 Task: Select Give A Gift Card from Gift Cards. Add to cart AmazonBasics Home Security Gift Card-1. Place order for Brooke Phillips, _x000D_
463 S Clinton St_x000D_
East Orange, New Jersey(NJ), 07018, Cell Number (973) 672-1023
Action: Mouse moved to (9, 77)
Screenshot: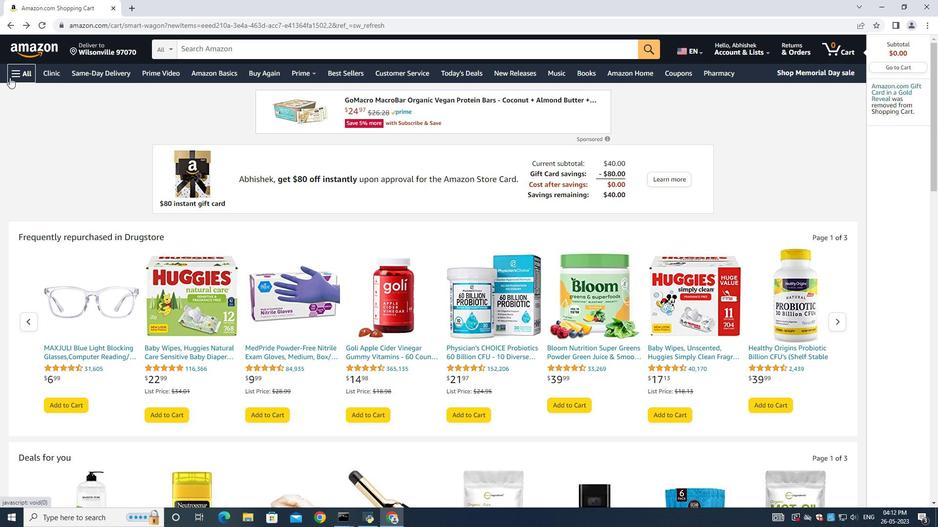 
Action: Mouse pressed left at (9, 77)
Screenshot: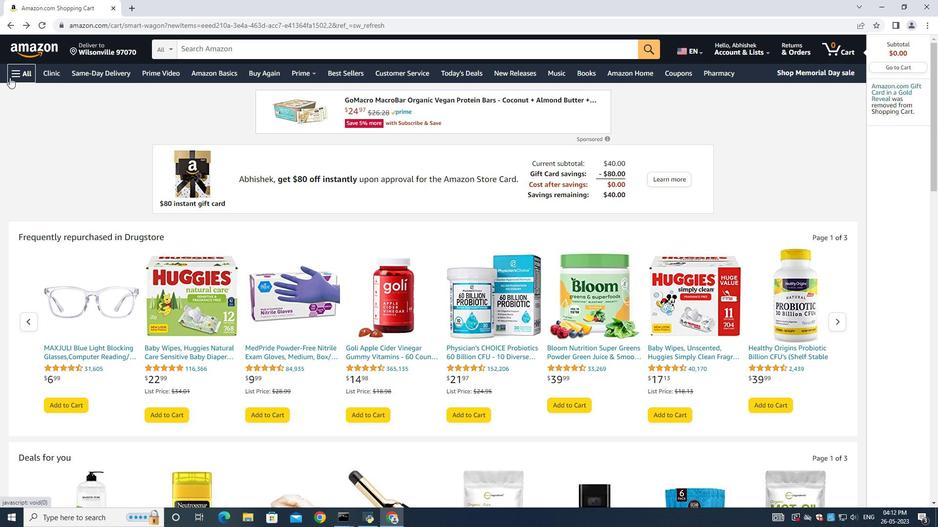 
Action: Mouse moved to (33, 177)
Screenshot: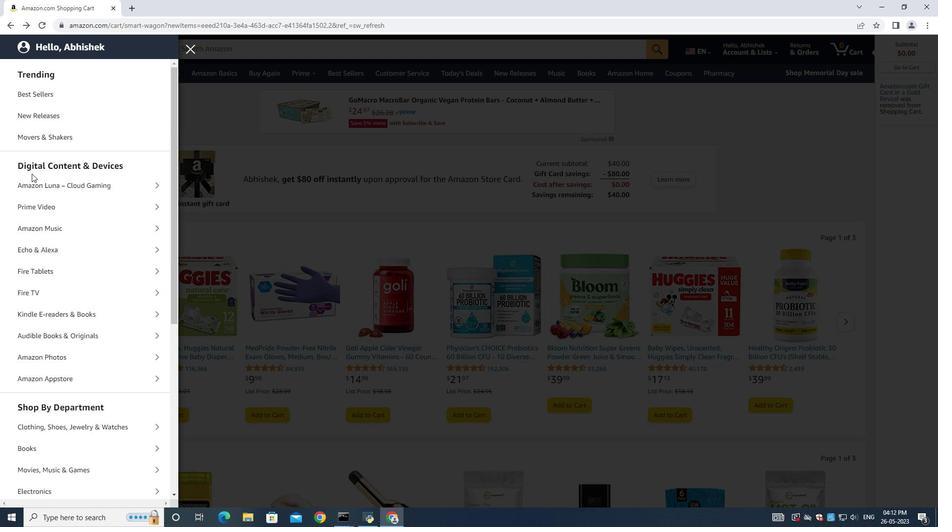 
Action: Mouse scrolled (33, 177) with delta (0, 0)
Screenshot: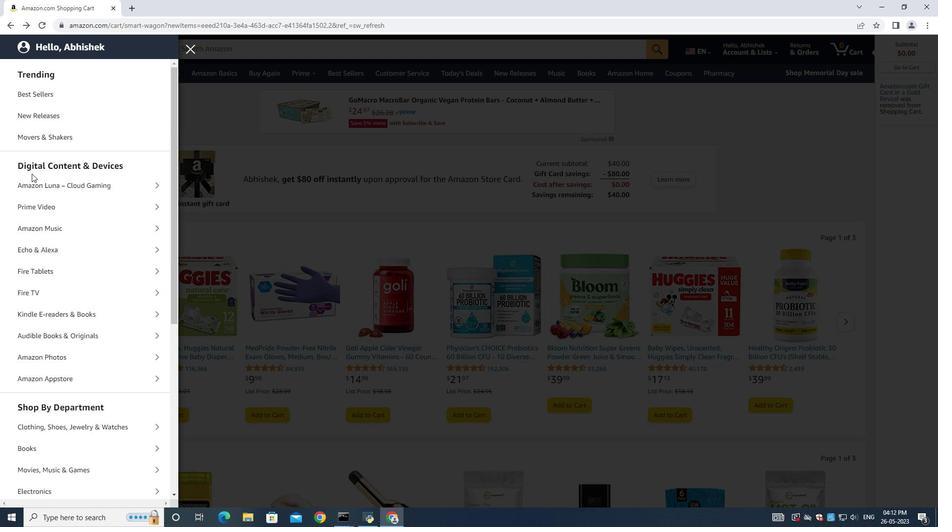 
Action: Mouse moved to (33, 181)
Screenshot: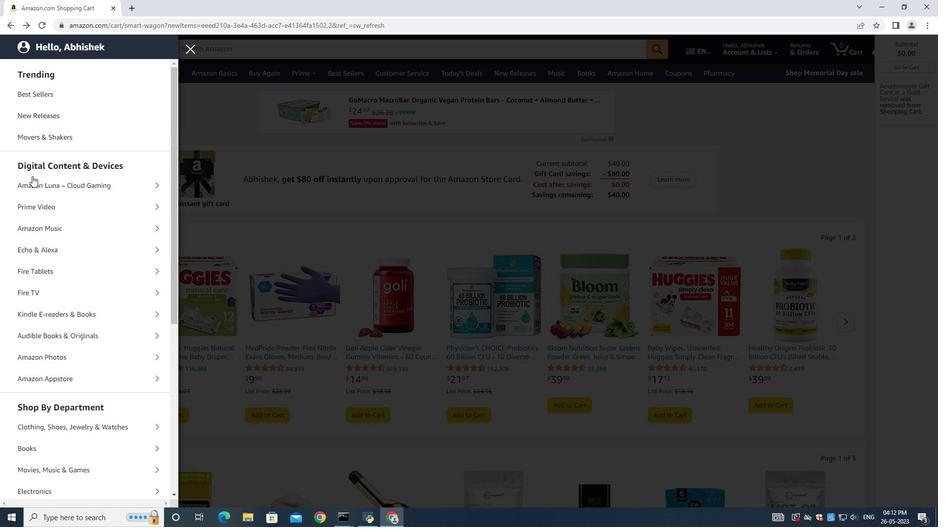 
Action: Mouse scrolled (33, 181) with delta (0, 0)
Screenshot: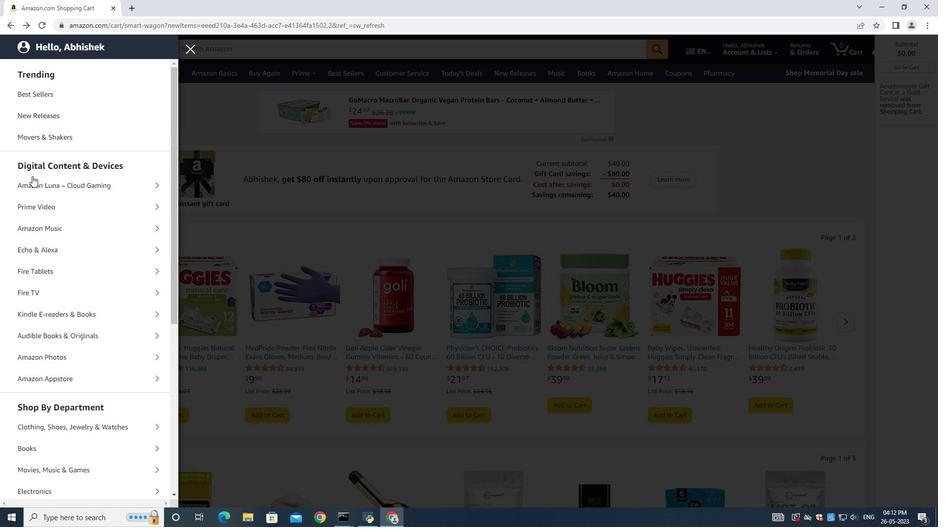 
Action: Mouse moved to (33, 182)
Screenshot: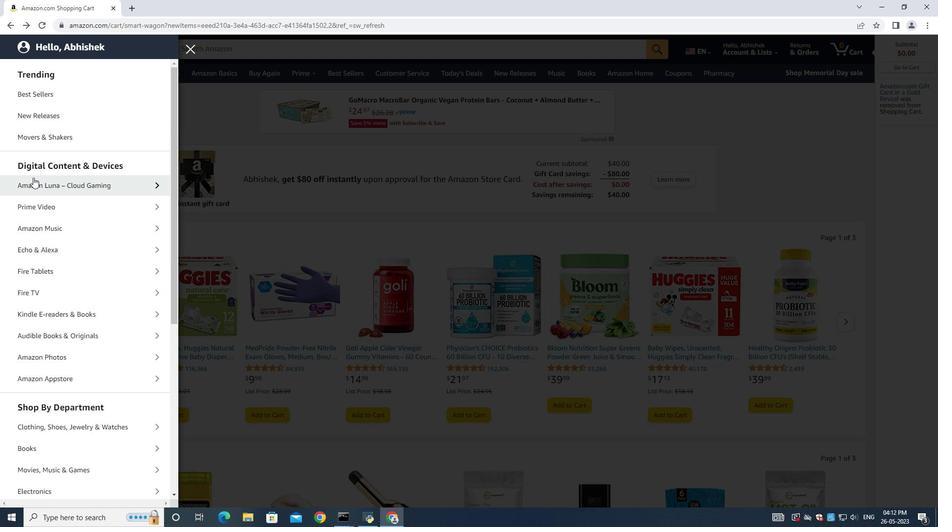 
Action: Mouse scrolled (33, 182) with delta (0, 0)
Screenshot: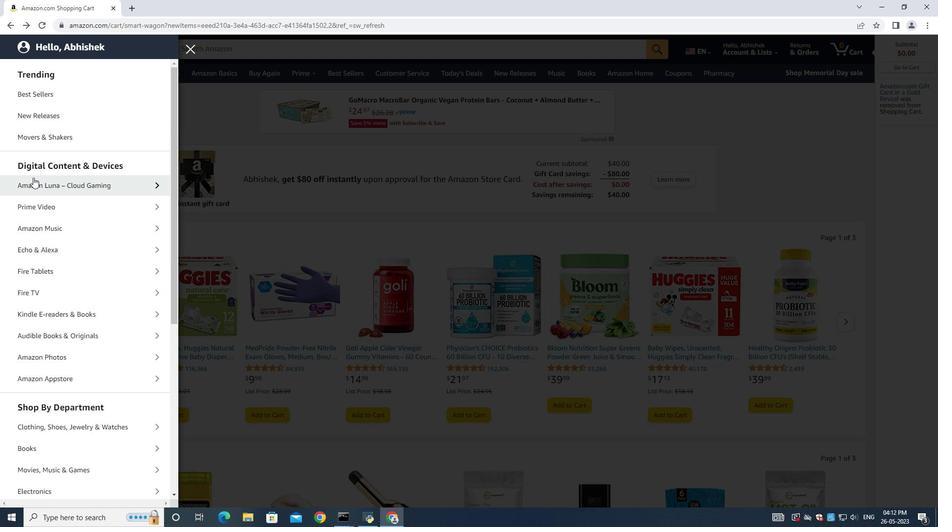 
Action: Mouse moved to (60, 262)
Screenshot: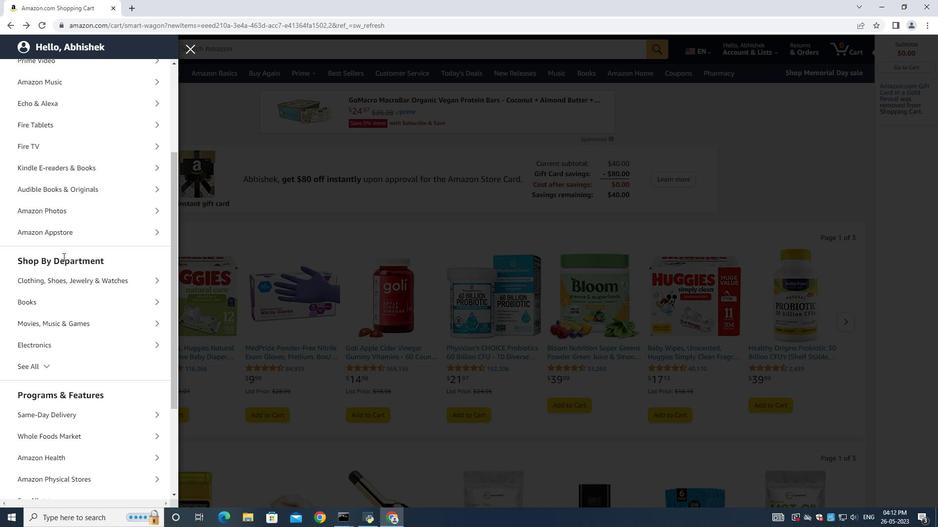 
Action: Mouse scrolled (60, 262) with delta (0, 0)
Screenshot: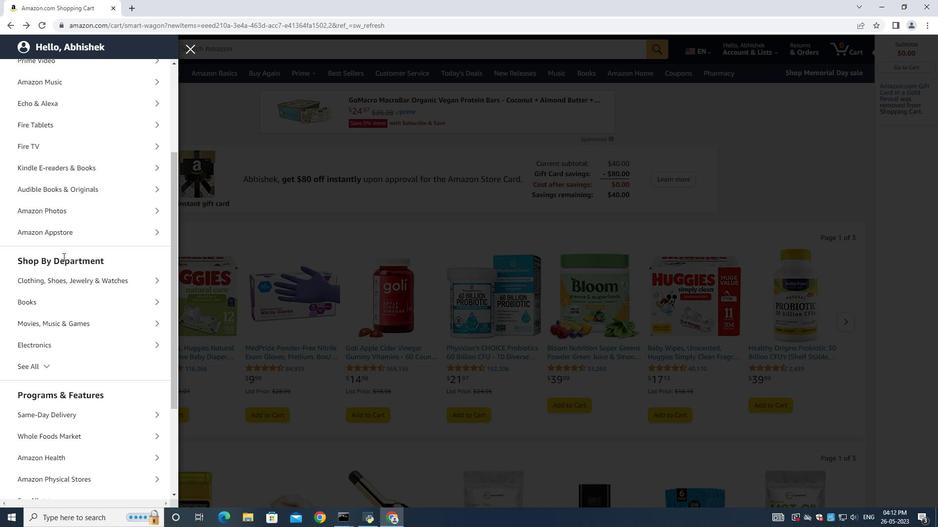 
Action: Mouse moved to (60, 264)
Screenshot: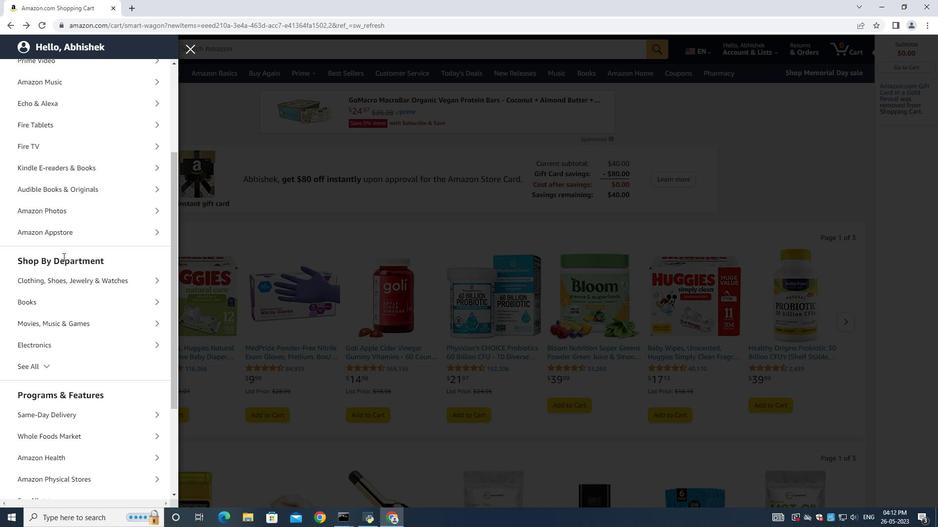 
Action: Mouse scrolled (60, 263) with delta (0, 0)
Screenshot: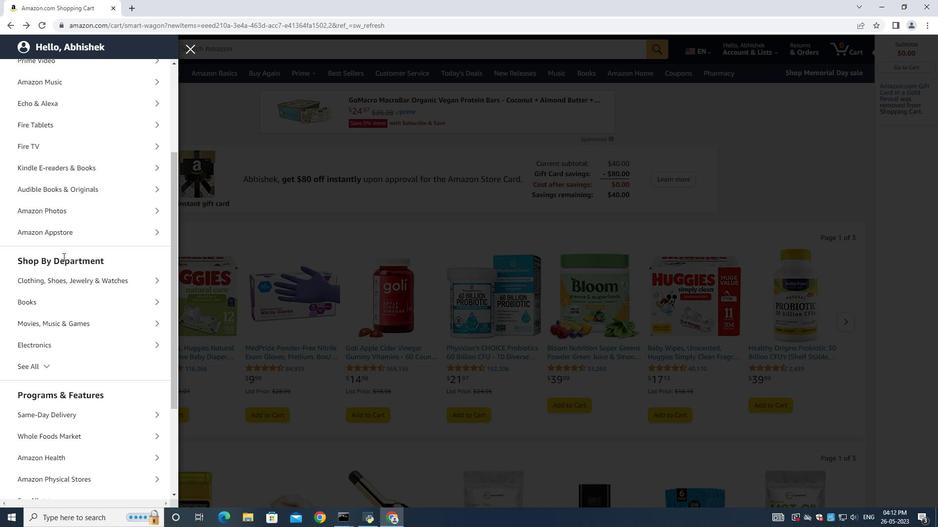 
Action: Mouse moved to (52, 411)
Screenshot: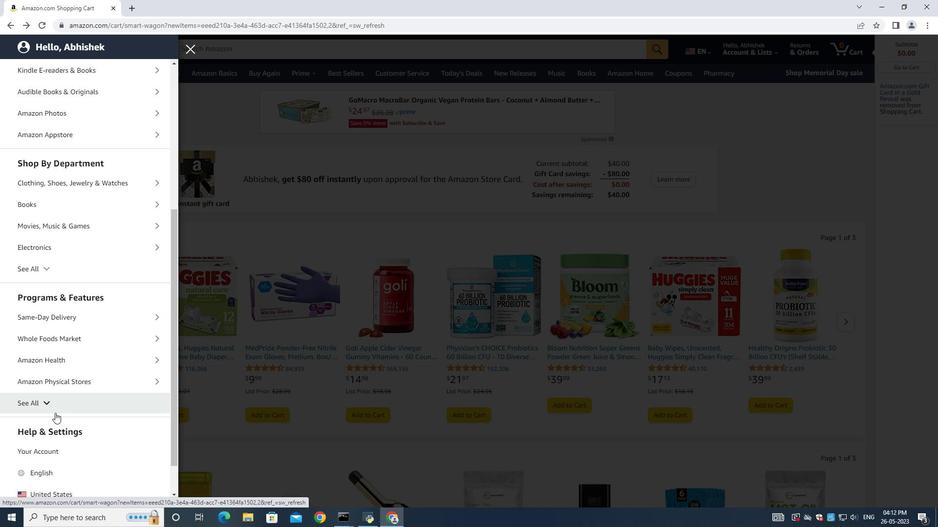 
Action: Mouse pressed left at (52, 411)
Screenshot: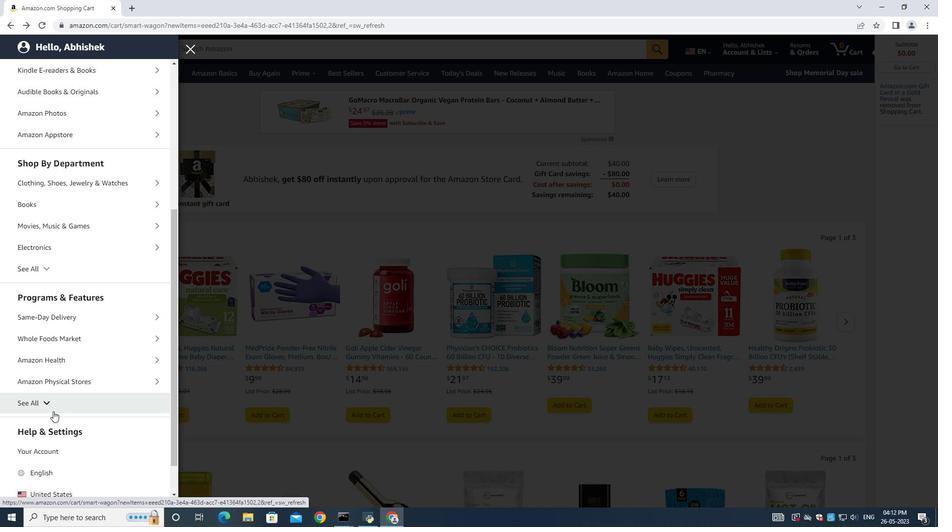 
Action: Mouse moved to (65, 422)
Screenshot: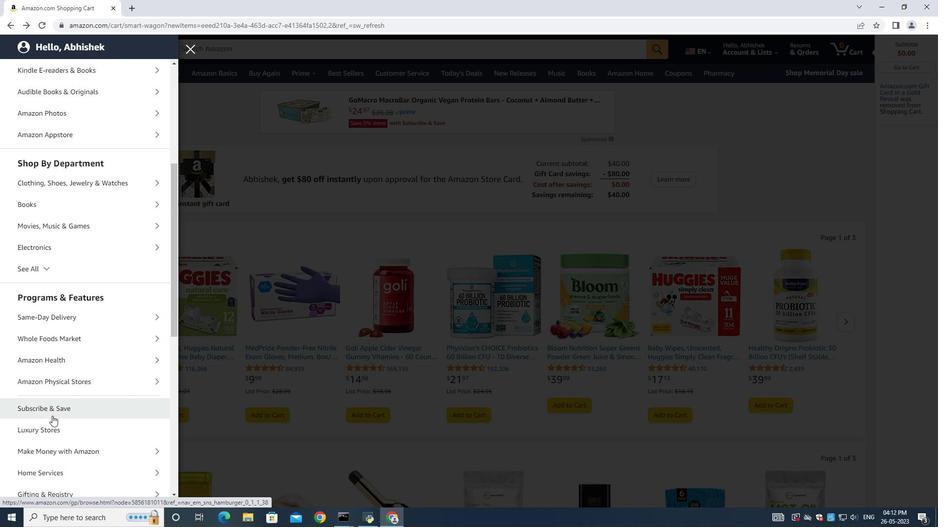 
Action: Mouse scrolled (65, 422) with delta (0, 0)
Screenshot: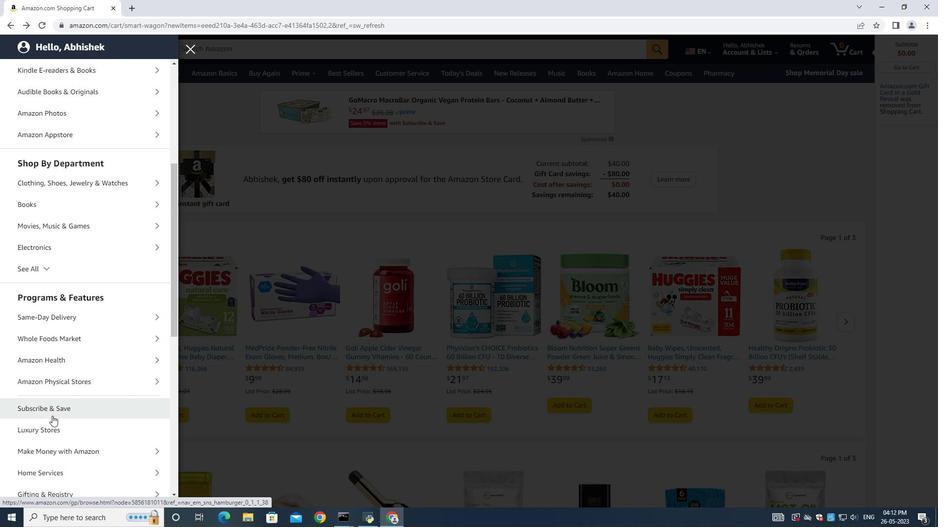 
Action: Mouse moved to (66, 423)
Screenshot: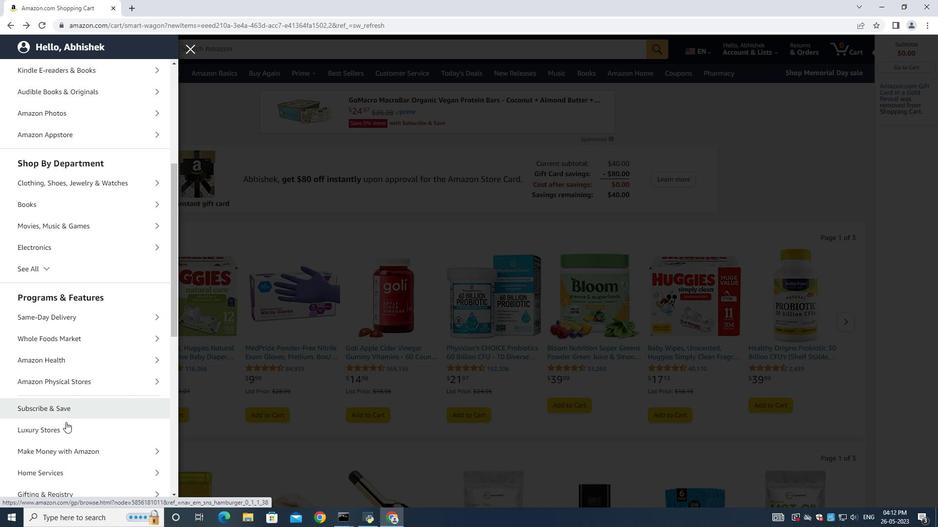 
Action: Mouse scrolled (66, 422) with delta (0, 0)
Screenshot: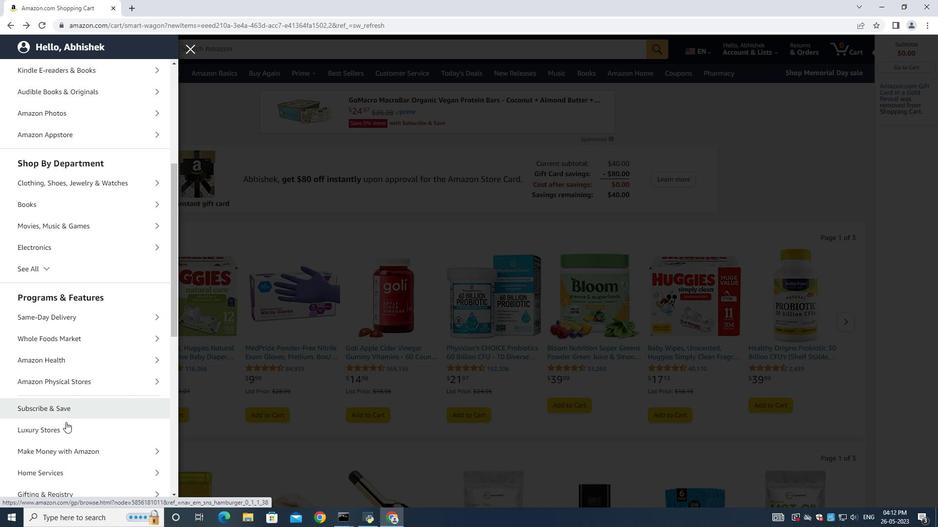 
Action: Mouse moved to (44, 422)
Screenshot: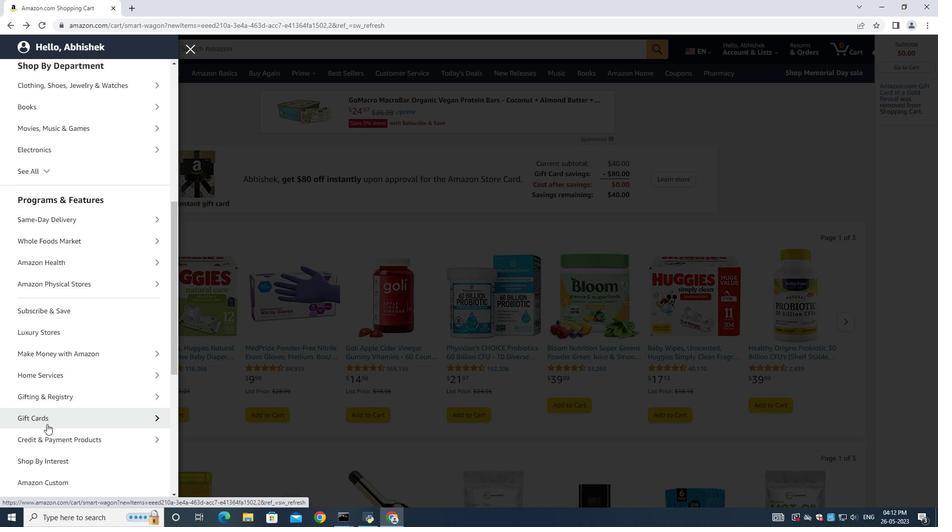 
Action: Mouse pressed left at (44, 422)
Screenshot: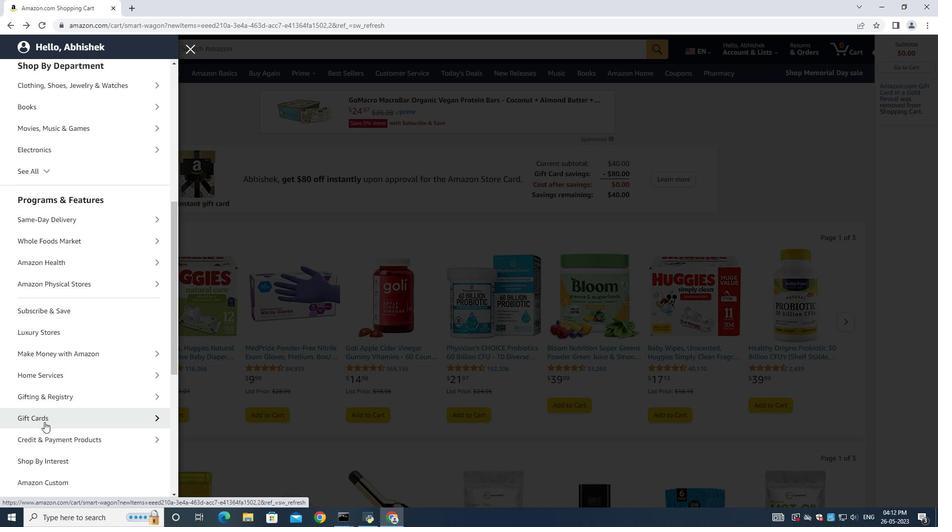 
Action: Mouse moved to (51, 124)
Screenshot: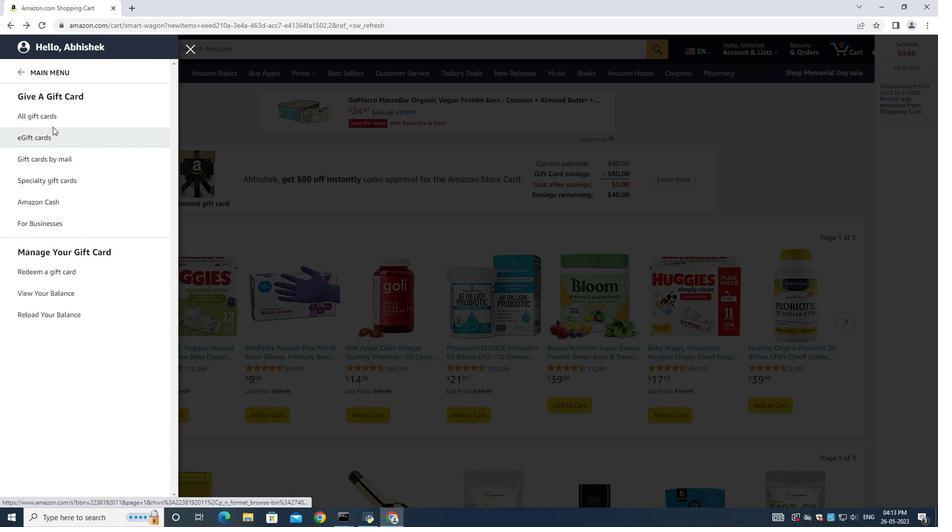 
Action: Mouse pressed left at (51, 124)
Screenshot: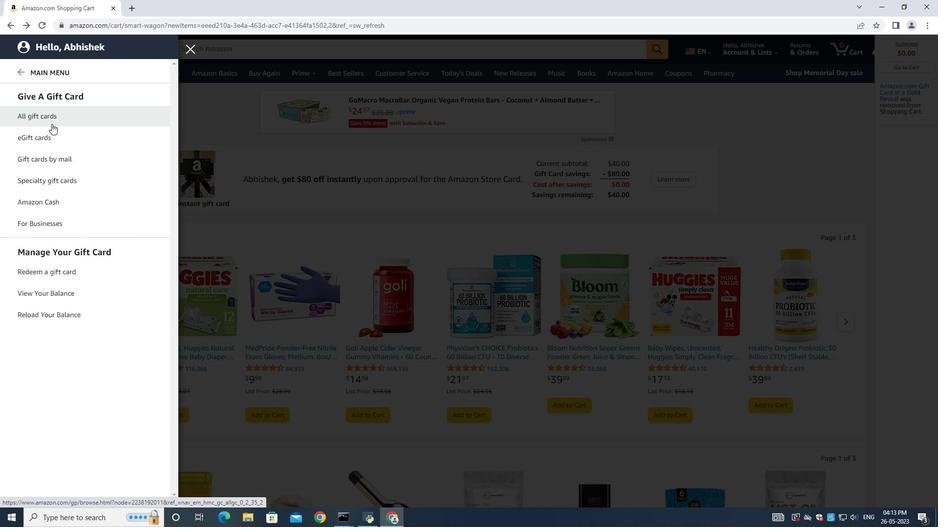 
Action: Mouse moved to (362, 56)
Screenshot: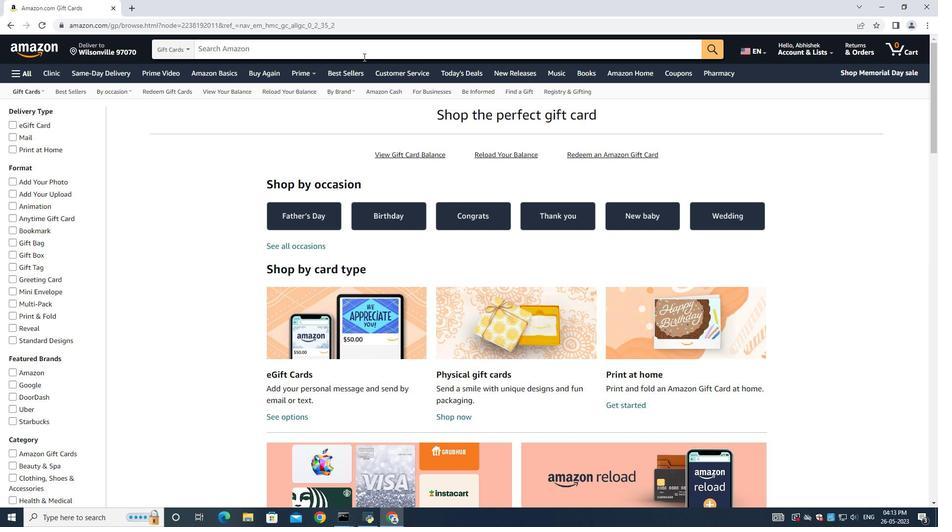 
Action: Mouse pressed left at (362, 56)
Screenshot: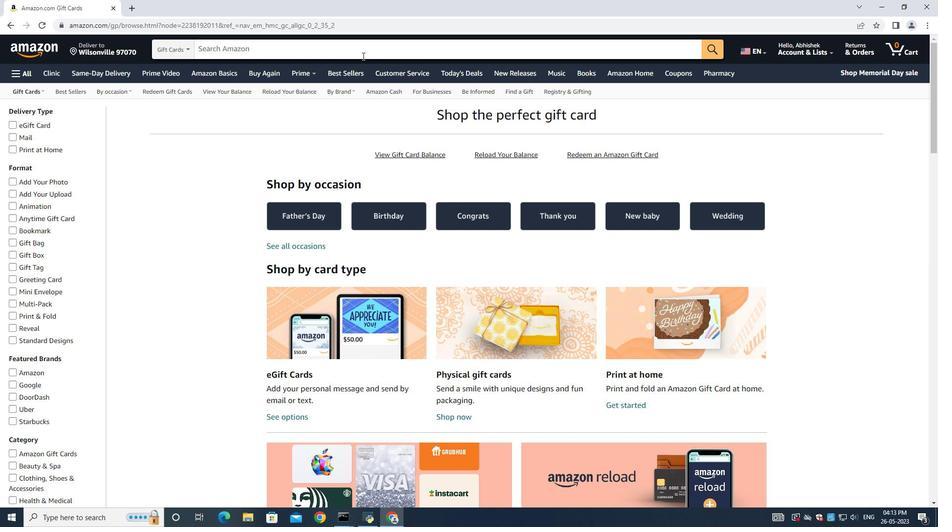 
Action: Mouse moved to (761, 139)
Screenshot: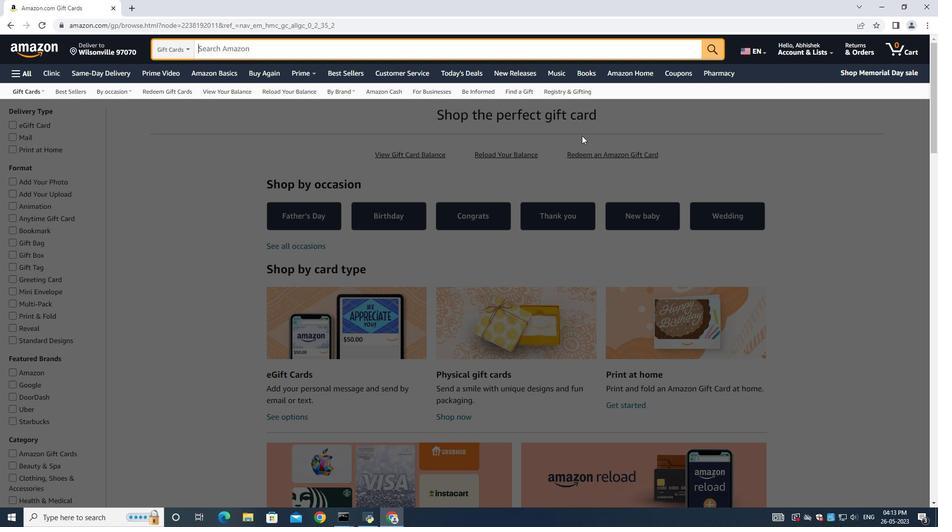 
Action: Mouse scrolled (761, 139) with delta (0, 0)
Screenshot: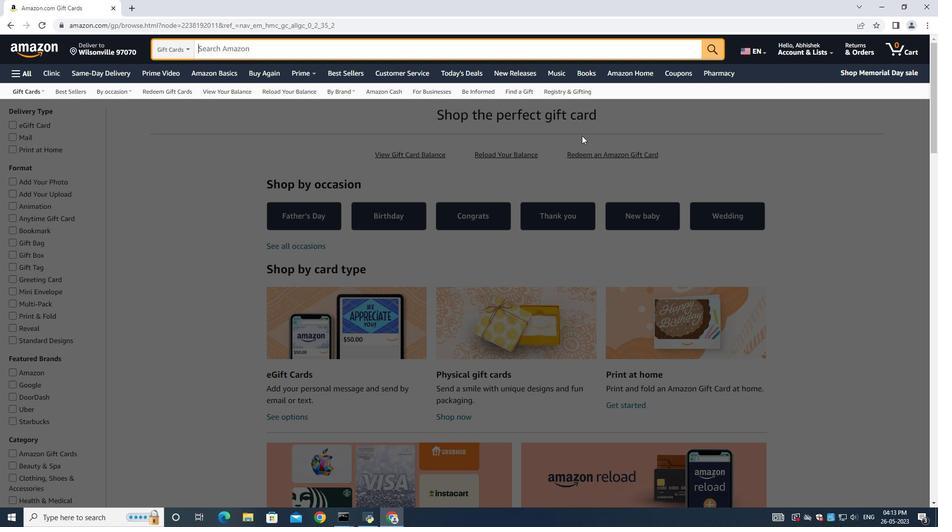 
Action: Mouse moved to (761, 141)
Screenshot: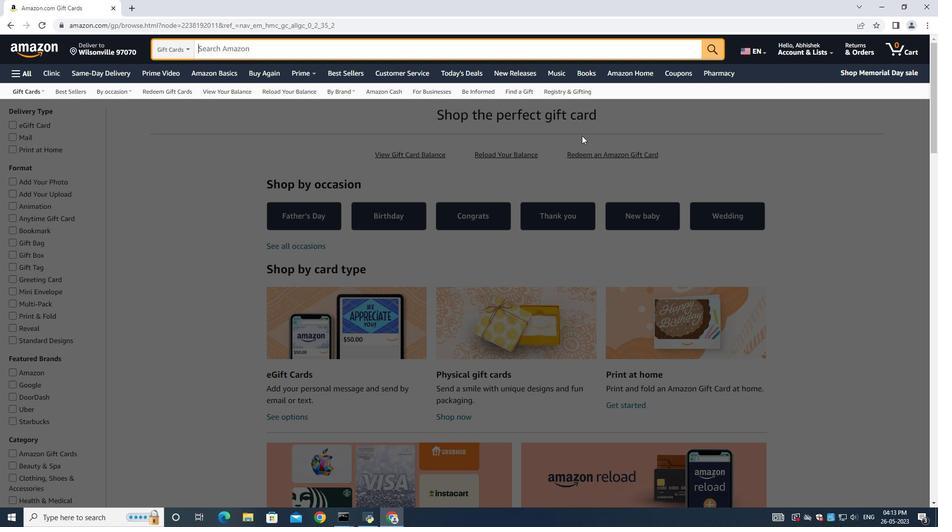
Action: Mouse scrolled (761, 140) with delta (0, 0)
Screenshot: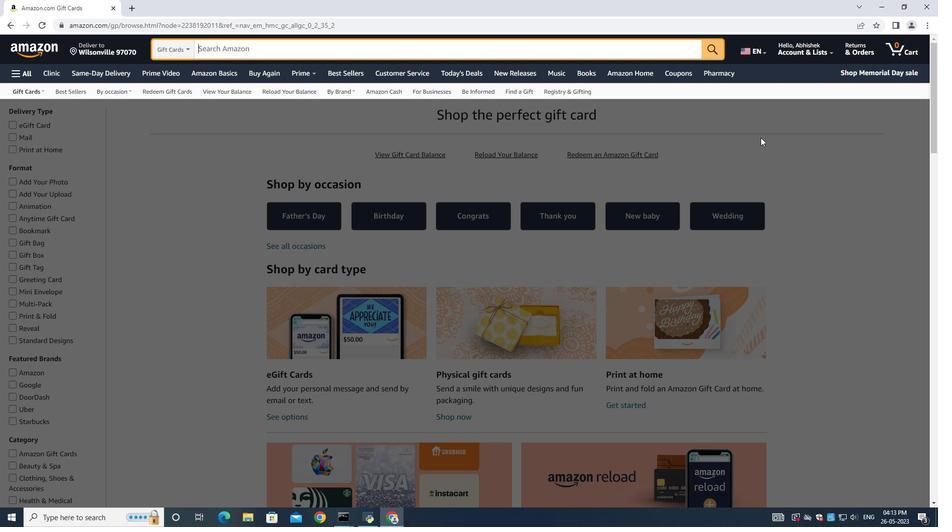 
Action: Mouse moved to (761, 141)
Screenshot: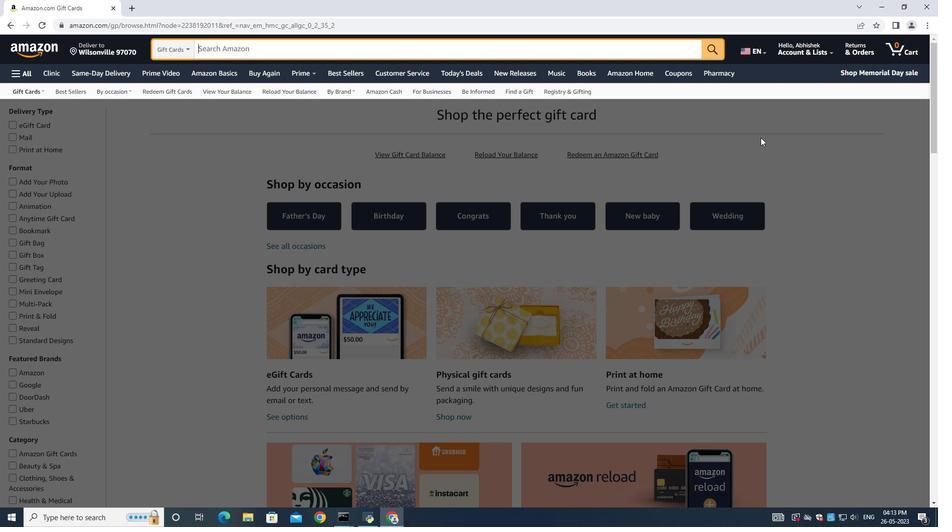 
Action: Mouse scrolled (761, 141) with delta (0, 0)
Screenshot: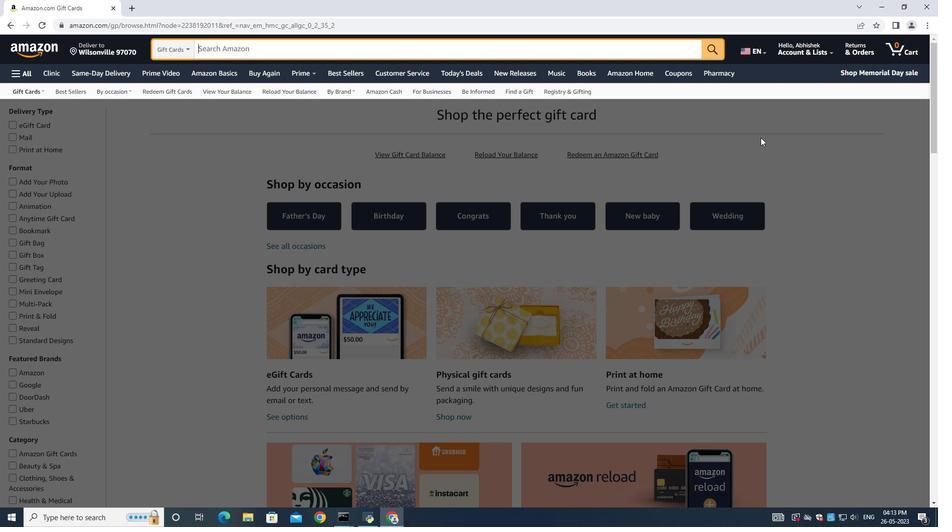 
Action: Mouse scrolled (761, 141) with delta (0, 0)
Screenshot: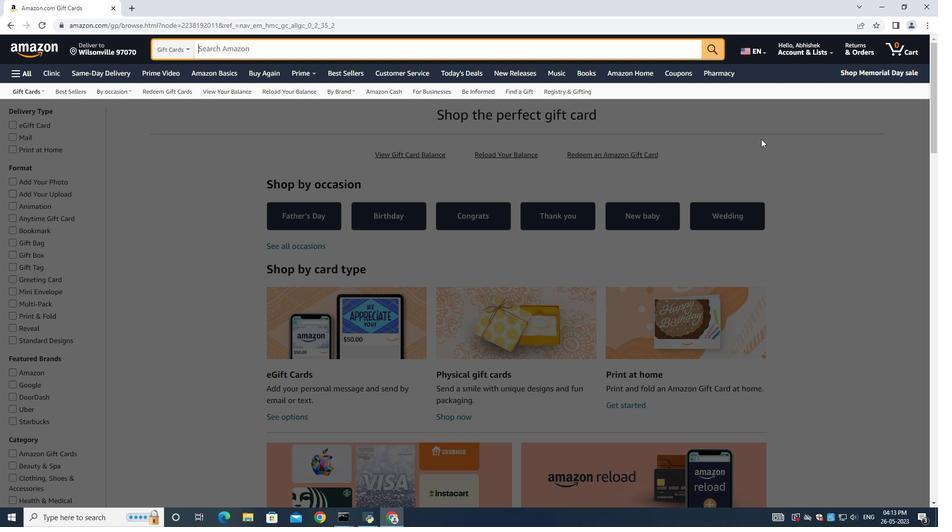 
Action: Mouse moved to (761, 142)
Screenshot: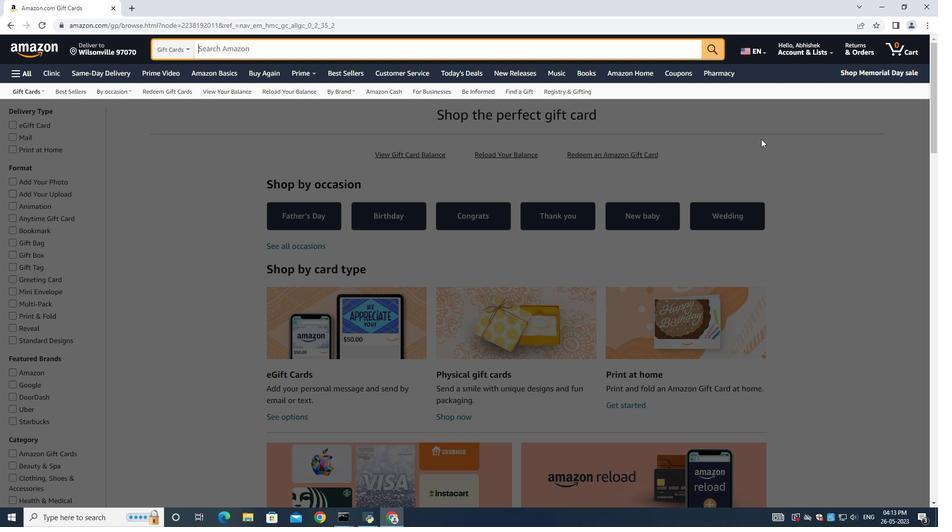 
Action: Mouse scrolled (761, 141) with delta (0, 0)
Screenshot: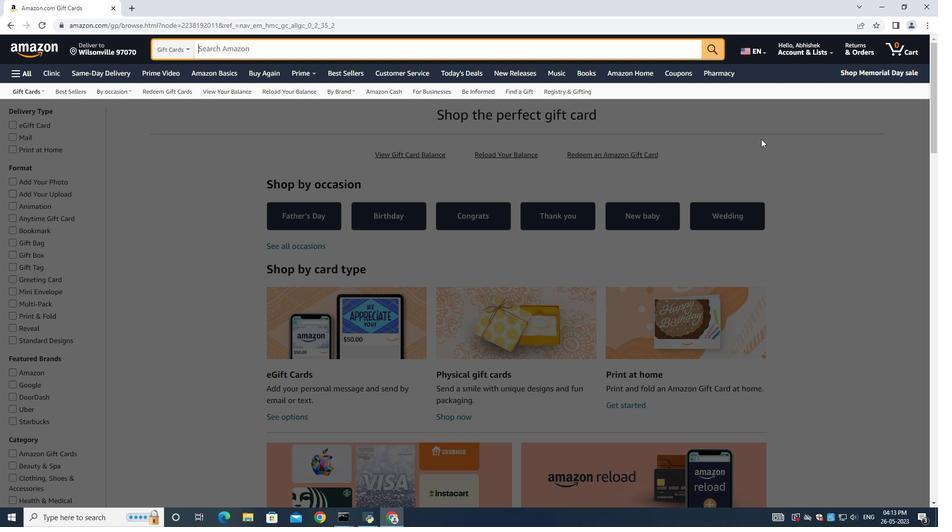 
Action: Mouse moved to (824, 210)
Screenshot: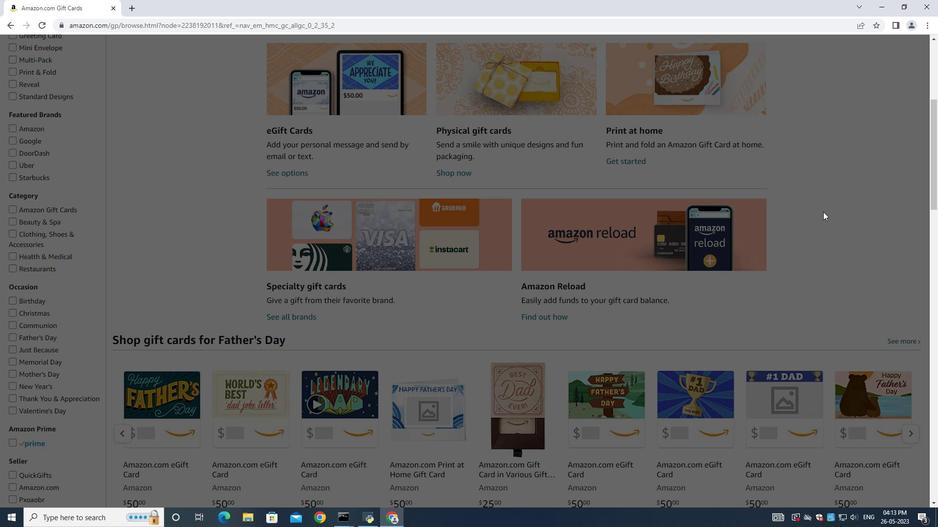 
Action: Mouse pressed left at (824, 210)
Screenshot: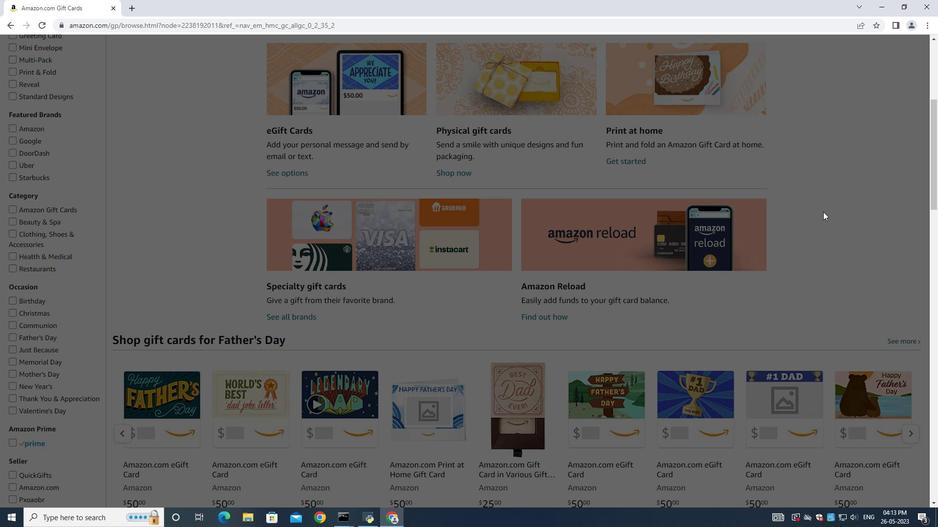 
Action: Mouse moved to (816, 221)
Screenshot: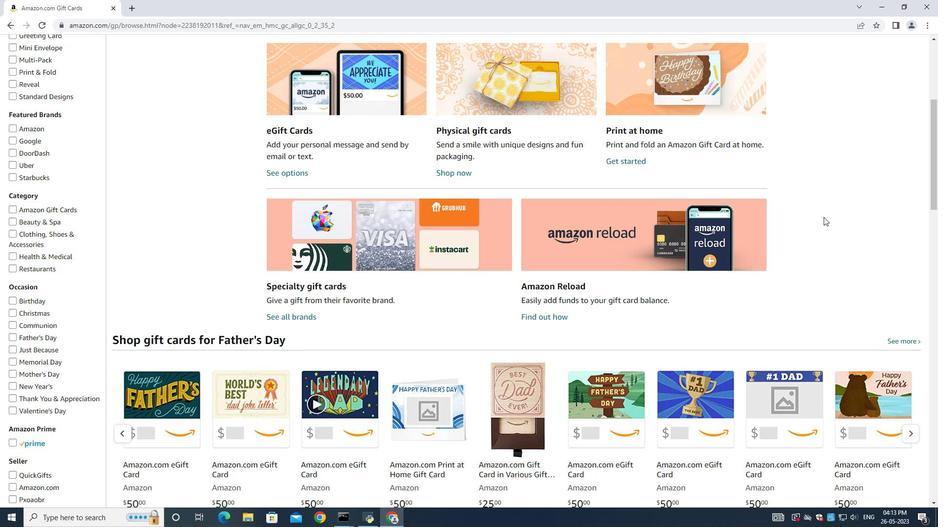 
Action: Mouse scrolled (818, 220) with delta (0, 0)
Screenshot: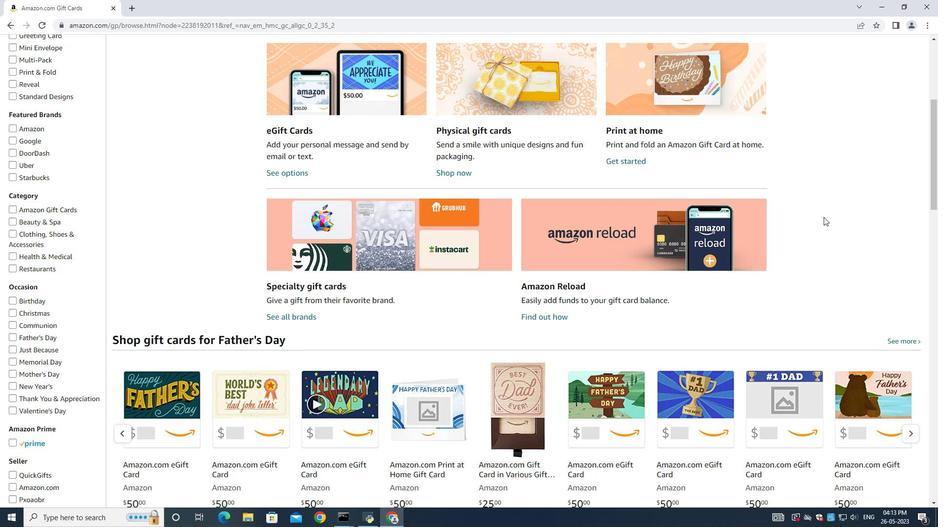 
Action: Mouse moved to (816, 221)
Screenshot: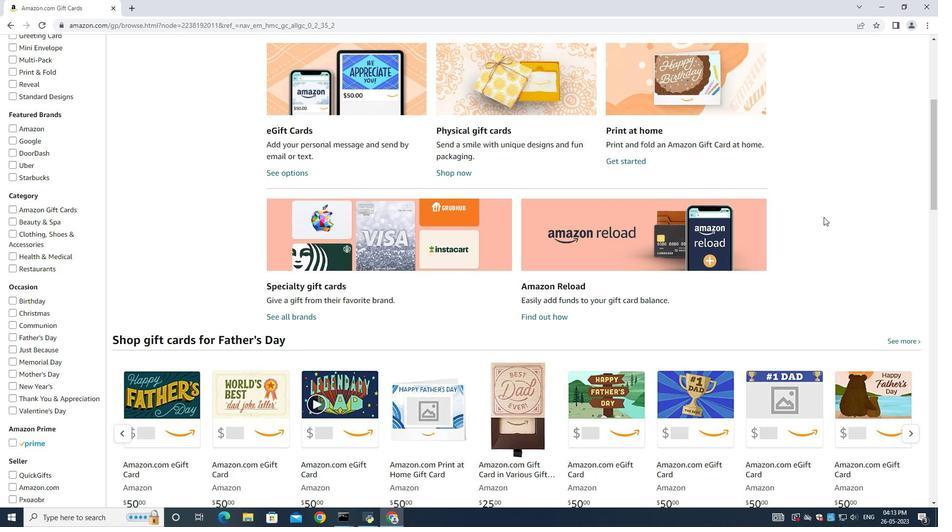 
Action: Mouse scrolled (816, 221) with delta (0, 0)
Screenshot: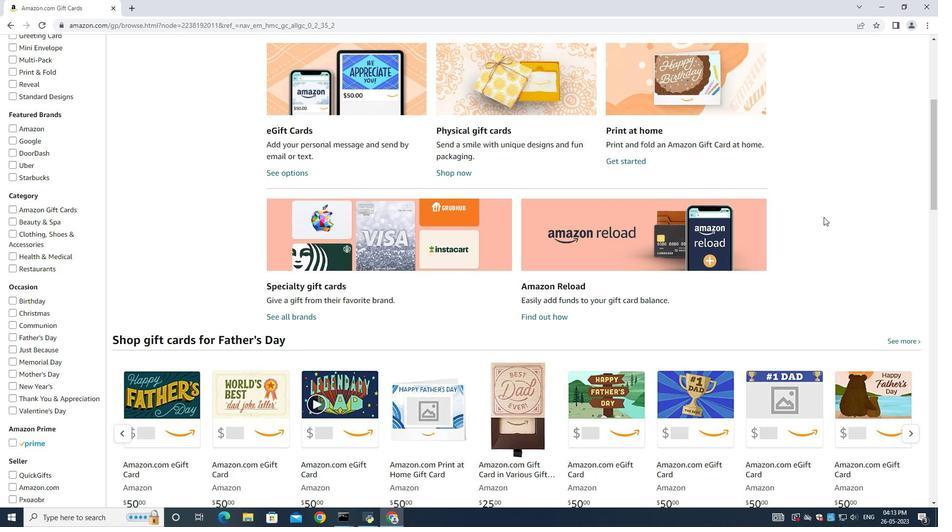 
Action: Mouse moved to (805, 218)
Screenshot: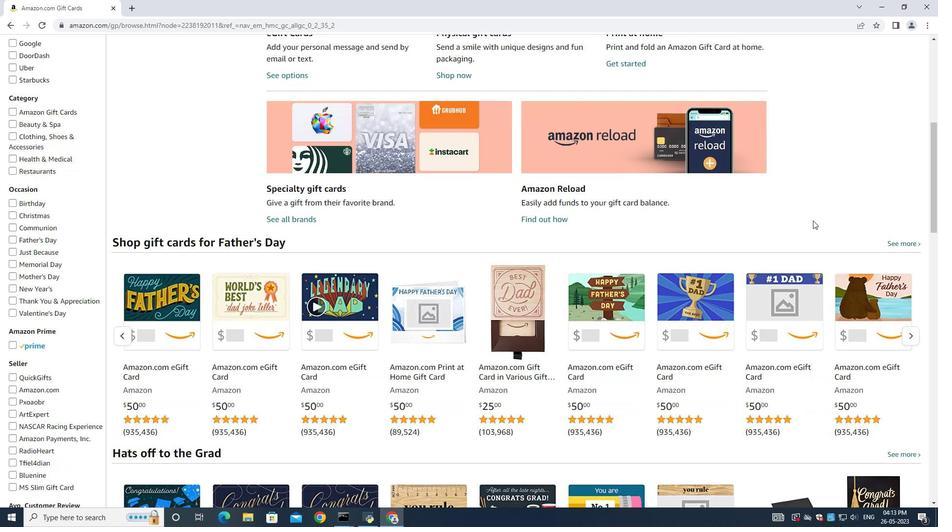 
Action: Mouse scrolled (805, 219) with delta (0, 0)
Screenshot: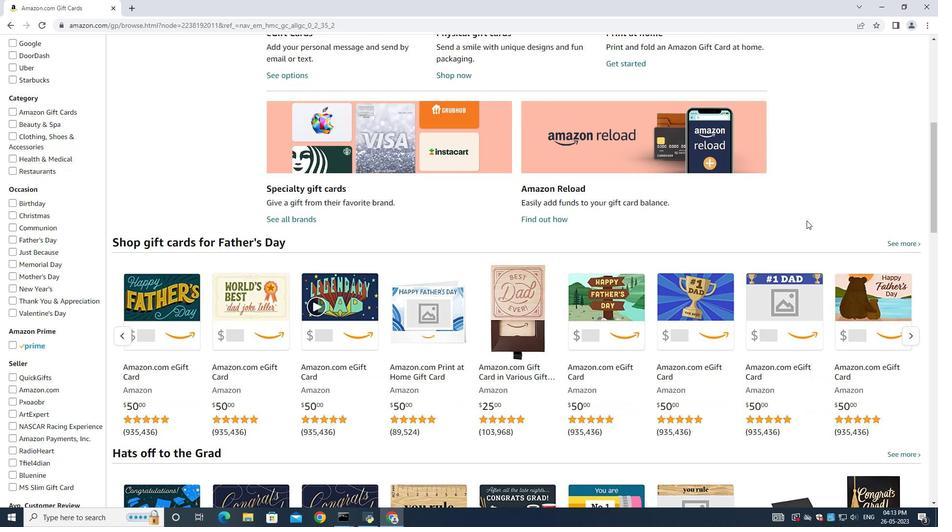 
Action: Mouse scrolled (805, 219) with delta (0, 0)
Screenshot: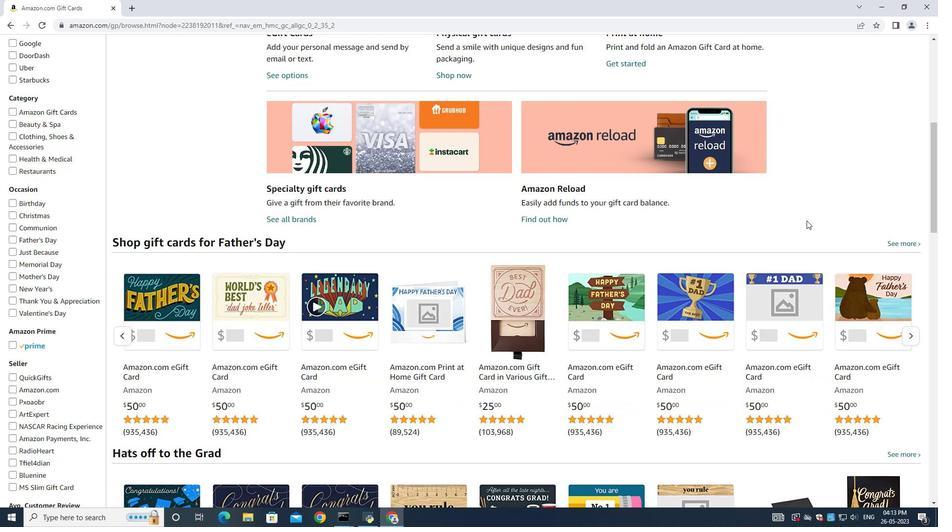 
Action: Mouse scrolled (805, 219) with delta (0, 0)
Screenshot: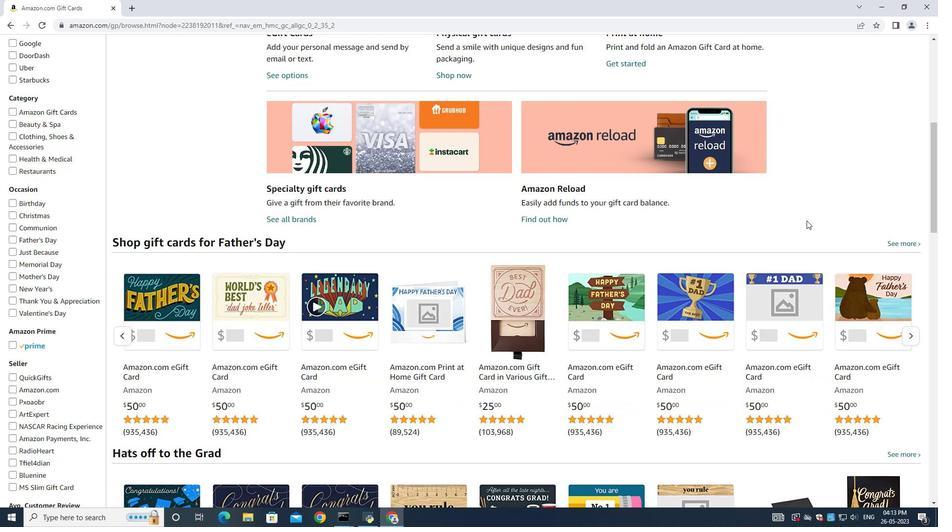 
Action: Mouse scrolled (805, 219) with delta (0, 0)
Screenshot: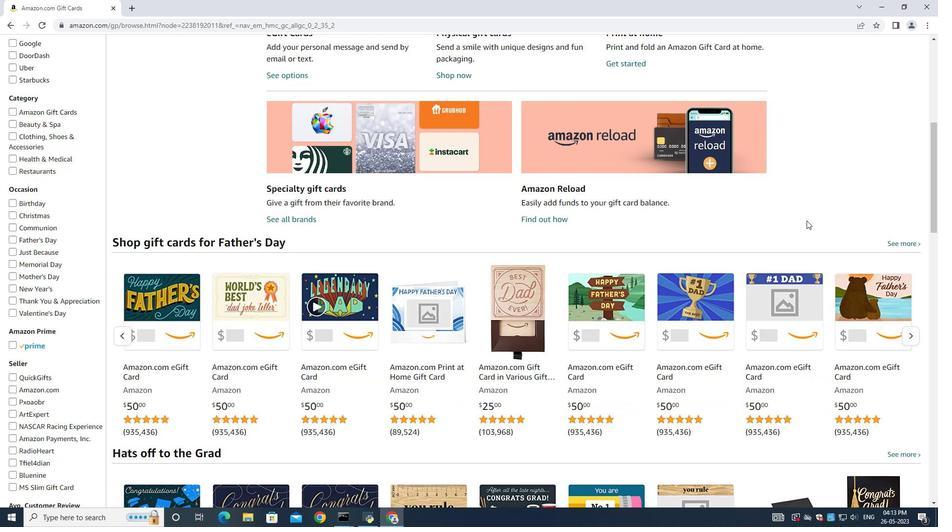 
Action: Mouse scrolled (805, 219) with delta (0, 0)
Screenshot: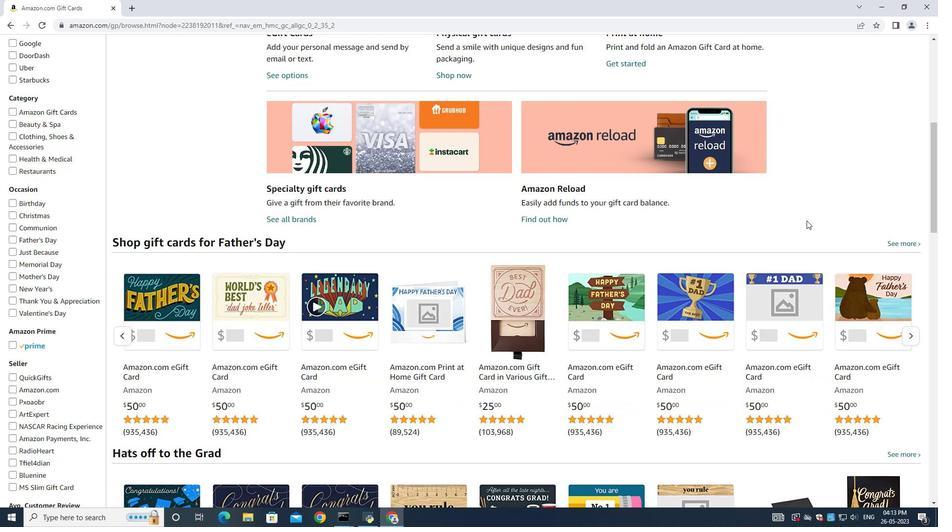 
Action: Mouse scrolled (805, 219) with delta (0, 0)
Screenshot: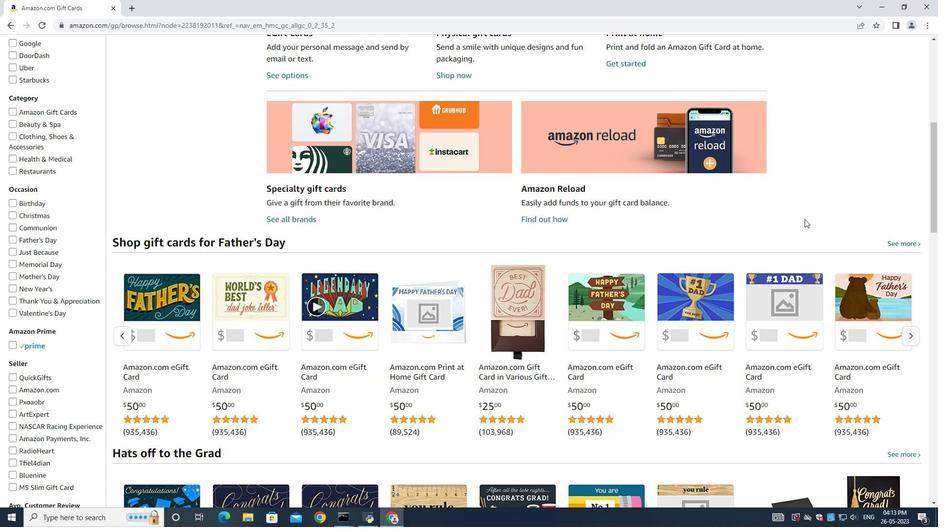 
Action: Mouse moved to (228, 49)
Screenshot: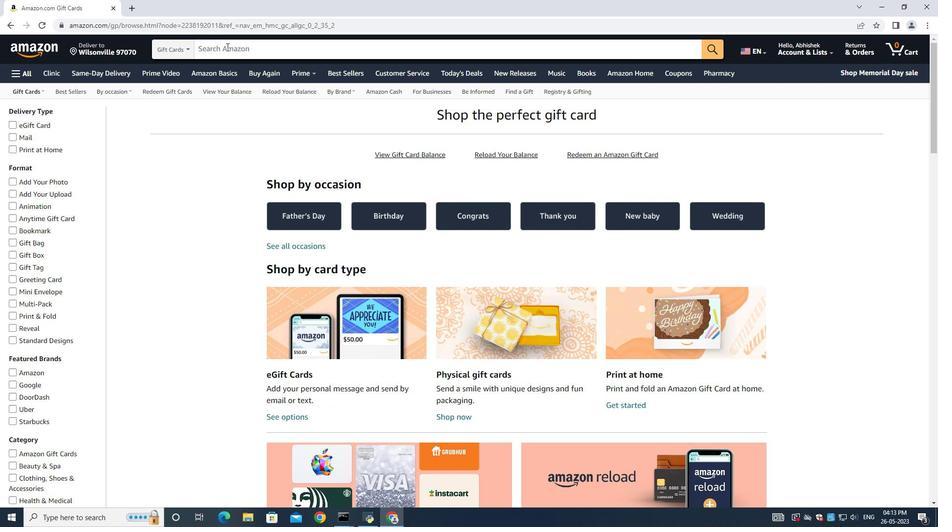 
Action: Mouse pressed left at (228, 49)
Screenshot: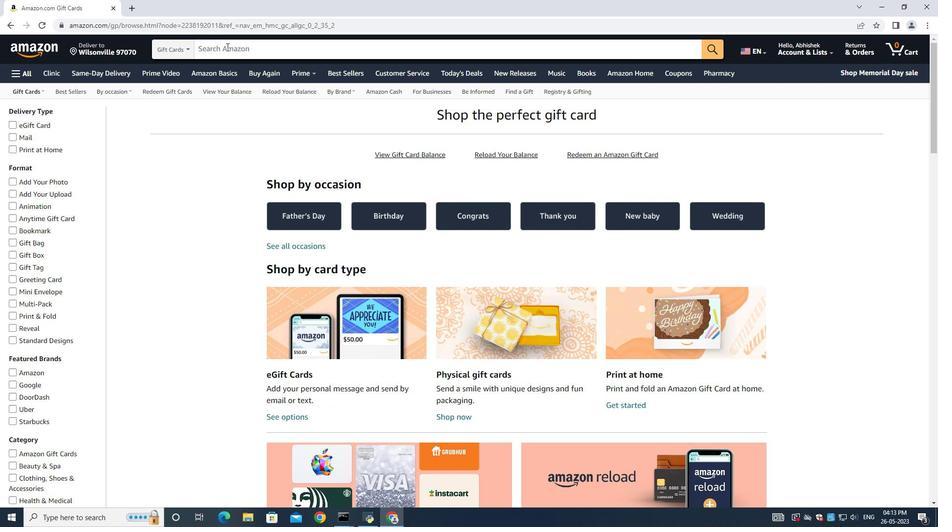 
Action: Mouse moved to (229, 50)
Screenshot: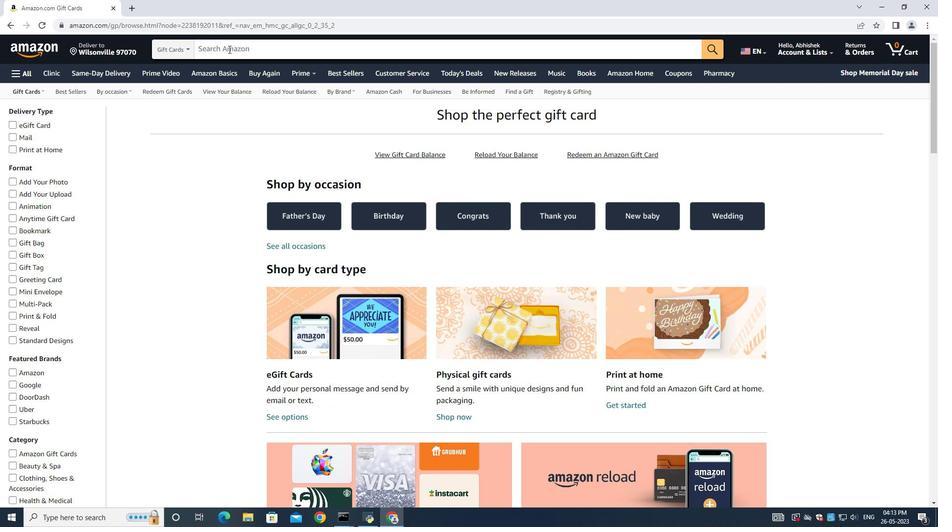 
Action: Key pressed <Key.shift><Key.shift><Key.shift><Key.shift><Key.shift><Key.shift><Key.shift><Key.shift>Basics<Key.space>home<Key.space><Key.shift>Security<Key.space><Key.shift>Gift<Key.enter>
Screenshot: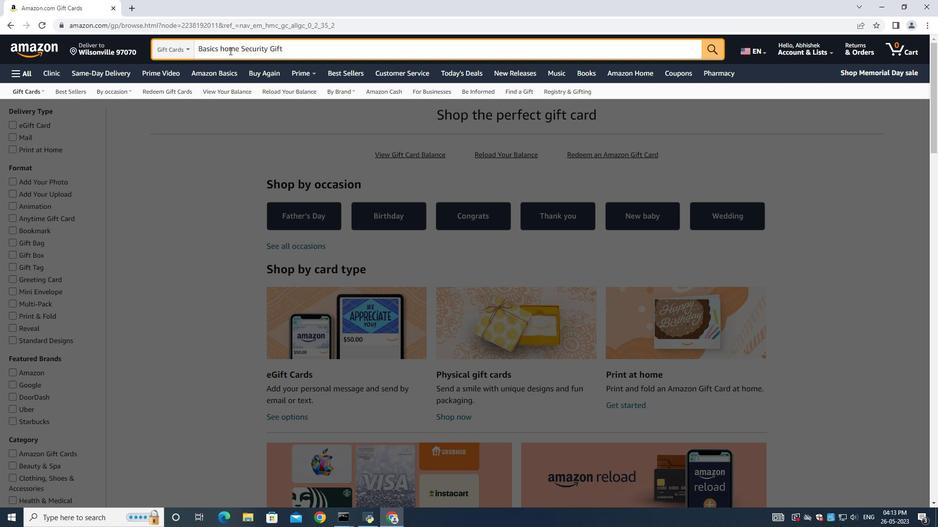 
Action: Mouse moved to (308, 48)
Screenshot: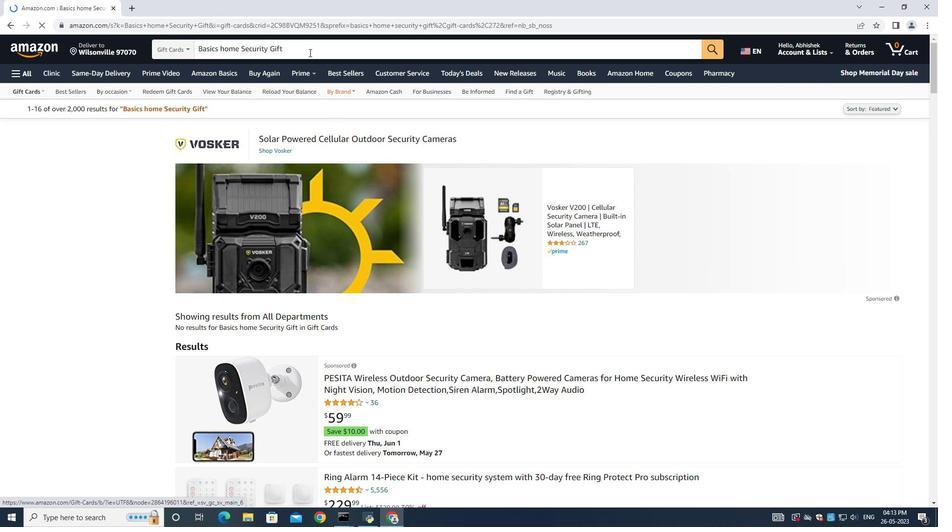 
Action: Mouse pressed left at (308, 48)
Screenshot: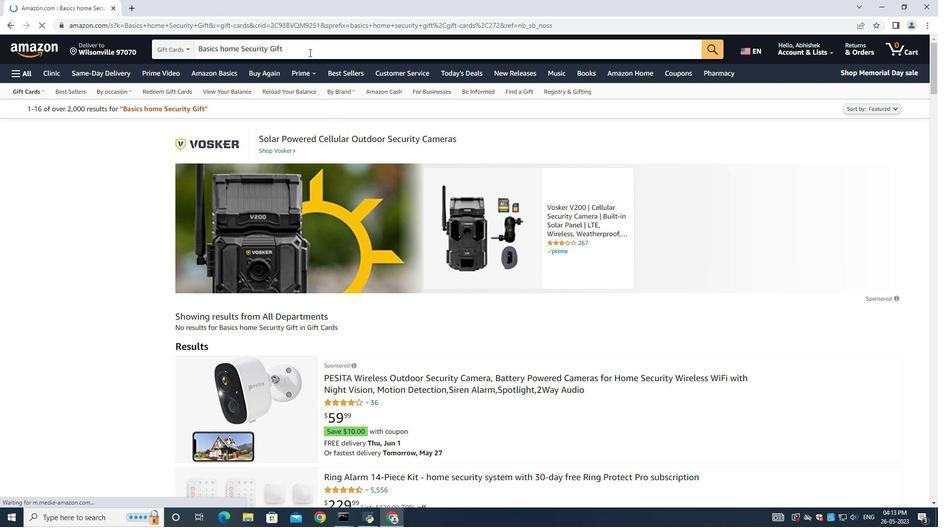 
Action: Mouse moved to (308, 48)
Screenshot: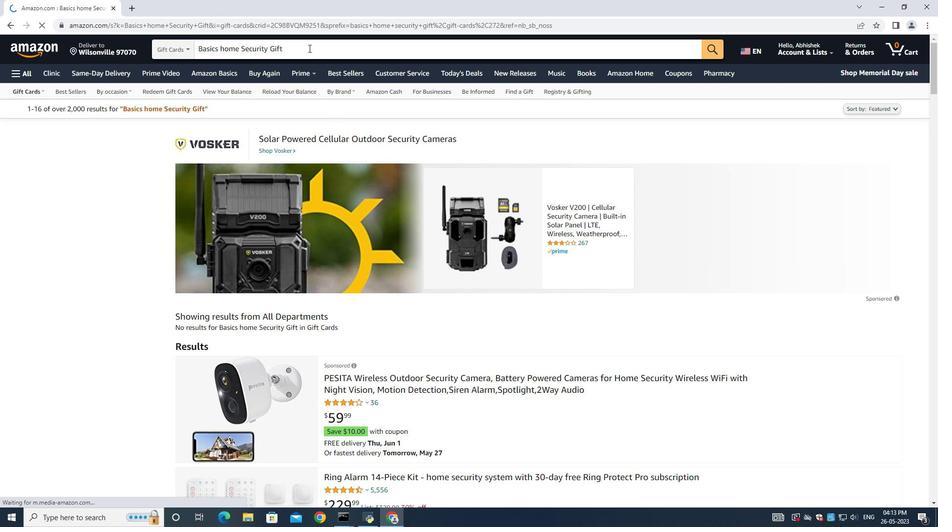 
Action: Key pressed <Key.space>card<Key.enter>
Screenshot: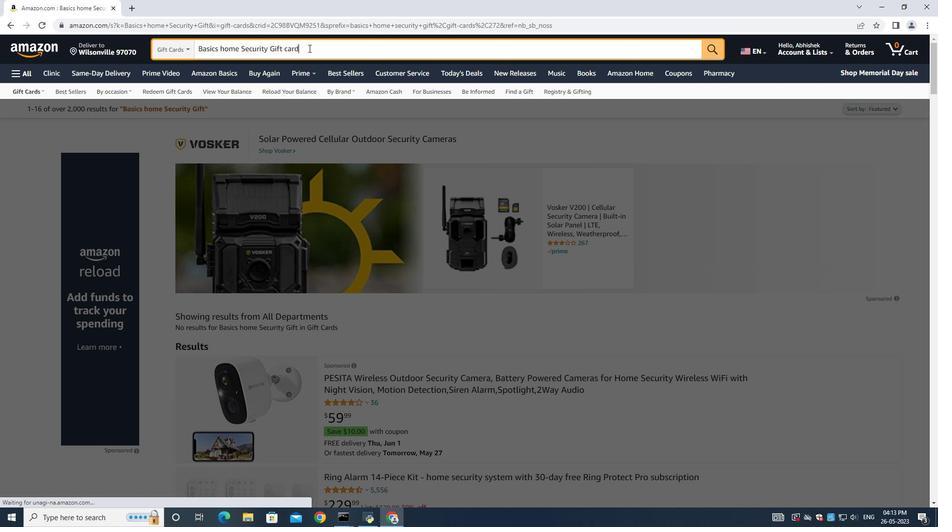 
Action: Mouse moved to (459, 210)
Screenshot: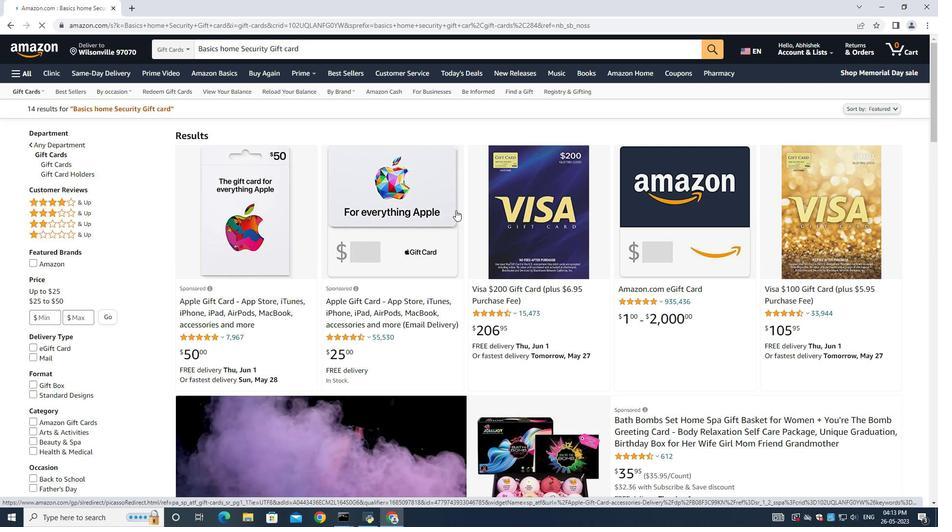 
Action: Mouse scrolled (457, 212) with delta (0, 0)
Screenshot: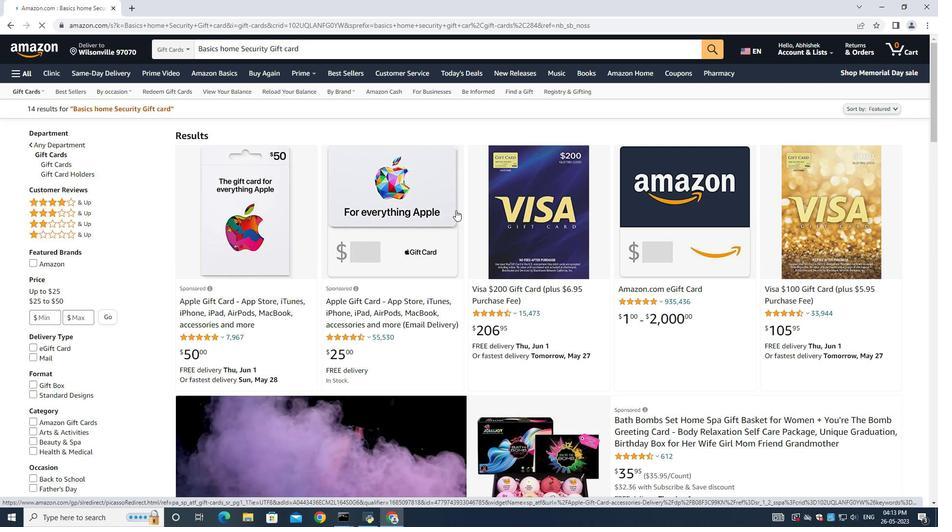 
Action: Mouse moved to (459, 210)
Screenshot: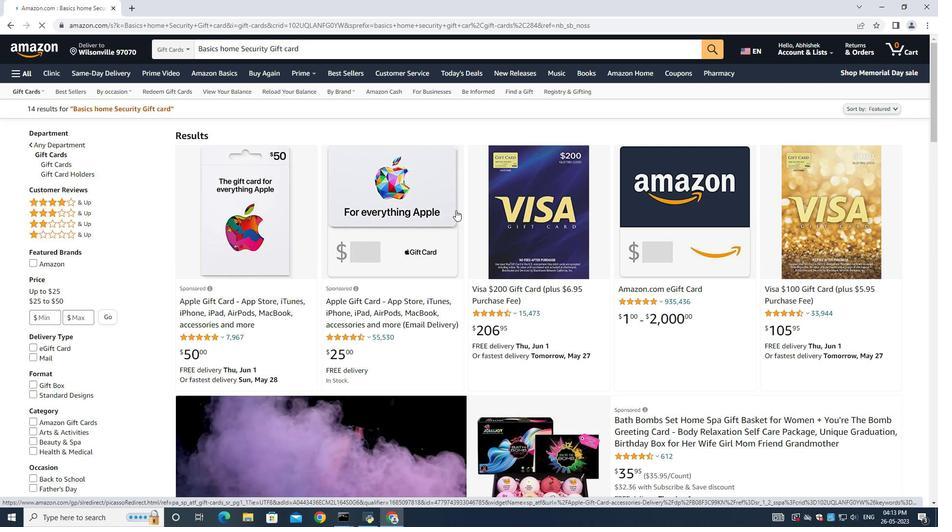 
Action: Mouse scrolled (458, 212) with delta (0, 0)
Screenshot: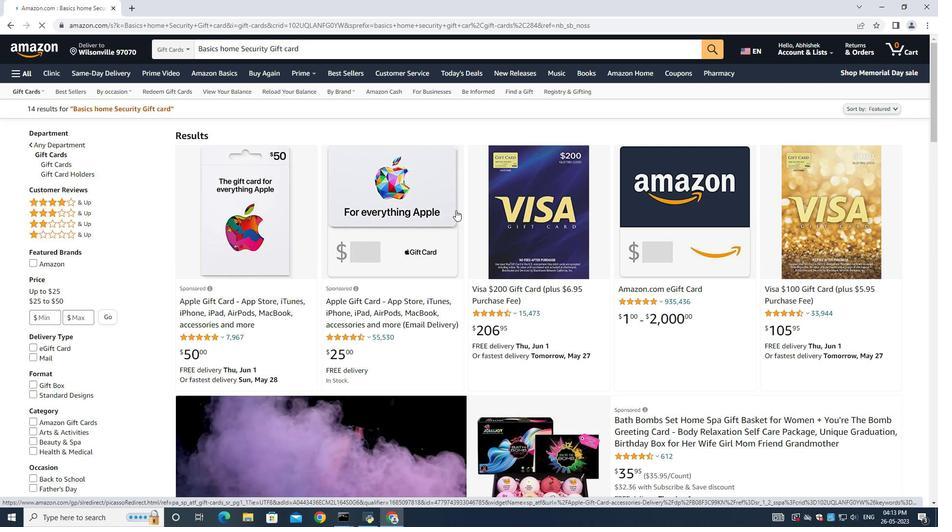 
Action: Mouse moved to (526, 240)
Screenshot: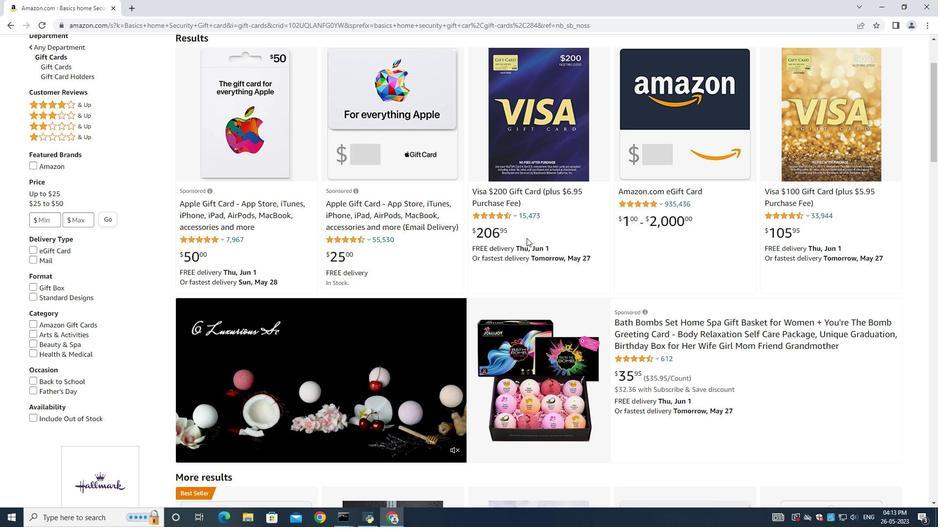 
Action: Mouse scrolled (526, 239) with delta (0, 0)
Screenshot: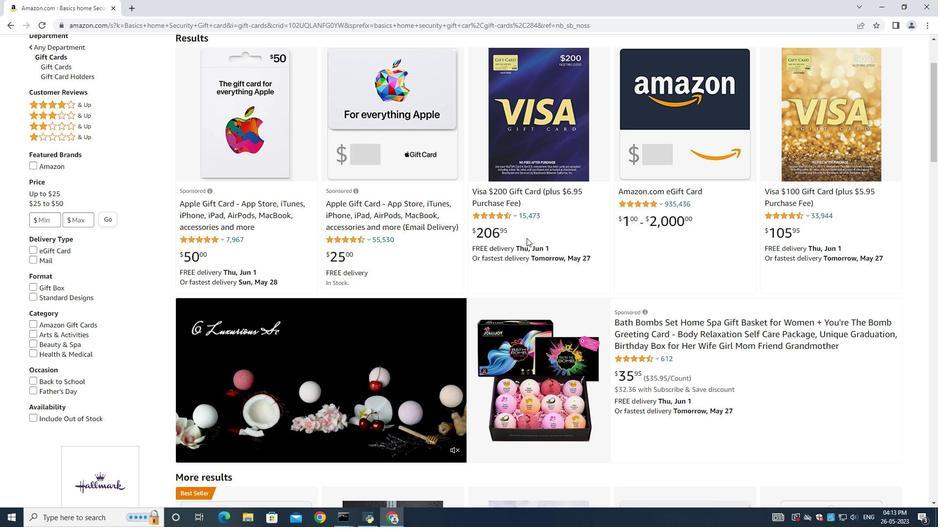 
Action: Mouse moved to (526, 241)
Screenshot: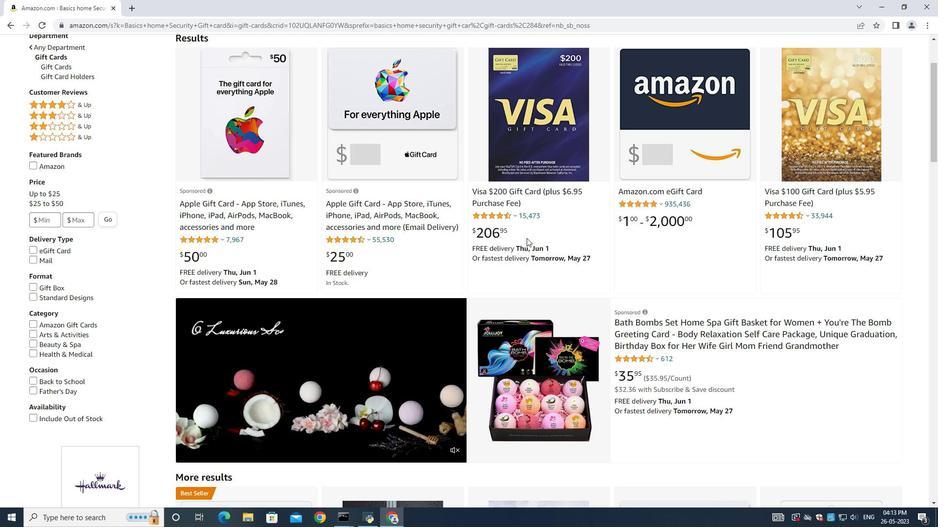 
Action: Mouse scrolled (526, 241) with delta (0, 0)
Screenshot: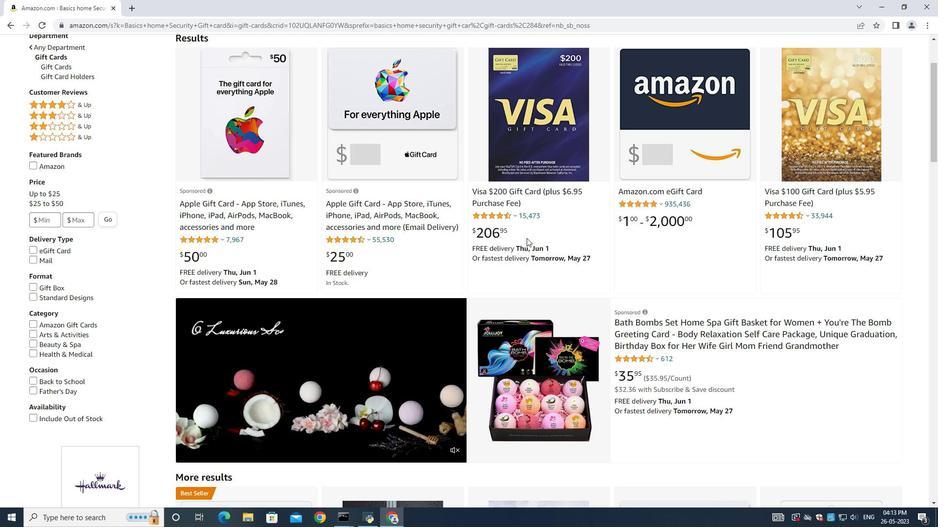 
Action: Mouse scrolled (526, 241) with delta (0, 0)
Screenshot: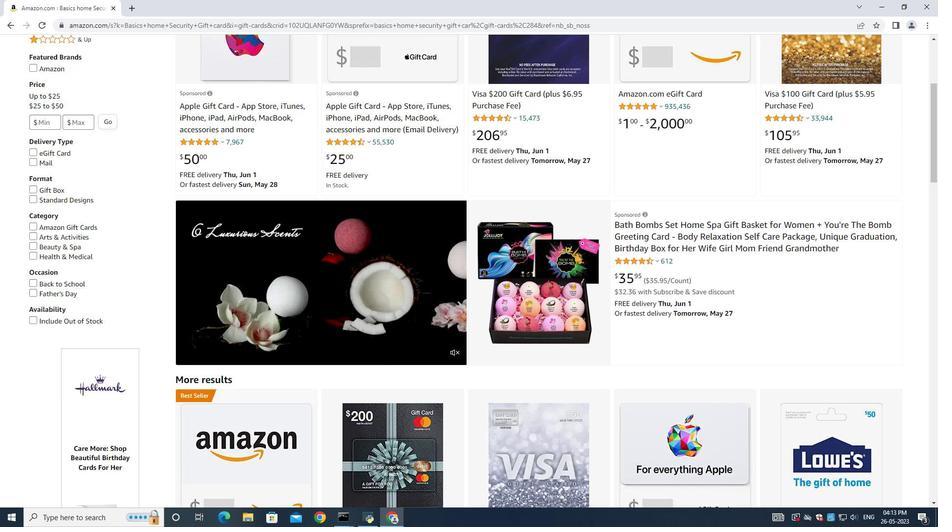 
Action: Mouse scrolled (526, 241) with delta (0, 0)
Screenshot: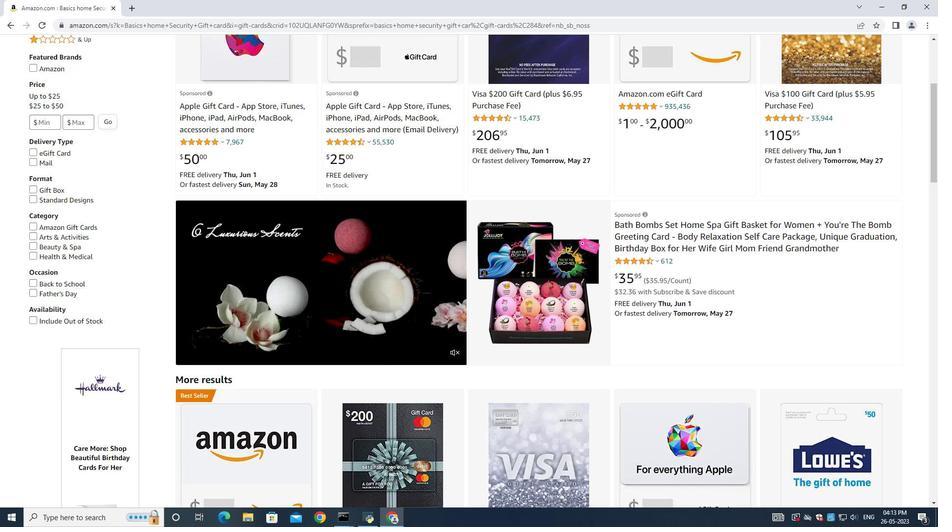 
Action: Mouse scrolled (526, 241) with delta (0, 0)
Screenshot: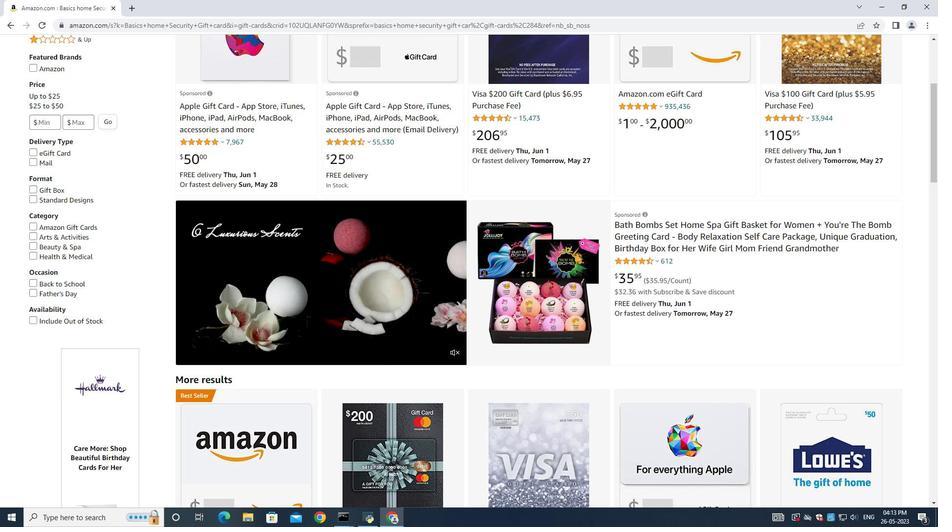 
Action: Mouse moved to (526, 248)
Screenshot: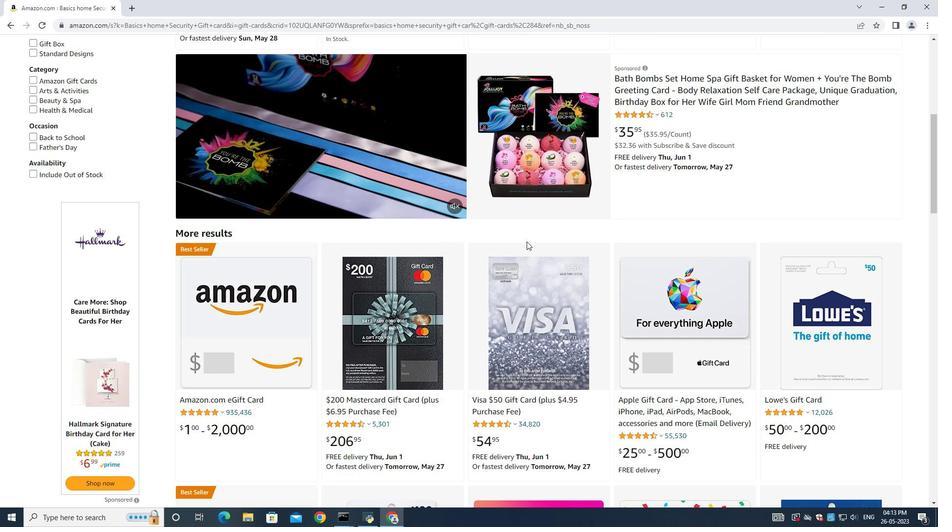 
Action: Mouse scrolled (526, 247) with delta (0, 0)
Screenshot: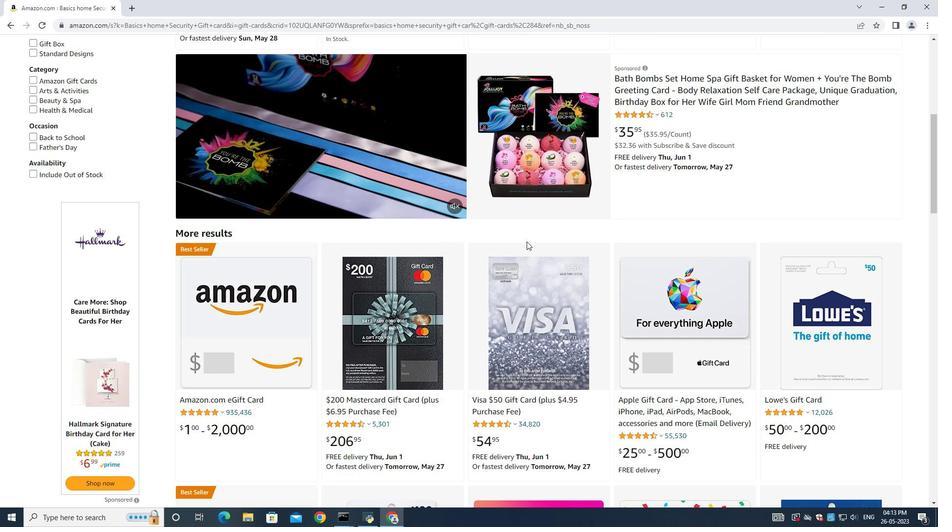 
Action: Mouse moved to (785, 262)
Screenshot: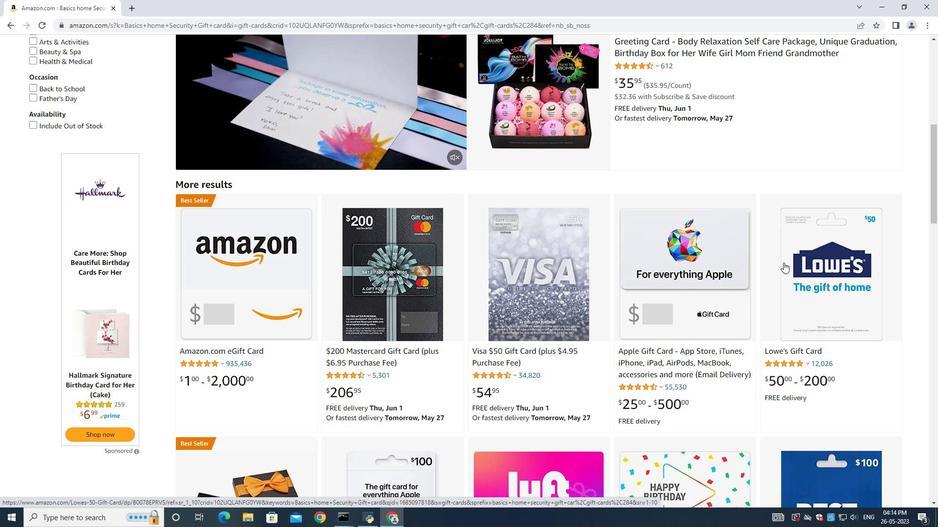 
Action: Mouse pressed left at (785, 262)
Screenshot: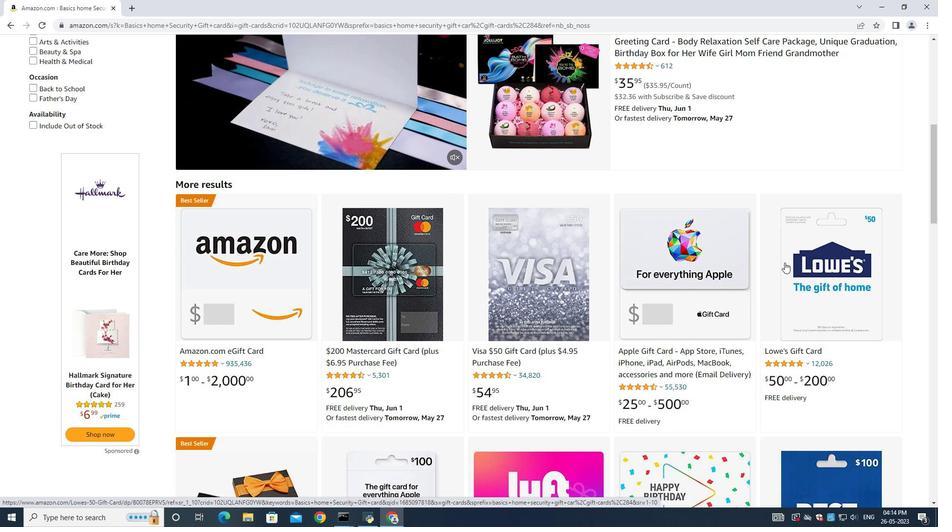 
Action: Mouse moved to (748, 350)
Screenshot: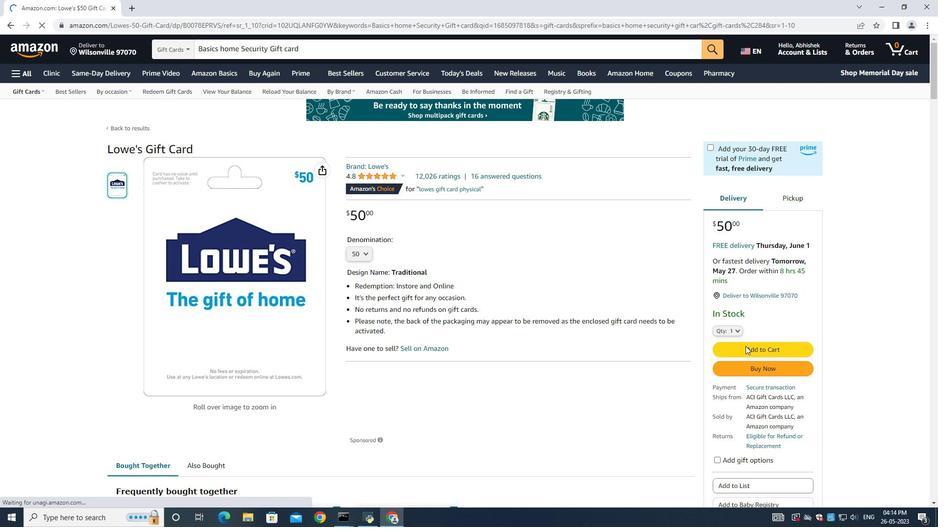 
Action: Mouse pressed left at (748, 350)
Screenshot: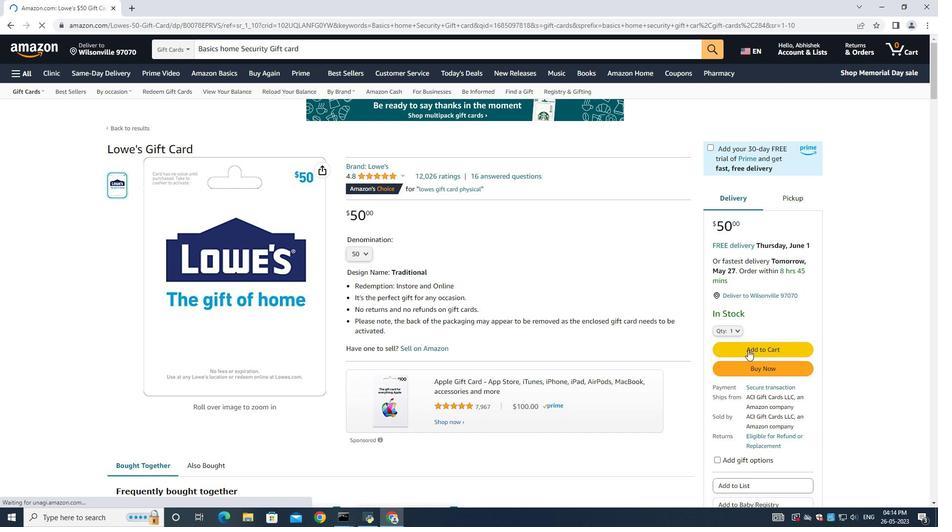 
Action: Mouse moved to (731, 128)
Screenshot: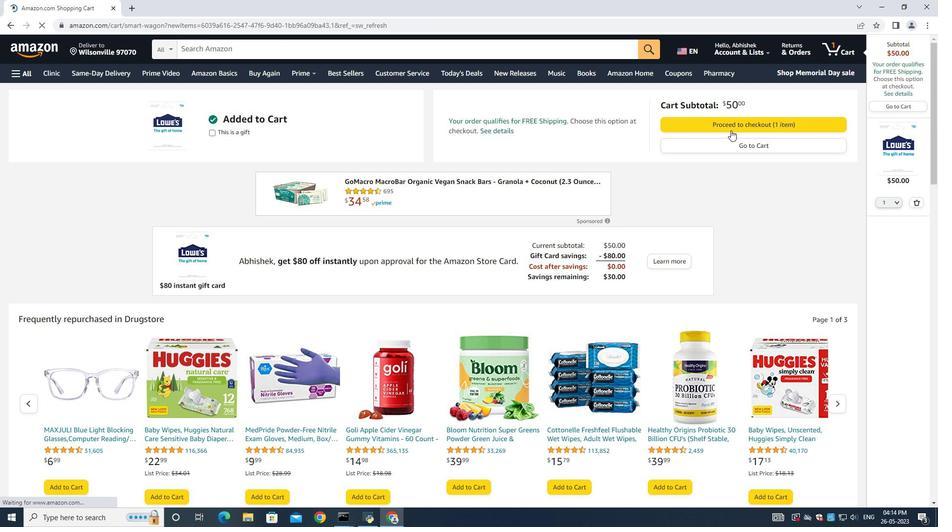 
Action: Mouse pressed left at (731, 128)
Screenshot: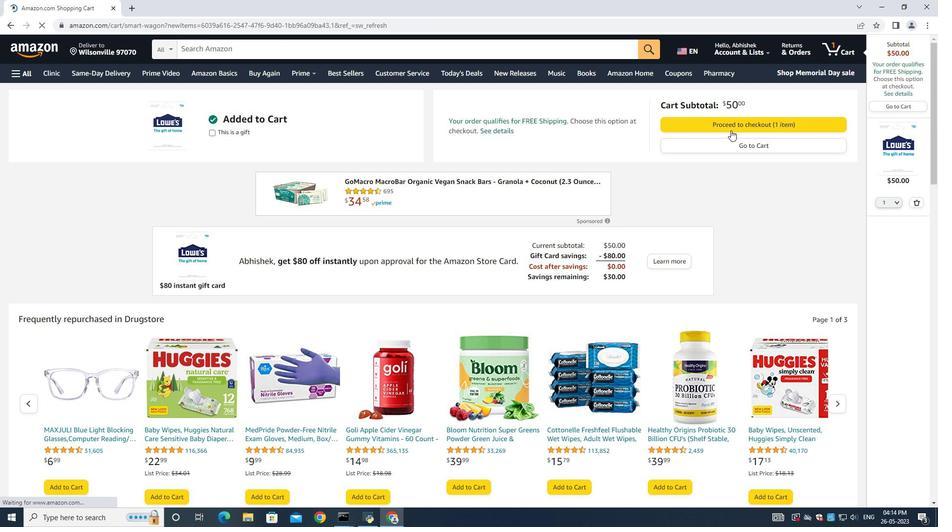 
Action: Mouse moved to (326, 238)
Screenshot: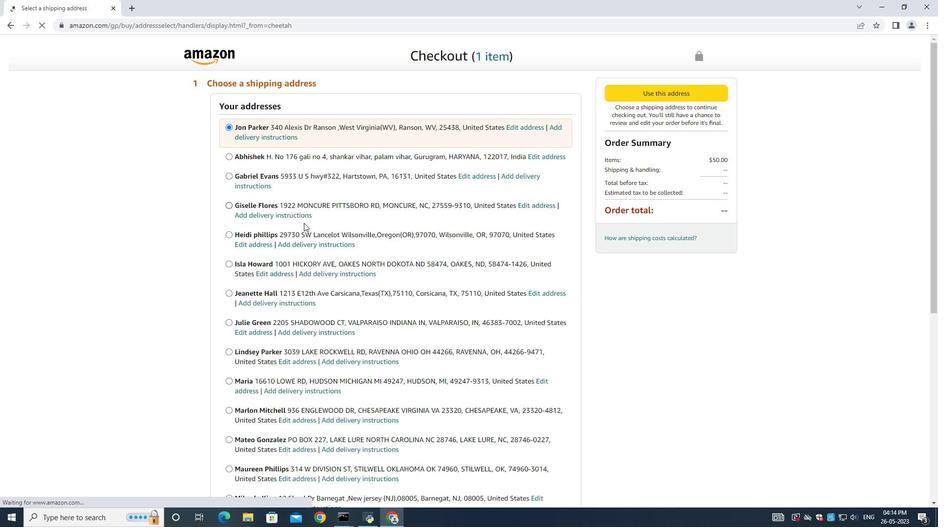 
Action: Mouse scrolled (326, 237) with delta (0, 0)
Screenshot: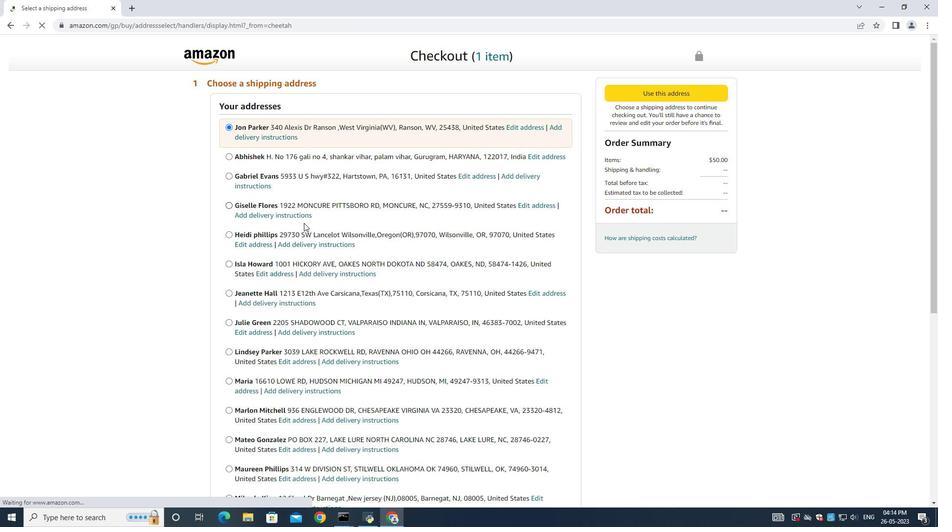 
Action: Mouse moved to (328, 241)
Screenshot: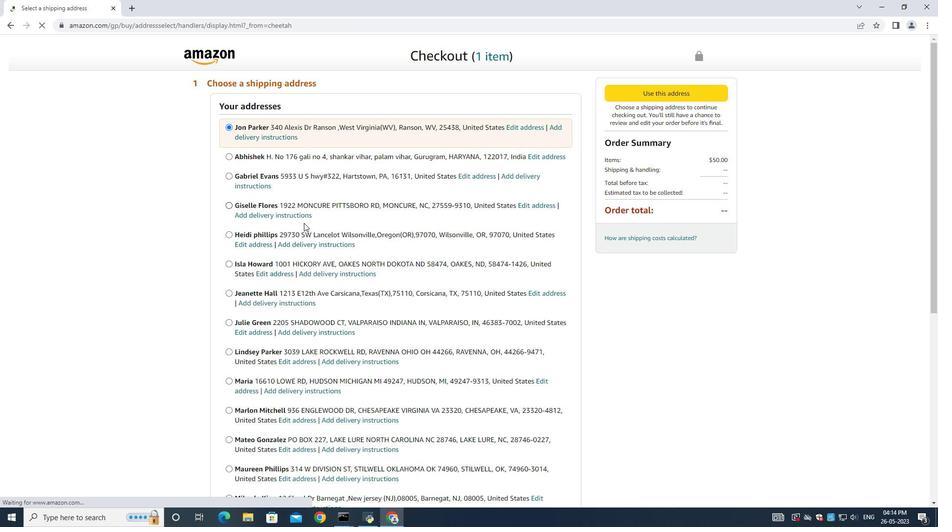 
Action: Mouse scrolled (328, 241) with delta (0, 0)
Screenshot: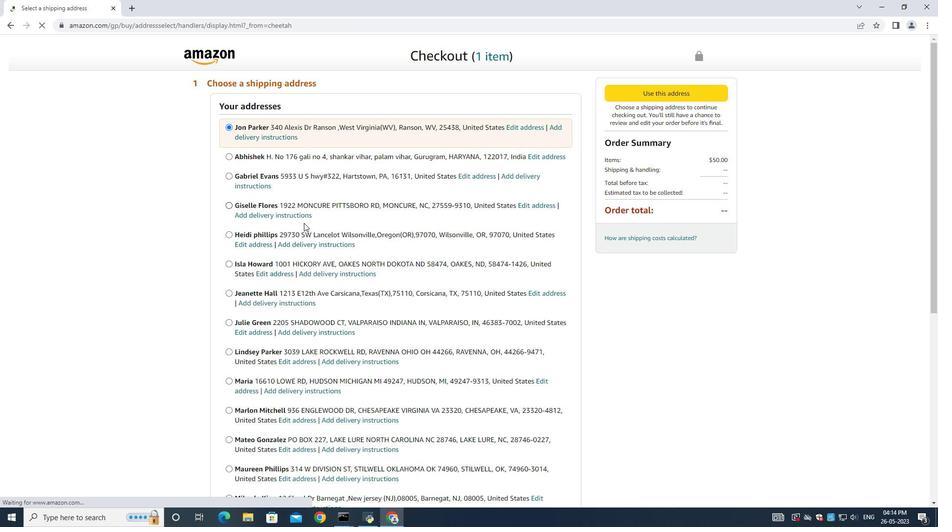 
Action: Mouse moved to (328, 242)
Screenshot: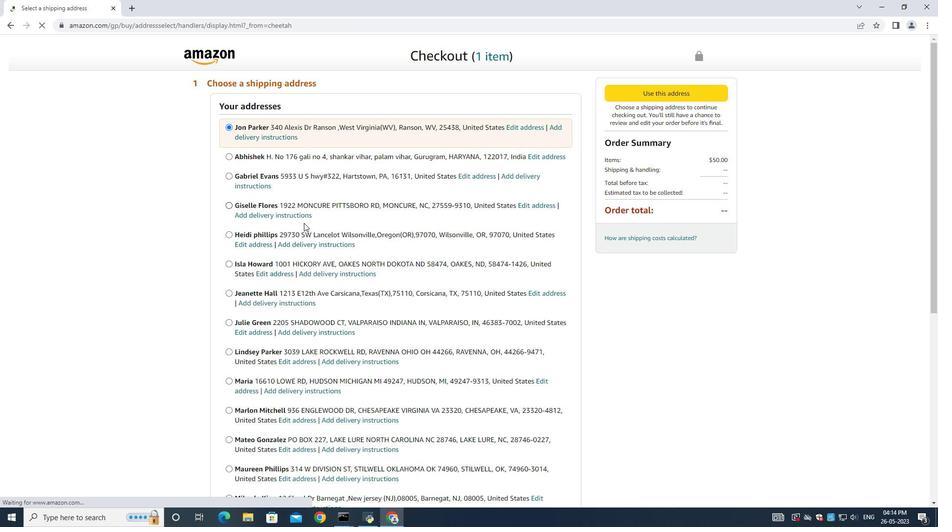 
Action: Mouse scrolled (328, 241) with delta (0, 0)
Screenshot: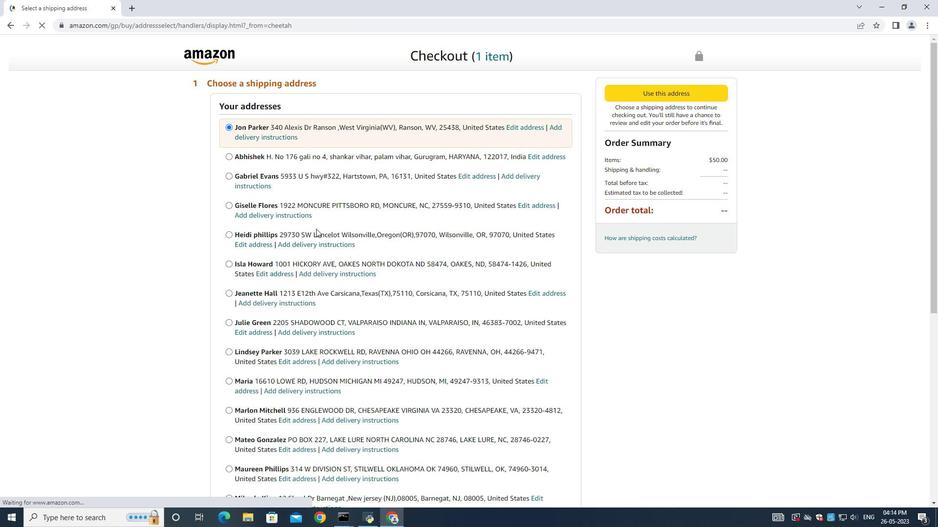 
Action: Mouse moved to (328, 242)
Screenshot: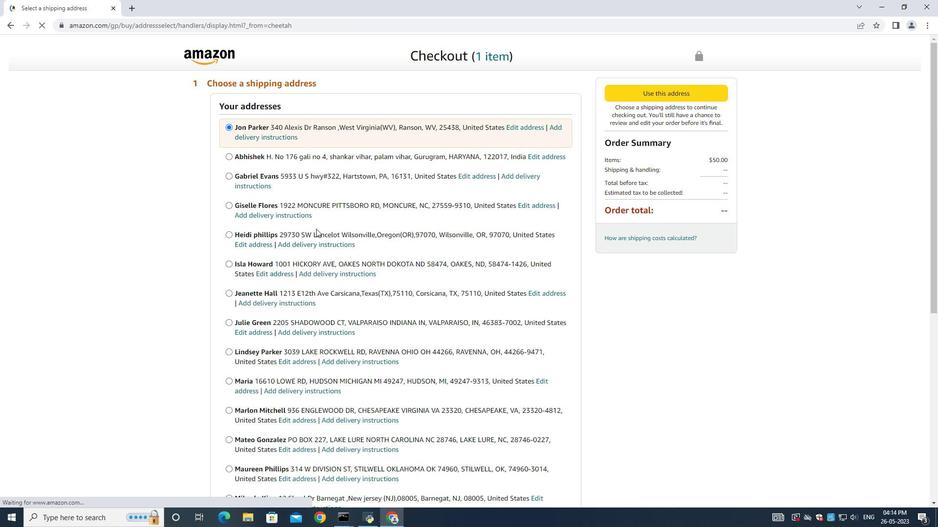 
Action: Mouse scrolled (328, 241) with delta (0, 0)
Screenshot: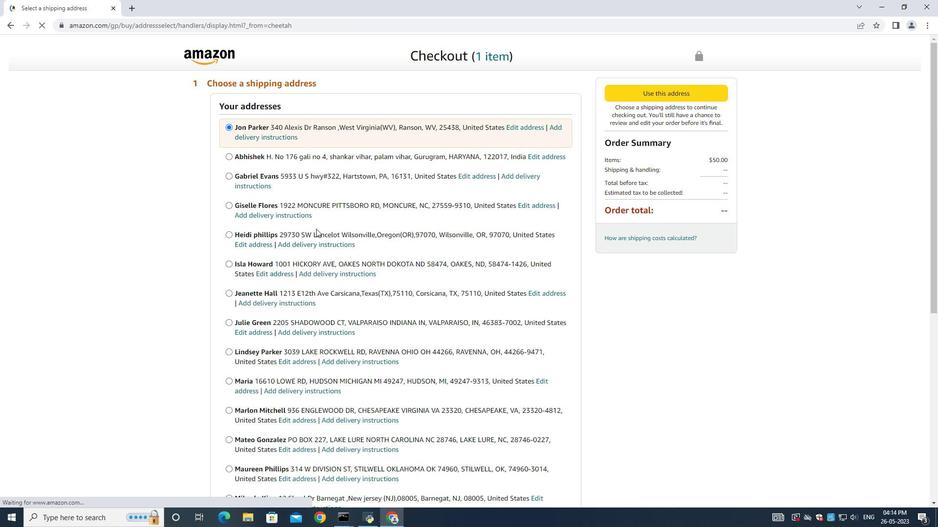 
Action: Mouse moved to (333, 243)
Screenshot: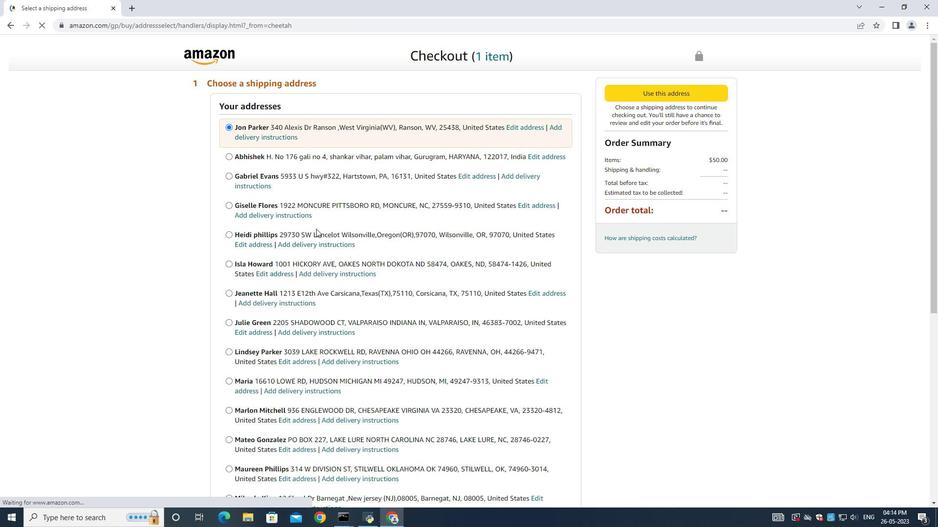 
Action: Mouse scrolled (329, 242) with delta (0, 0)
Screenshot: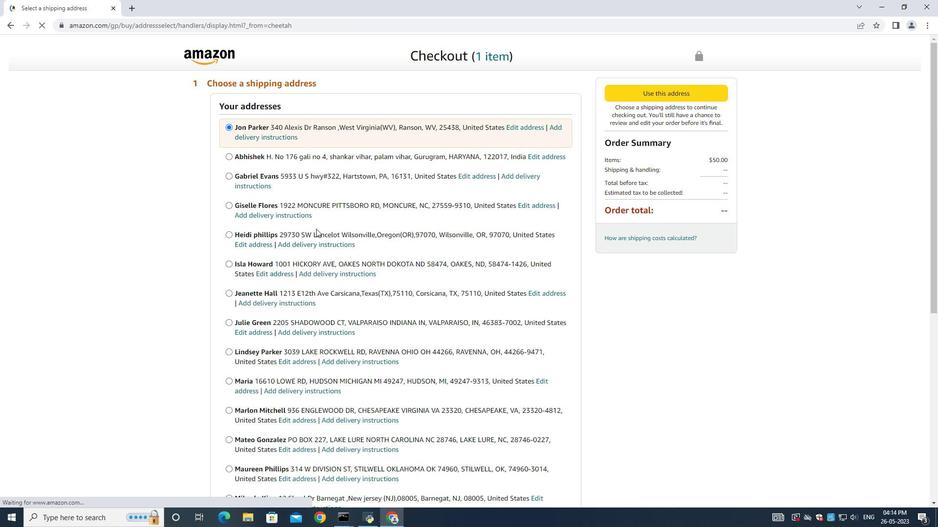 
Action: Mouse moved to (254, 315)
Screenshot: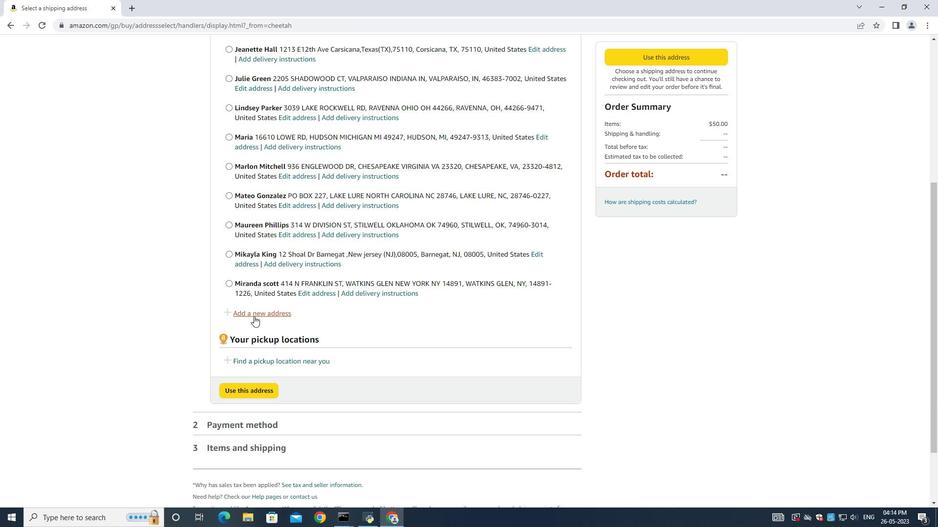 
Action: Mouse pressed left at (254, 315)
Screenshot: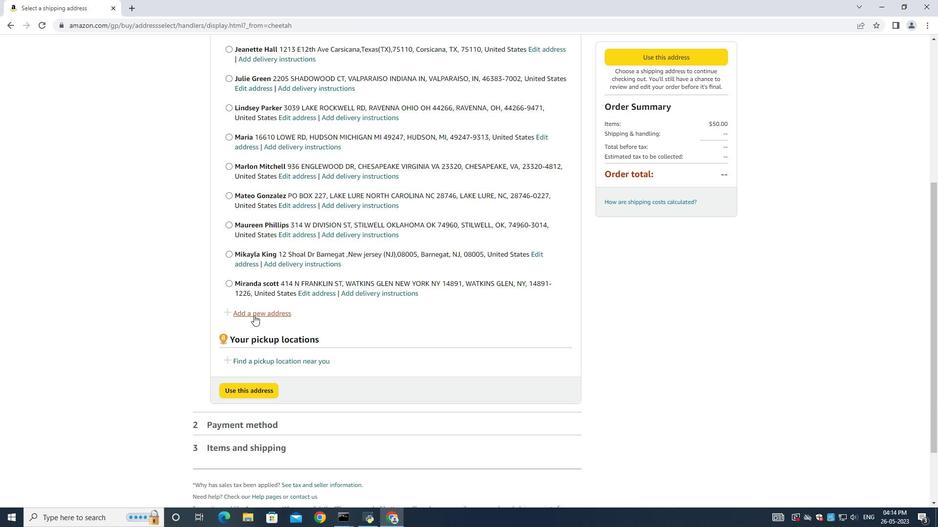 
Action: Mouse moved to (330, 234)
Screenshot: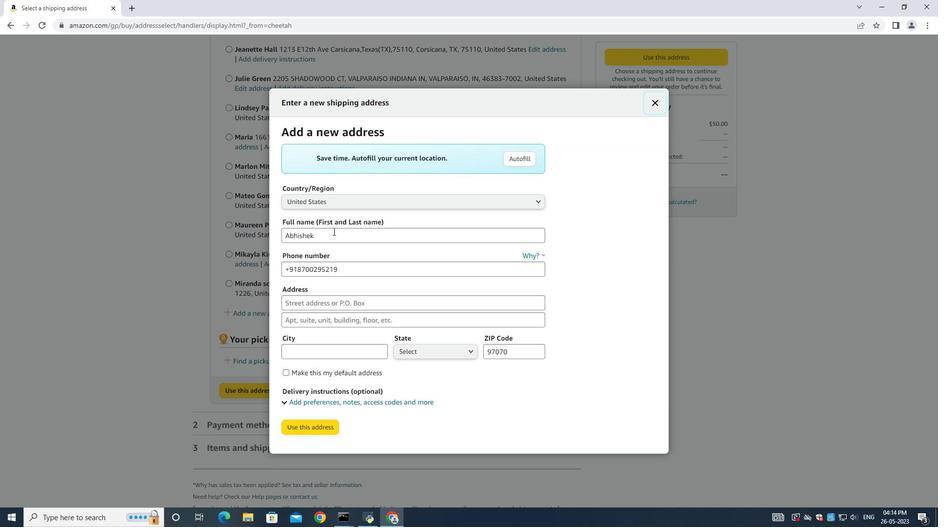 
Action: Mouse pressed left at (330, 234)
Screenshot: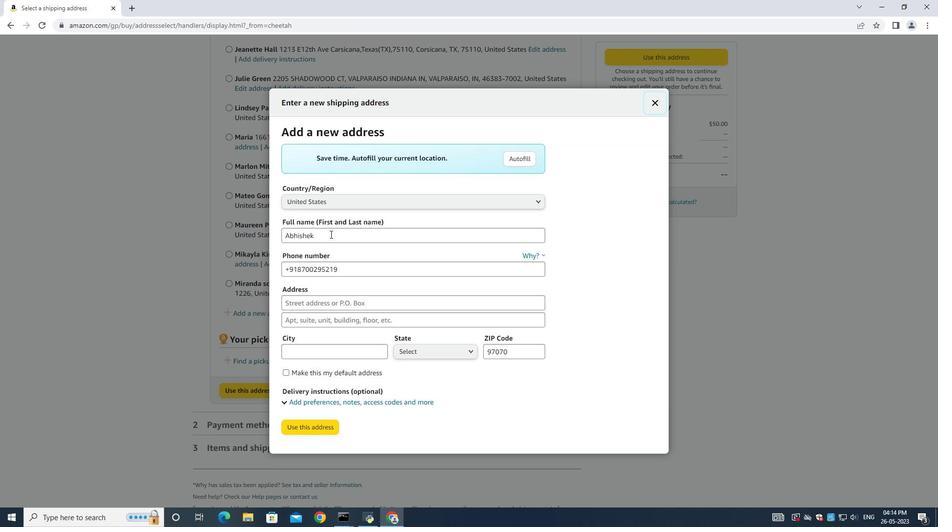 
Action: Key pressed ctrl+A
Screenshot: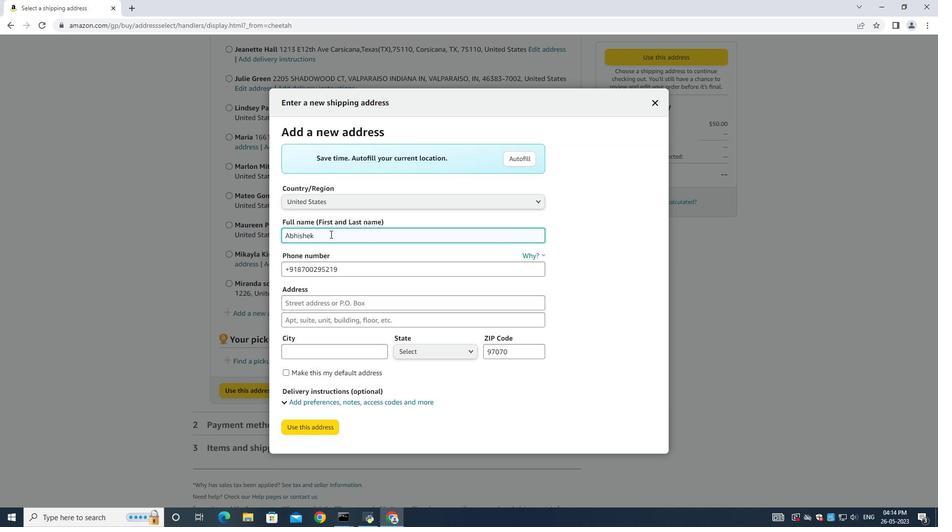 
Action: Mouse moved to (330, 234)
Screenshot: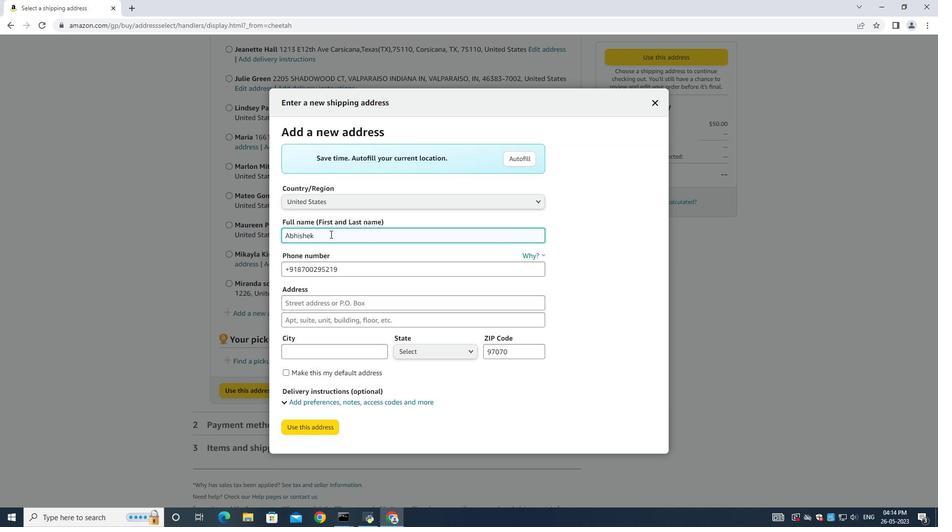 
Action: Key pressed <Key.backspace>
Screenshot: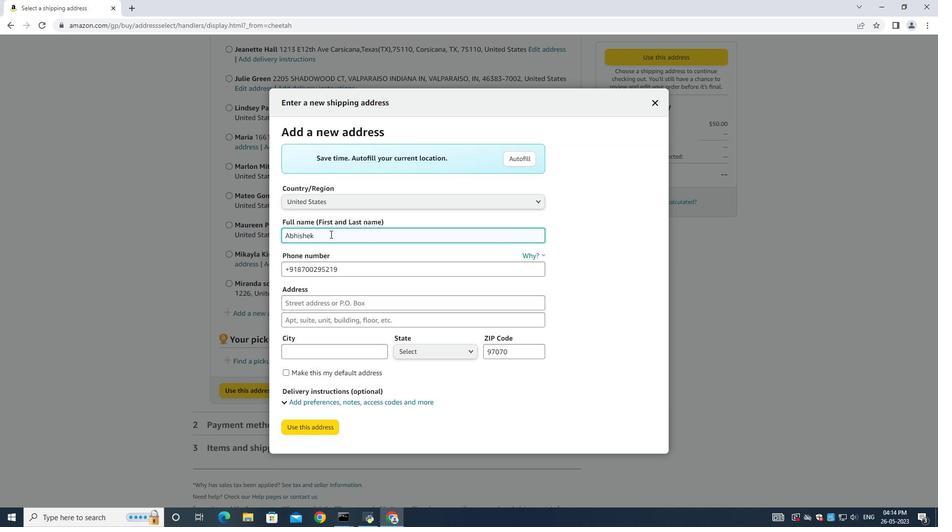 
Action: Mouse moved to (327, 229)
Screenshot: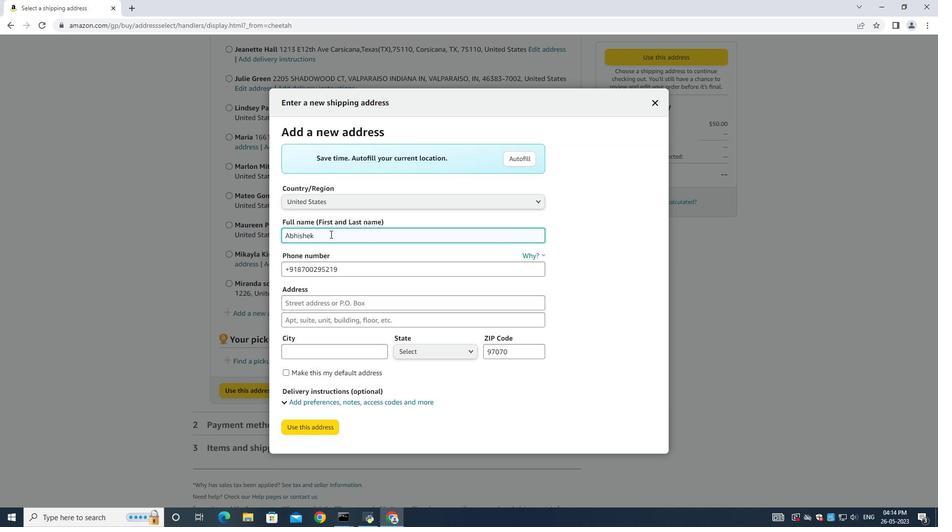 
Action: Key pressed <Key.shift><Key.shift><Key.shift><Key.shift><Key.shift><Key.shift><Key.shift><Key.shift><Key.shift><Key.shift><Key.shift><Key.shift><Key.shift><Key.shift><Key.shift><Key.shift><Key.shift><Key.shift><Key.shift><Key.shift><Key.shift><Key.shift><Key.shift><Key.shift><Key.shift><Key.shift><Key.shift><Key.shift><Key.shift><Key.shift><Key.shift><Key.shift><Key.shift><Key.shift><Key.shift><Key.shift><Key.shift><Key.shift><Key.shift><Key.shift><Key.shift><Key.shift><Key.shift><Key.shift><Key.shift><Key.shift><Key.shift><Key.shift><Key.shift><Key.shift><Key.shift><Key.shift><Key.shift><Key.shift><Key.shift><Key.shift><Key.shift><Key.shift><Key.shift><Key.shift><Key.shift><Key.shift><Key.shift><Key.shift><Key.shift><Key.shift><Key.shift><Key.shift><Key.shift><Key.shift><Key.shift><Key.shift><Key.shift><Key.shift><Key.shift><Key.shift><Key.shift><Key.shift><Key.shift><Key.shift><Key.shift><Key.shift><Key.shift><Key.shift><Key.shift><Key.shift><Key.shift><Key.shift><Key.shift><Key.shift><Key.shift><Key.shift><Key.shift><Key.shift><Key.shift><Key.shift><Key.shift><Key.shift><Key.shift><Key.shift><Key.shift><Key.shift><Key.shift><Key.shift><Key.shift><Key.shift><Key.shift><Key.shift><Key.shift><Key.shift><Key.shift><Key.shift><Key.shift><Key.shift>Brooke<Key.space><Key.shift>Phillips
Screenshot: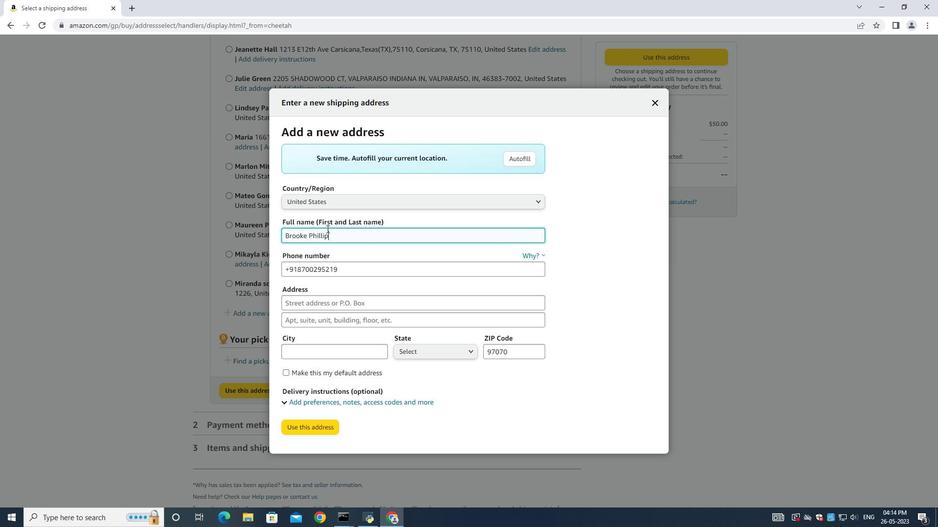 
Action: Mouse moved to (350, 264)
Screenshot: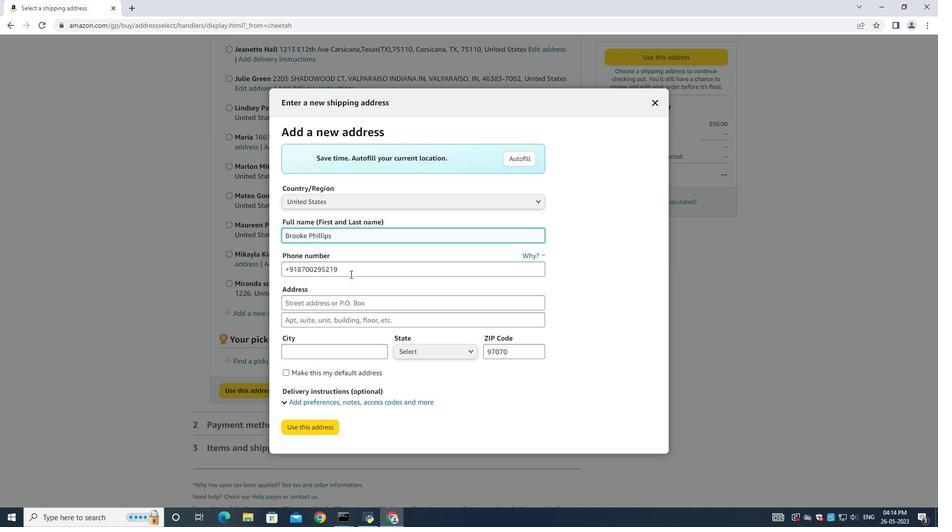 
Action: Mouse pressed left at (350, 264)
Screenshot: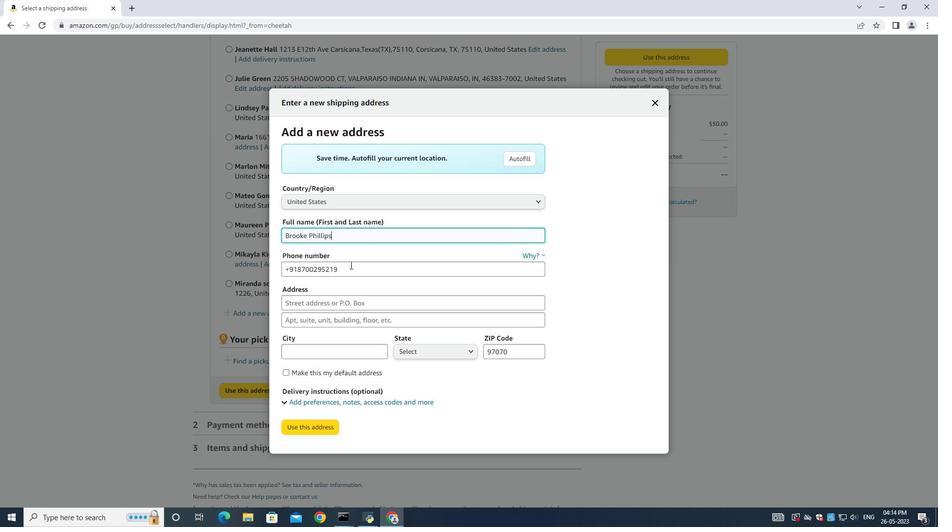 
Action: Mouse moved to (351, 264)
Screenshot: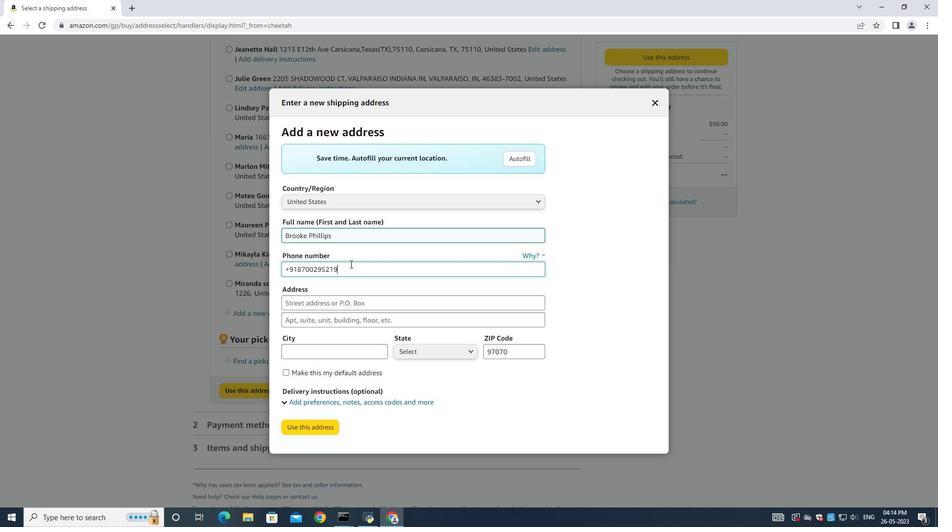 
Action: Key pressed ctrl+A<Key.backspace><Key.shift><Key.shift><Key.shift><Key.shift><Key.shift><Key.shift><Key.shift><Key.shift><Key.shift><Key.shift><Key.shift><Key.shift><Key.shift><Key.shift><Key.shift><Key.shift><Key.shift><Key.shift><Key.shift><Key.shift><Key.shift><Key.shift><Key.shift><Key.shift><Key.shift><Key.shift><Key.shift><Key.shift><Key.shift><Key.shift><Key.shift><Key.shift><Key.shift><Key.shift><Key.shift><Key.shift><Key.shift><Key.shift><Key.shift><Key.shift><Key.shift><Key.shift><Key.shift><Key.shift><Key.shift><Key.shift><Key.shift><Key.shift><Key.shift><Key.shift><Key.shift><Key.shift><Key.shift><Key.shift><Key.shift><Key.shift><Key.shift><Key.shift><Key.shift><Key.shift><Key.shift><Key.shift><Key.shift><Key.shift><Key.shift><Key.shift><Key.shift><Key.shift><Key.shift><Key.shift><Key.shift><Key.shift><Key.shift><Key.shift><Key.shift><Key.shift><Key.shift><Key.shift><Key.shift><Key.shift><Key.shift><Key.shift><Key.shift>(973<Key.shift>)<Key.space>662-1023
Screenshot: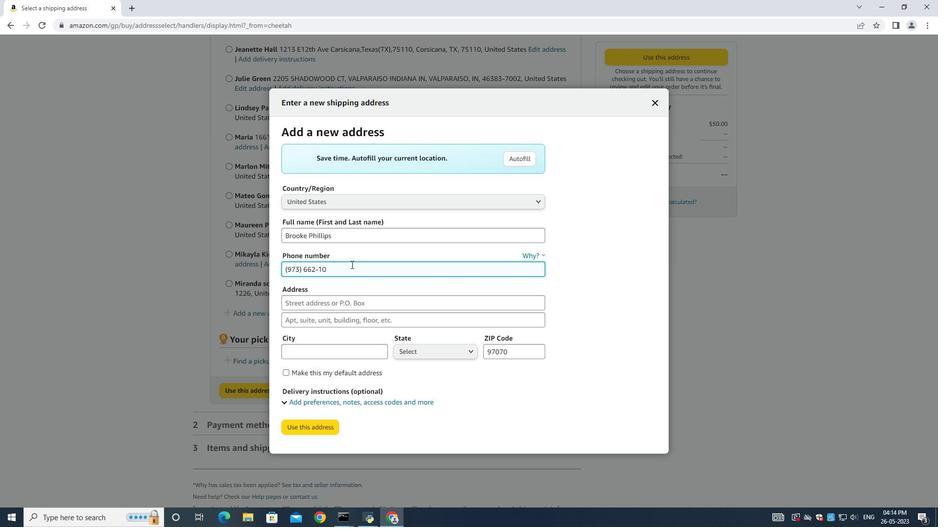 
Action: Mouse moved to (354, 303)
Screenshot: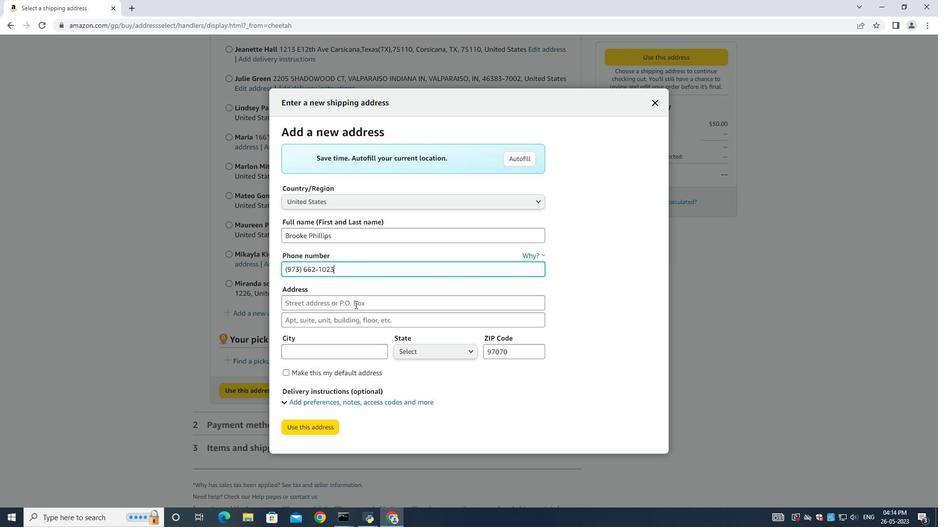 
Action: Mouse pressed left at (354, 303)
Screenshot: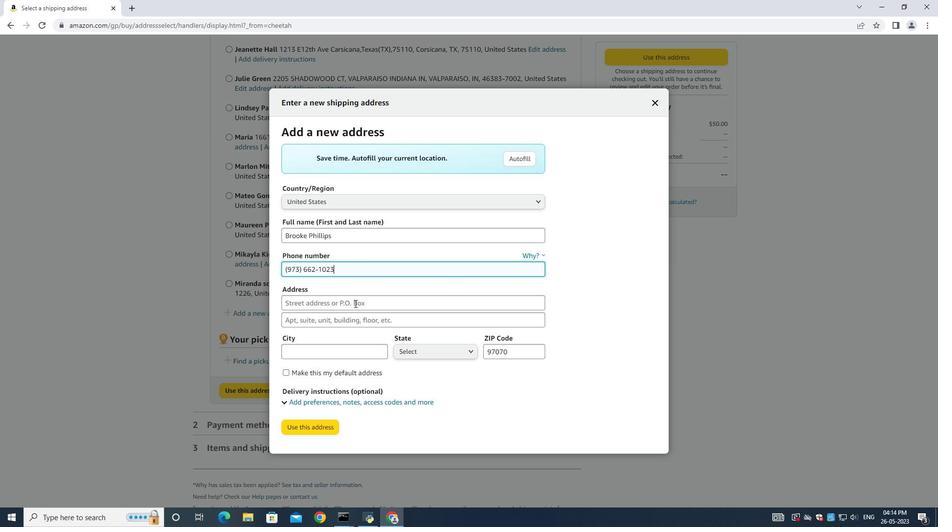 
Action: Mouse moved to (354, 303)
Screenshot: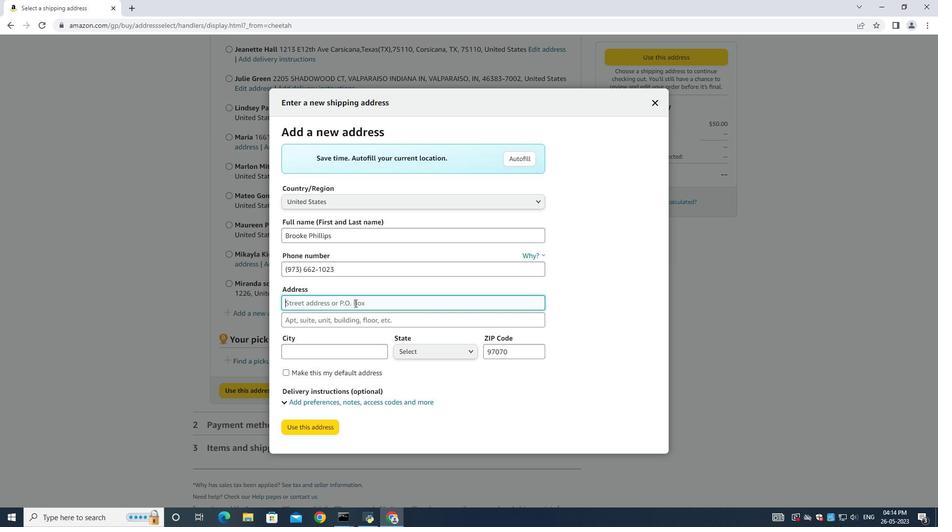 
Action: Key pressed 463<Key.space><Key.shift>S<Key.space><Key.shift>Clinton<Key.space><Key.shift>St<Key.space><Key.shift><Key.shift><Key.shift><Key.shift><Key.shift><Key.shift><Key.shift><Key.shift><Key.shift><Key.shift><Key.shift><Key.shift><Key.shift>East<Key.space><Key.shift>Ors<Key.backspace>ange,<Key.shift>New<Key.space>jersey<Key.shift>(NJ<Key.shift>),07018
Screenshot: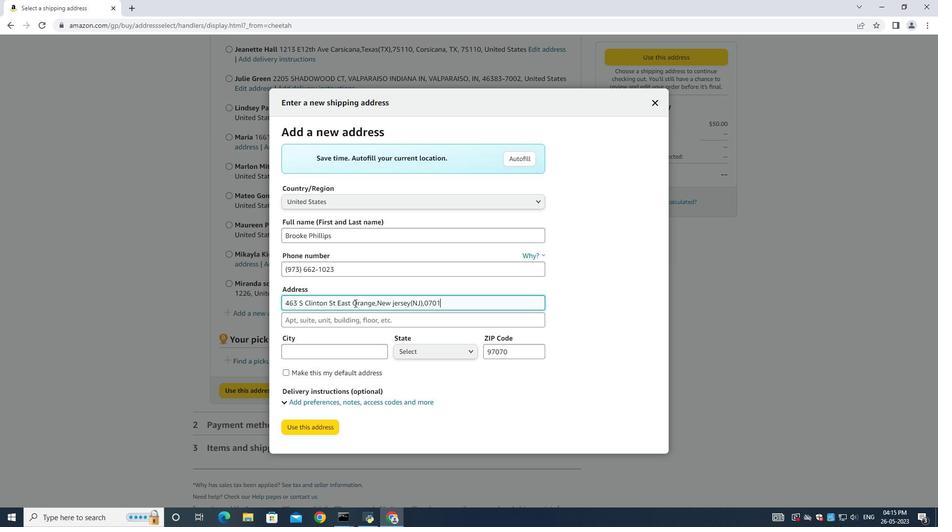 
Action: Mouse moved to (323, 358)
Screenshot: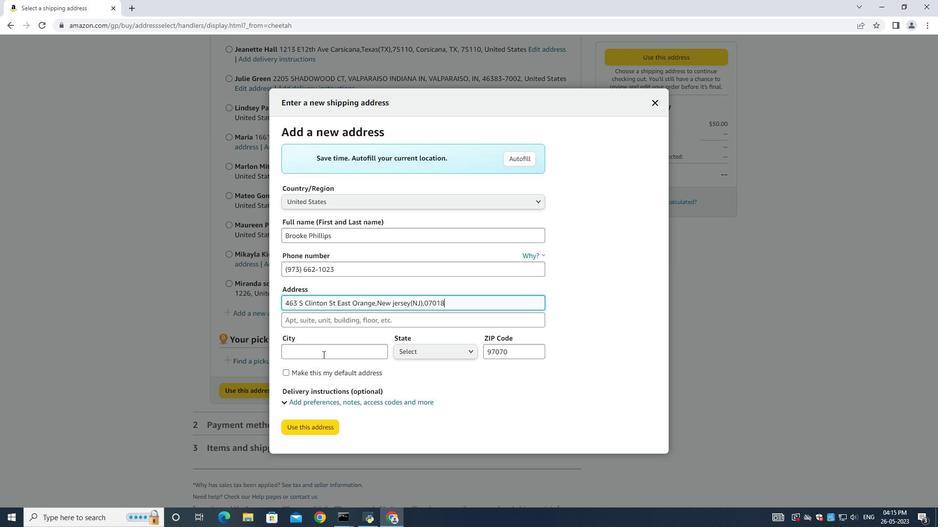 
Action: Mouse pressed left at (323, 354)
Screenshot: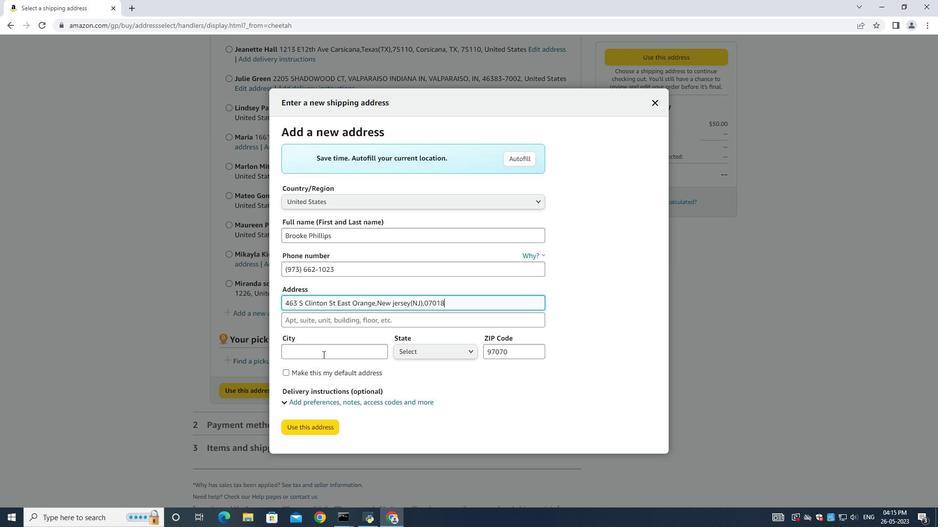 
Action: Key pressed <Key.shift>East<Key.space><Key.shift>orange
Screenshot: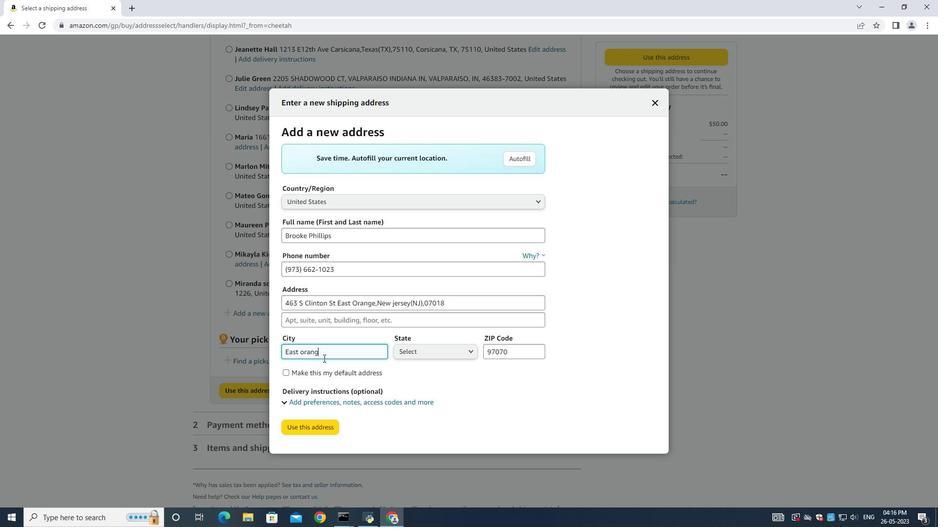 
Action: Mouse moved to (416, 356)
Screenshot: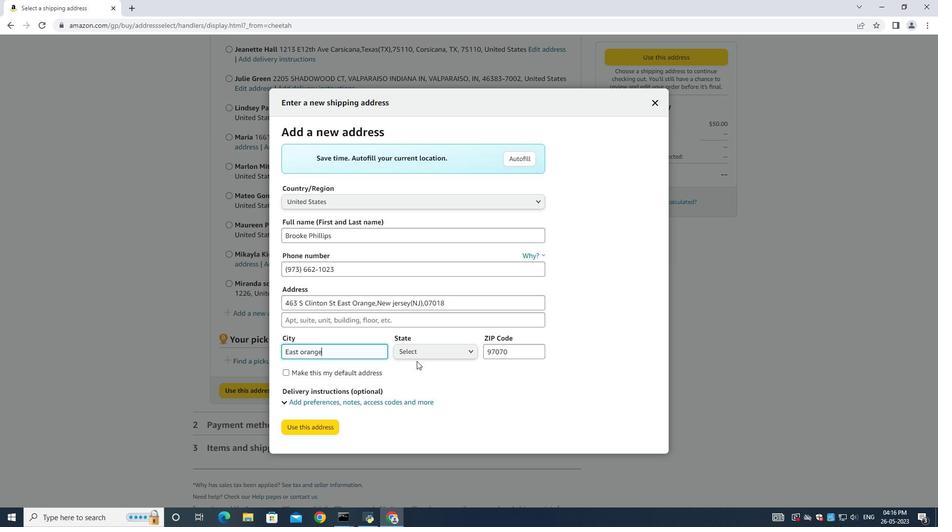 
Action: Mouse pressed left at (416, 356)
Screenshot: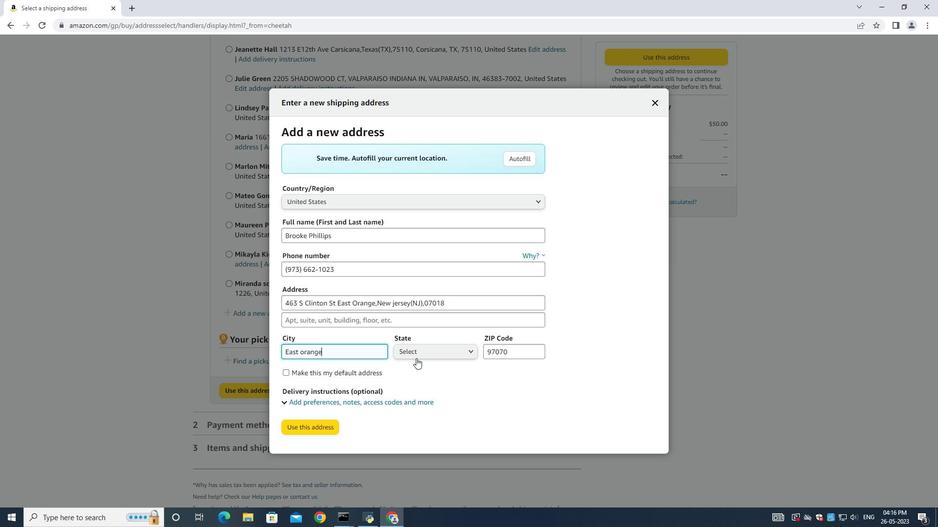 
Action: Mouse moved to (450, 251)
Screenshot: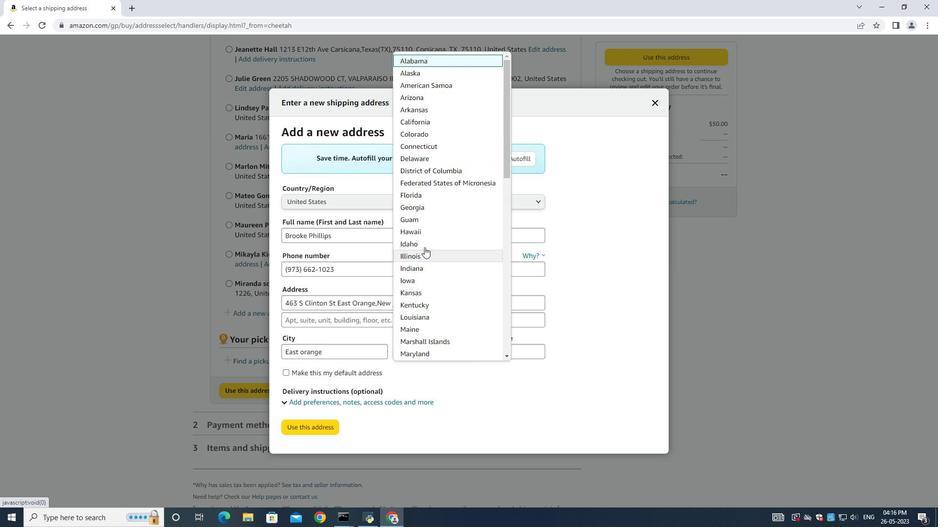 
Action: Mouse scrolled (450, 250) with delta (0, 0)
Screenshot: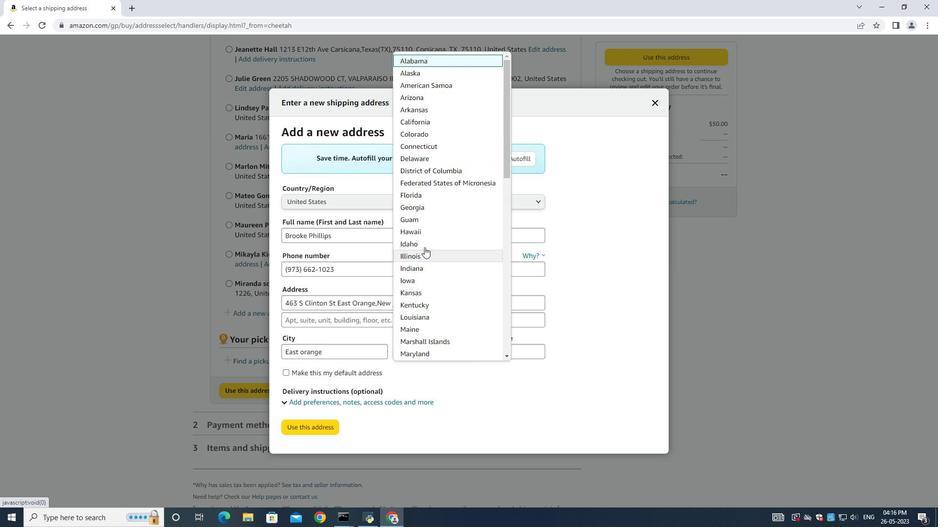 
Action: Mouse moved to (450, 251)
Screenshot: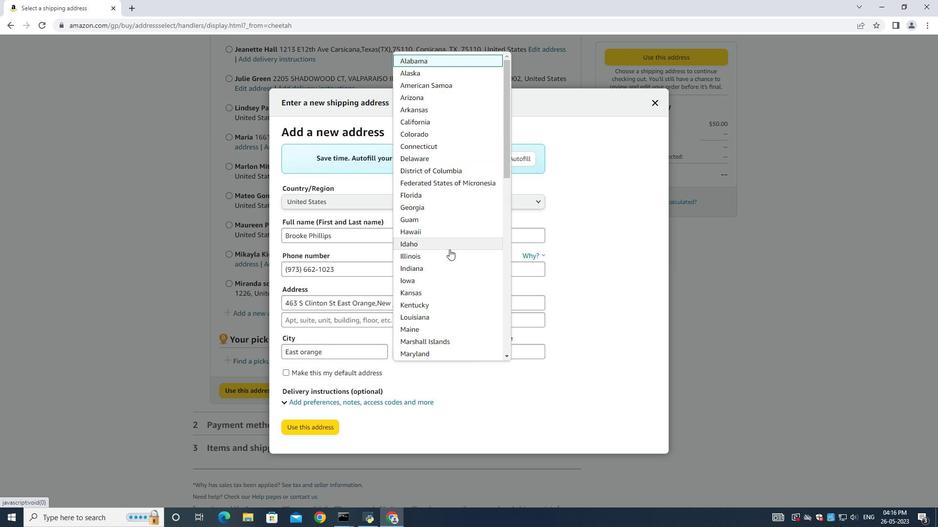 
Action: Mouse scrolled (450, 250) with delta (0, 0)
Screenshot: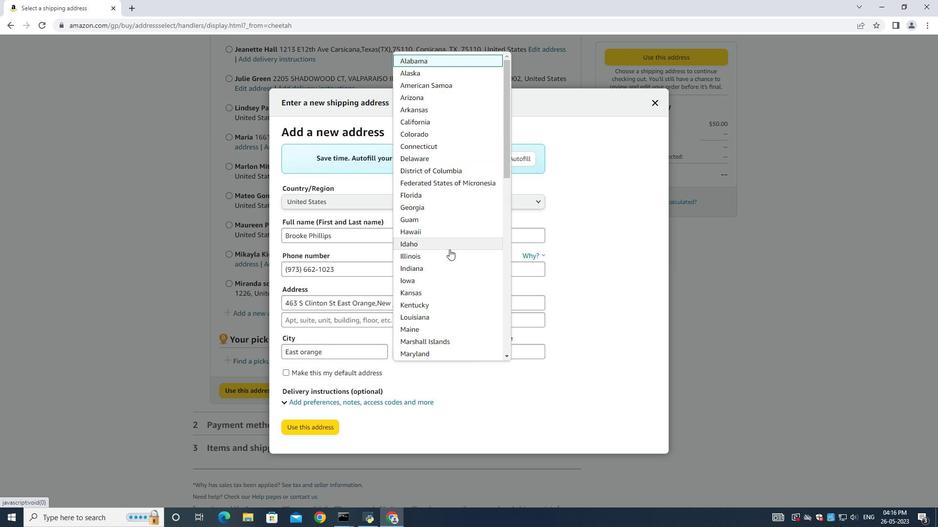 
Action: Mouse scrolled (450, 250) with delta (0, 0)
Screenshot: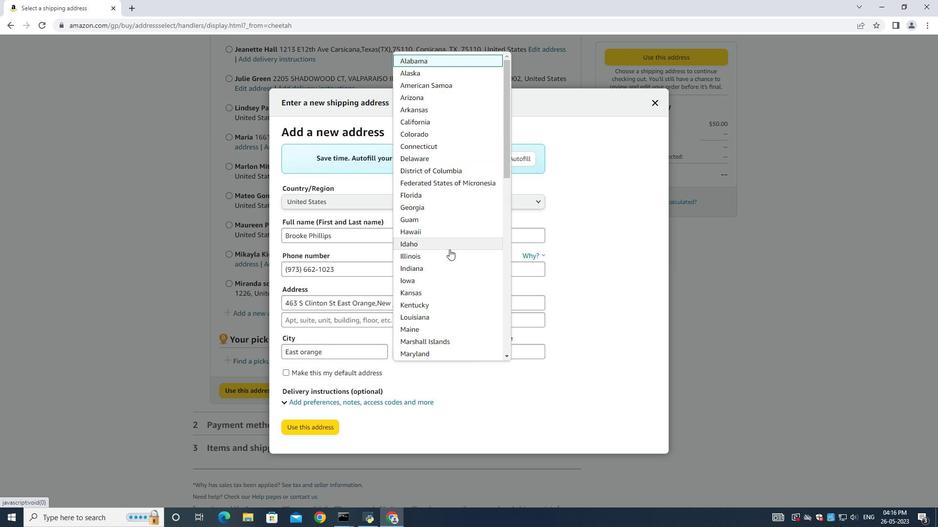 
Action: Mouse scrolled (450, 250) with delta (0, 0)
Screenshot: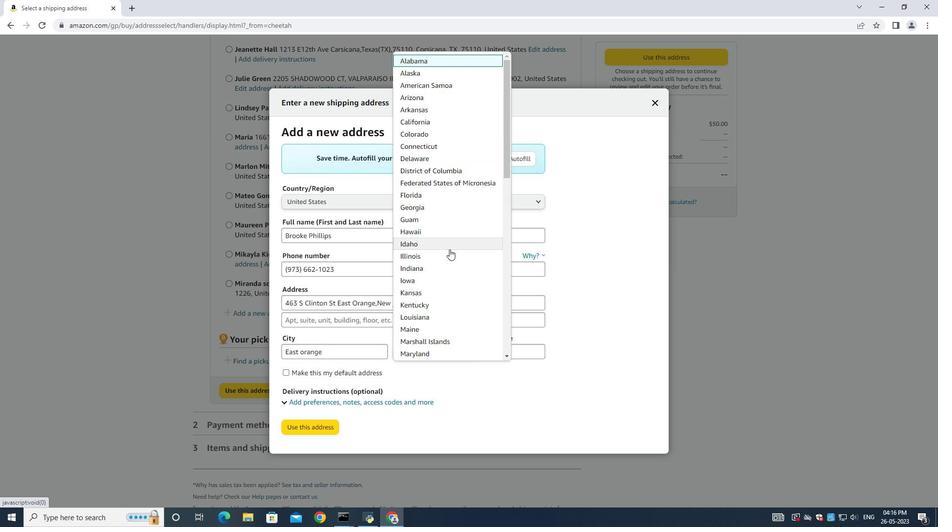 
Action: Mouse moved to (439, 280)
Screenshot: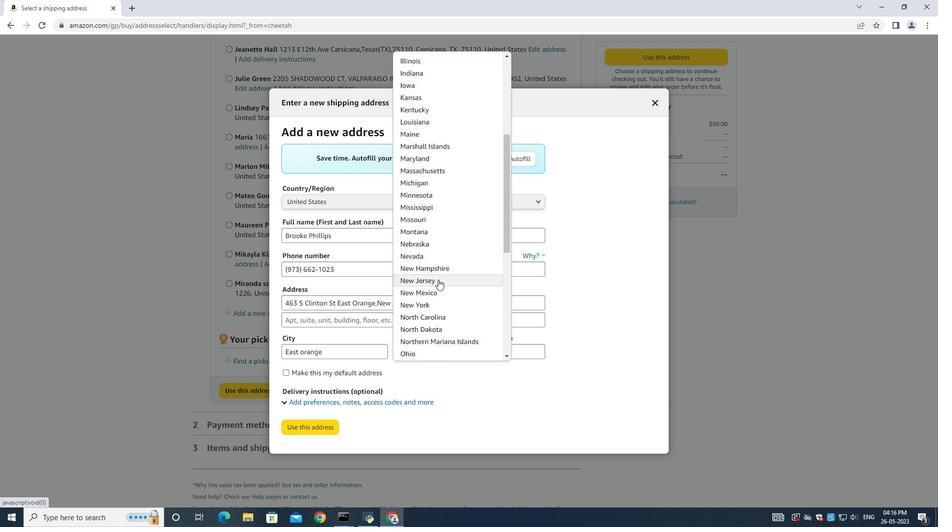 
Action: Mouse pressed left at (439, 280)
Screenshot: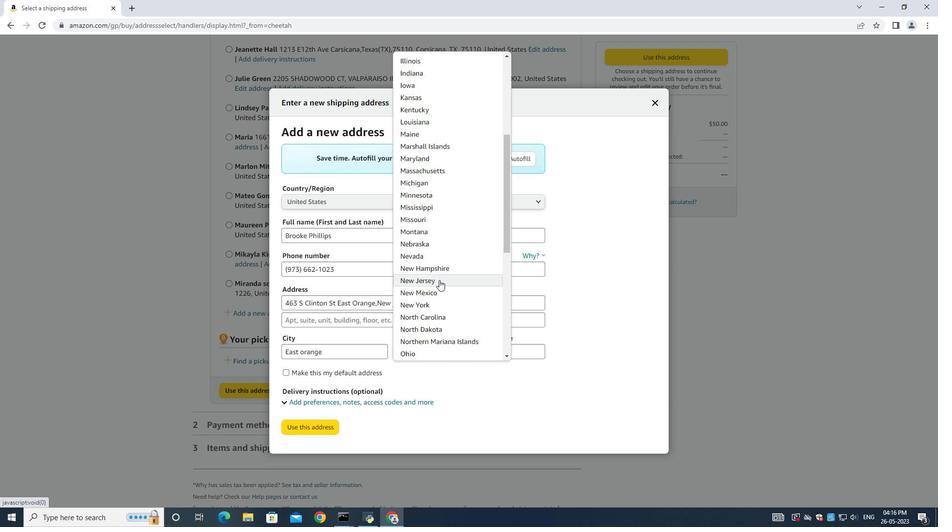 
Action: Mouse moved to (307, 428)
Screenshot: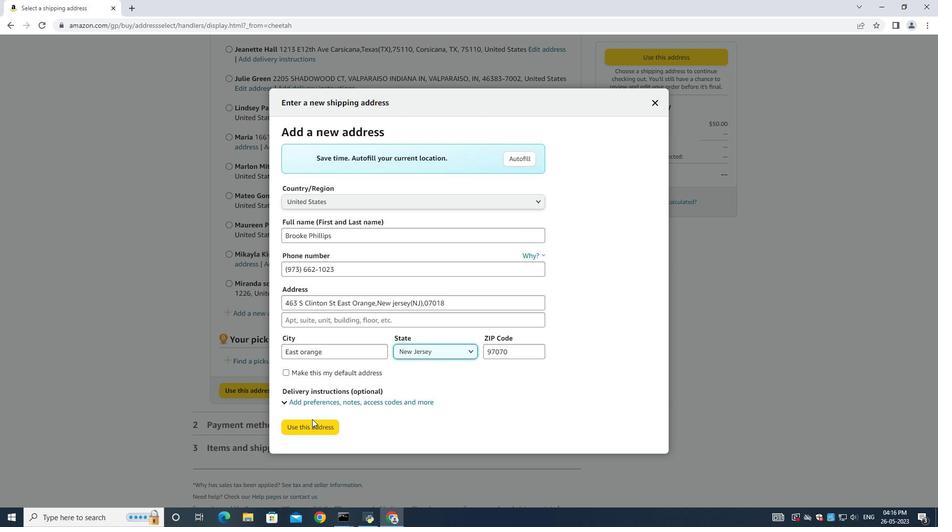 
Action: Mouse pressed left at (307, 428)
Screenshot: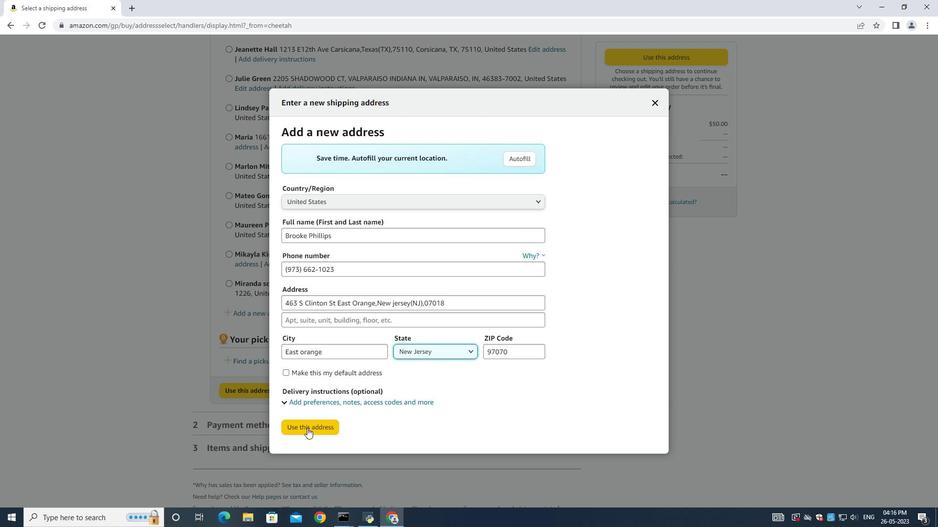 
Action: Mouse moved to (355, 384)
Screenshot: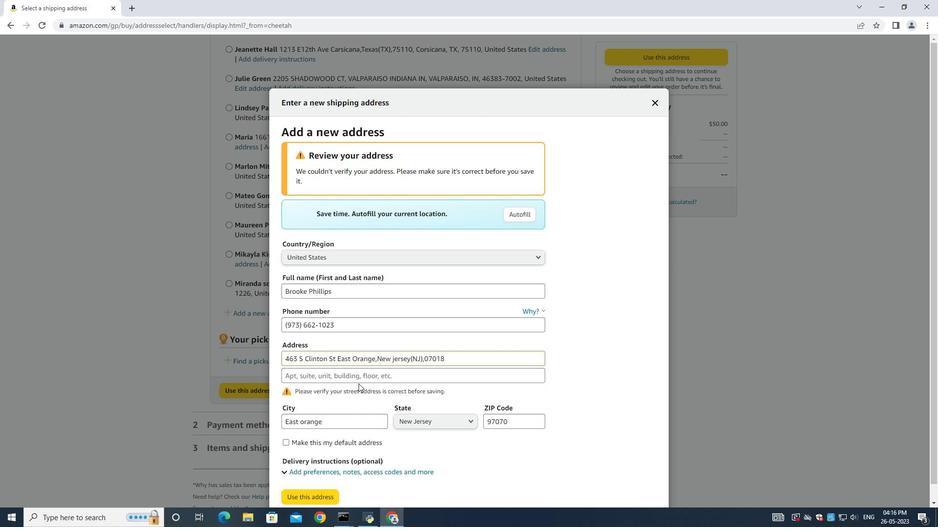 
Action: Mouse scrolled (355, 383) with delta (0, 0)
Screenshot: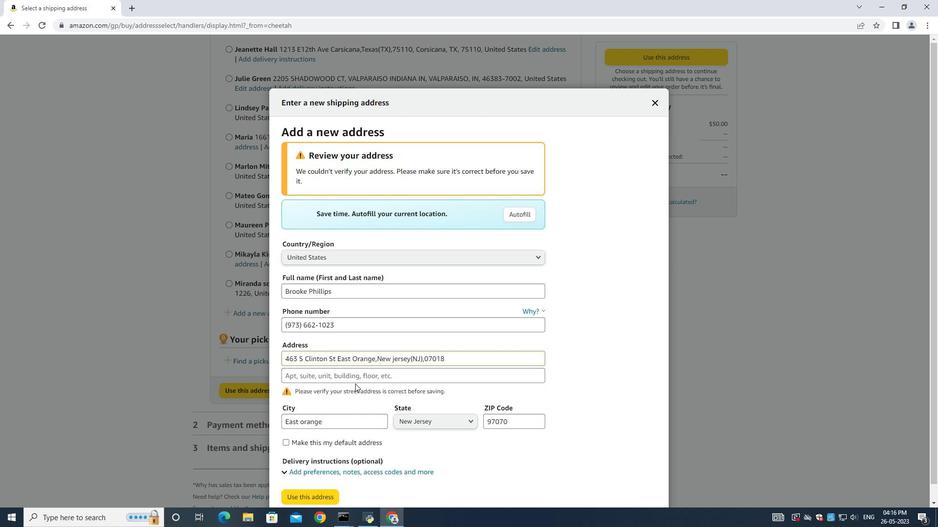 
Action: Mouse scrolled (355, 383) with delta (0, 0)
Screenshot: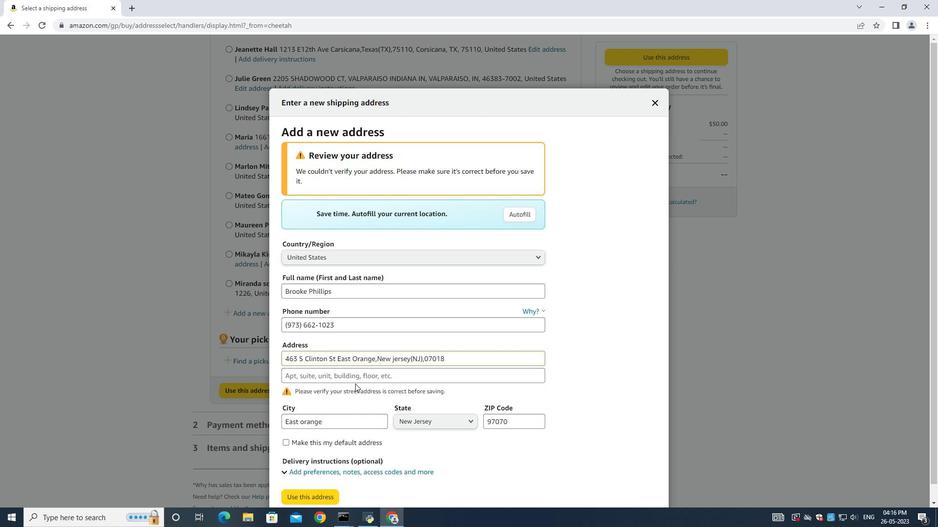 
Action: Mouse scrolled (355, 383) with delta (0, 0)
Screenshot: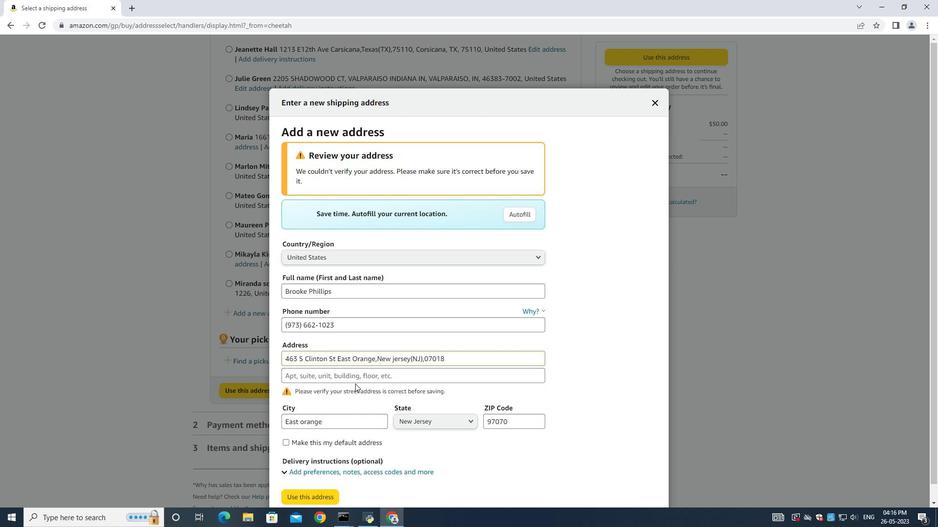 
Action: Mouse moved to (312, 481)
Screenshot: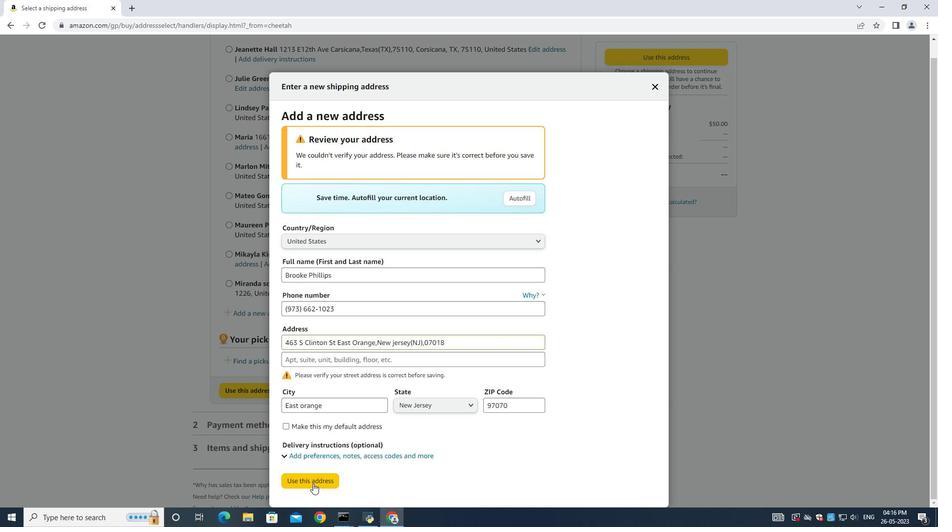 
Action: Mouse pressed left at (312, 481)
Screenshot: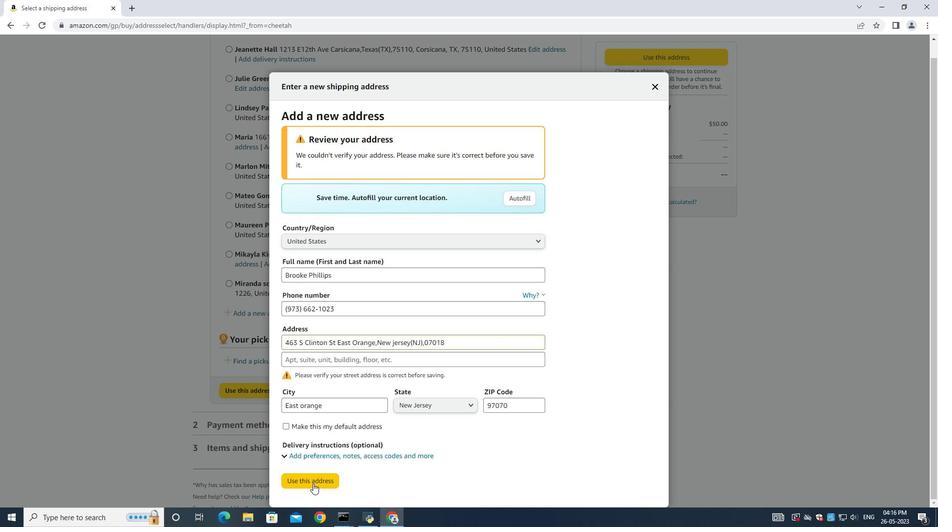 
Action: Mouse moved to (528, 353)
Screenshot: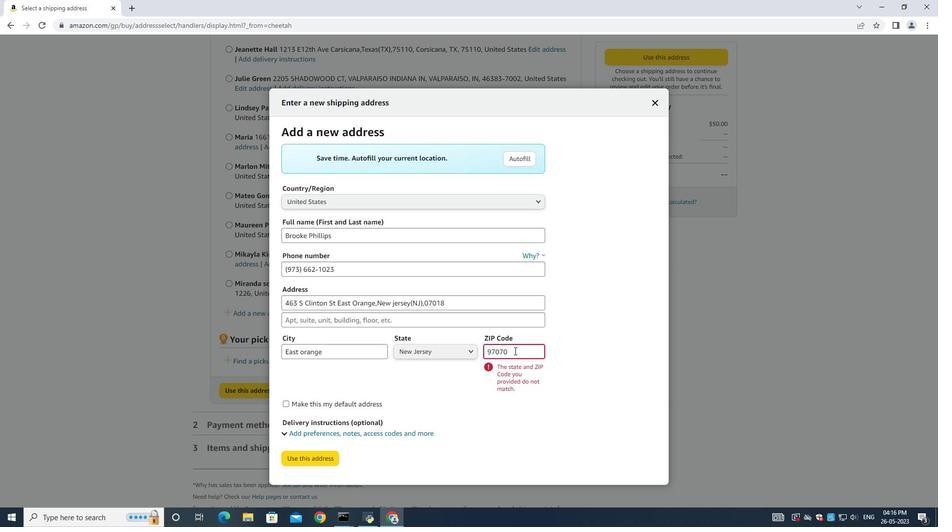 
Action: Mouse pressed left at (528, 353)
Screenshot: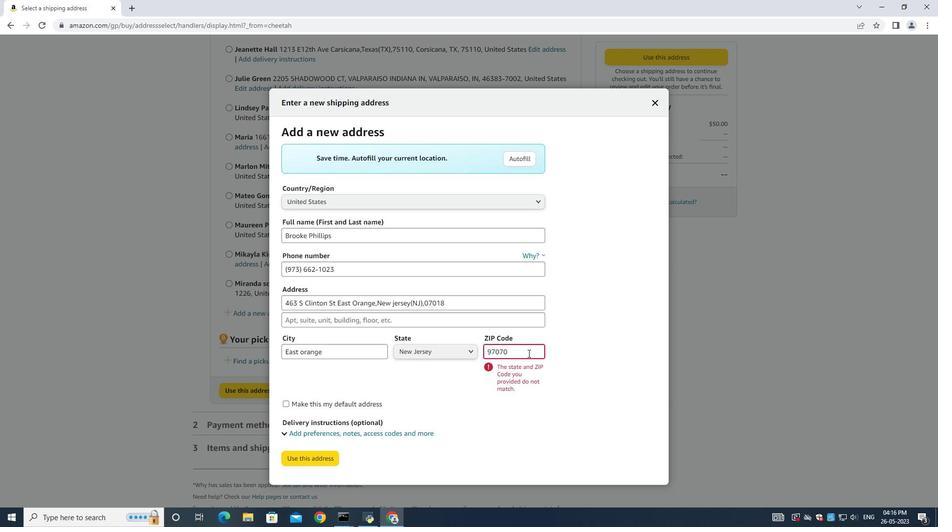 
Action: Mouse moved to (528, 353)
Screenshot: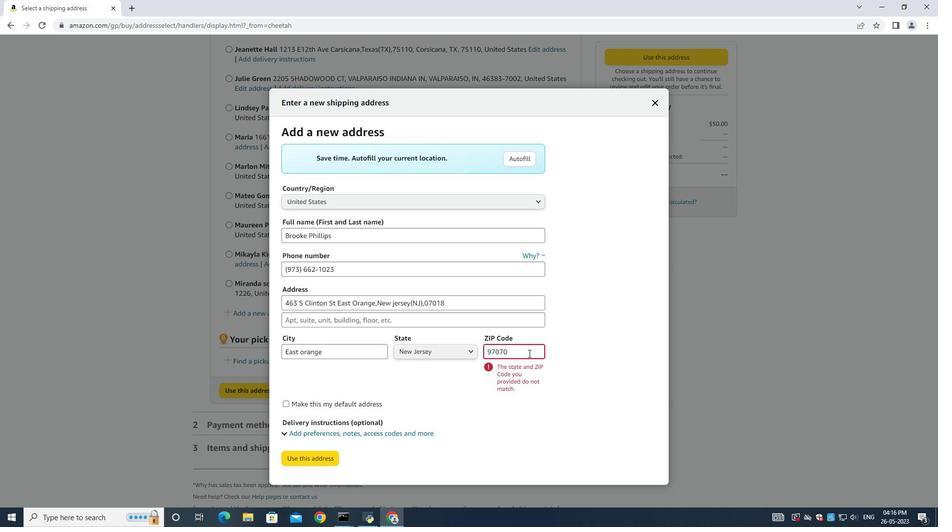 
Action: Key pressed ctrl+A<Key.backspace>07018
Screenshot: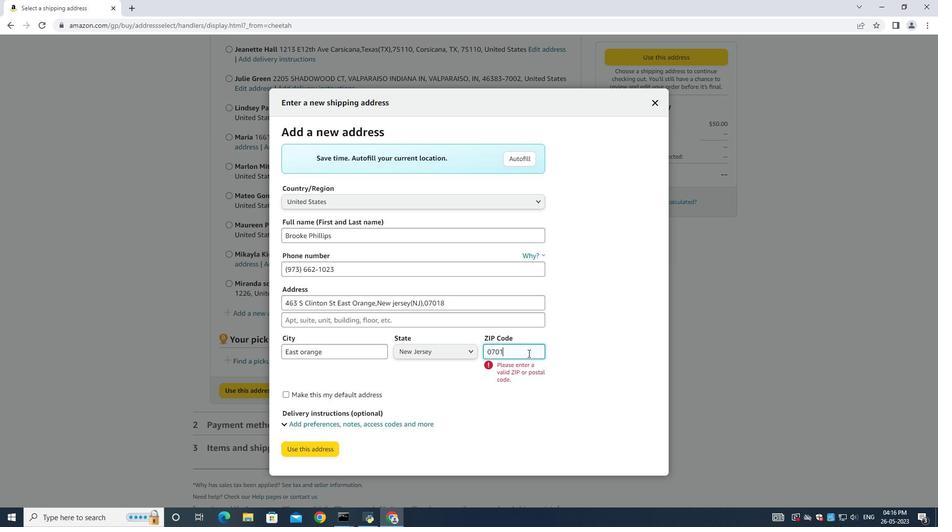 
Action: Mouse moved to (303, 430)
Screenshot: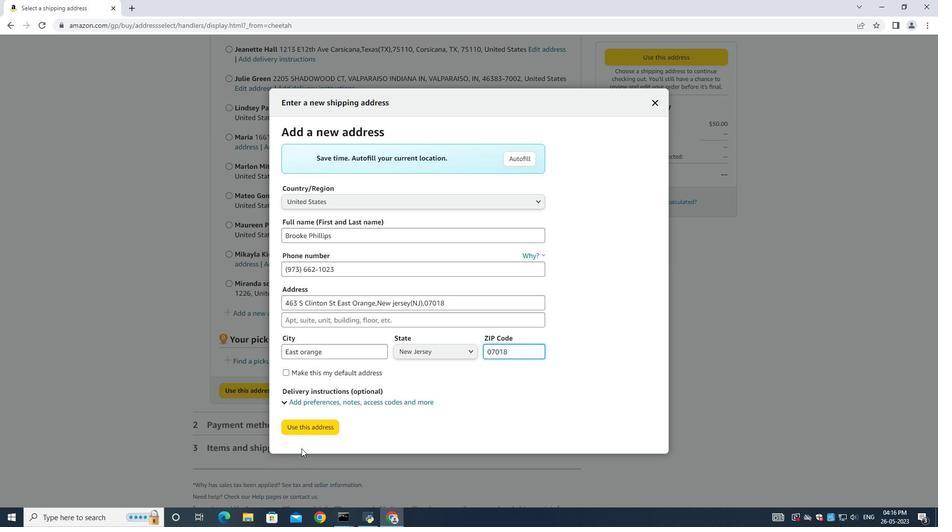 
Action: Mouse pressed left at (303, 430)
Screenshot: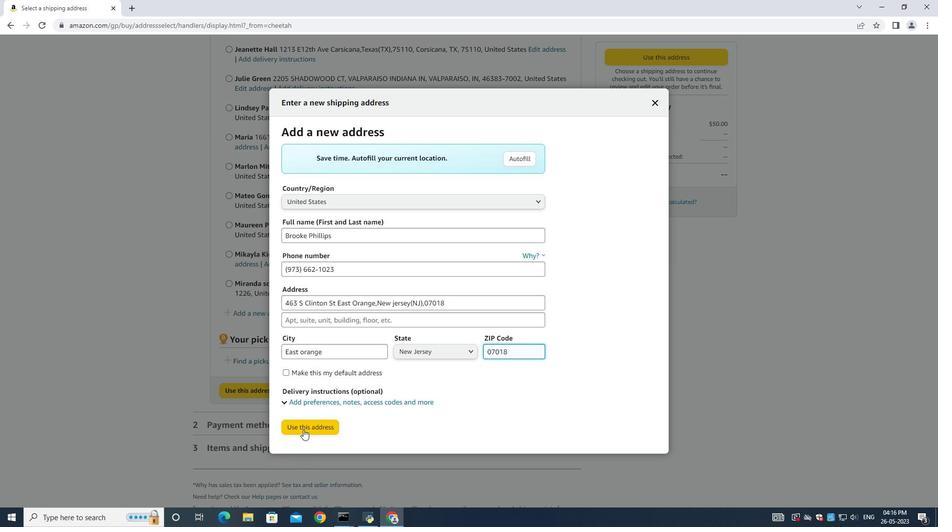 
Action: Mouse moved to (381, 365)
Screenshot: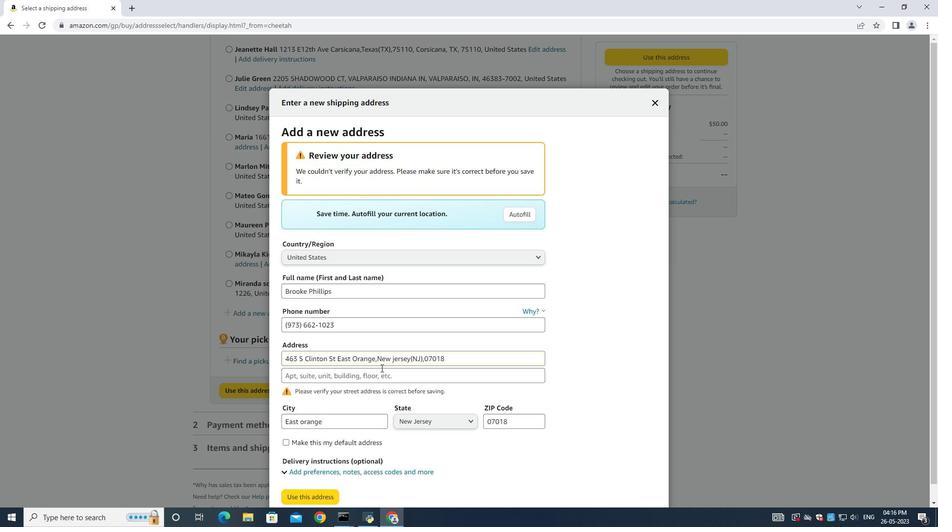 
Action: Mouse pressed left at (381, 365)
Screenshot: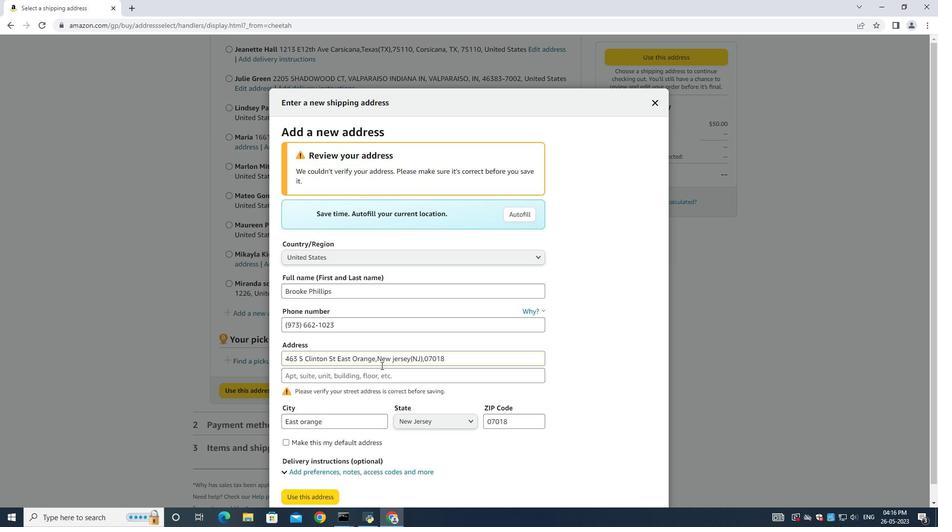 
Action: Mouse pressed left at (381, 365)
Screenshot: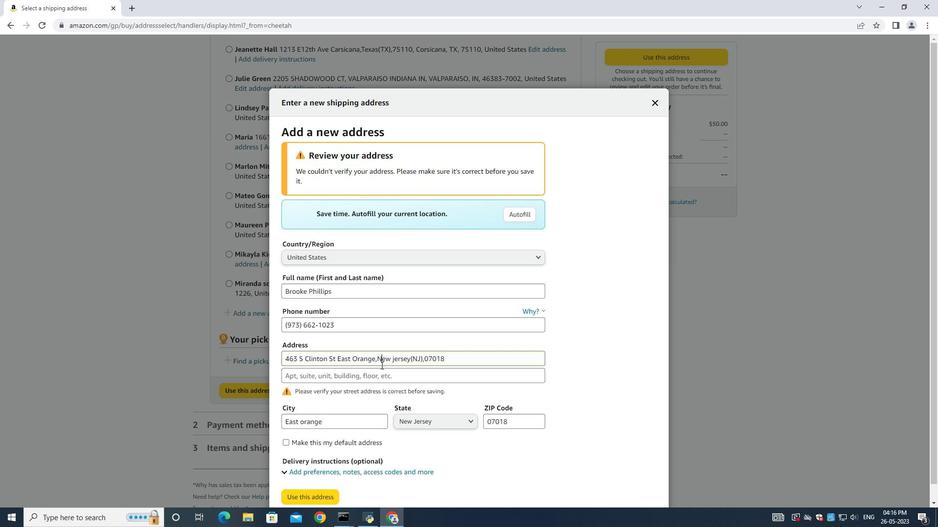 
Action: Mouse pressed left at (381, 365)
Screenshot: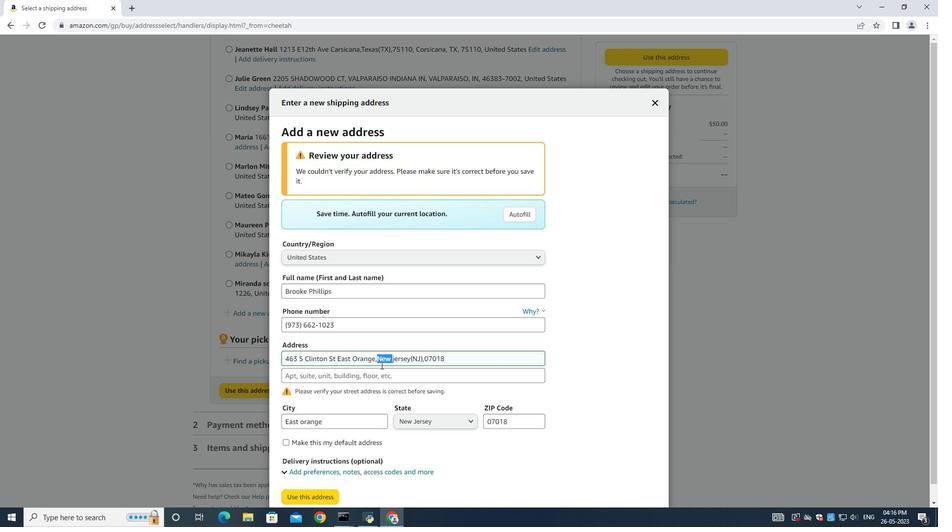 
Action: Mouse moved to (381, 365)
Screenshot: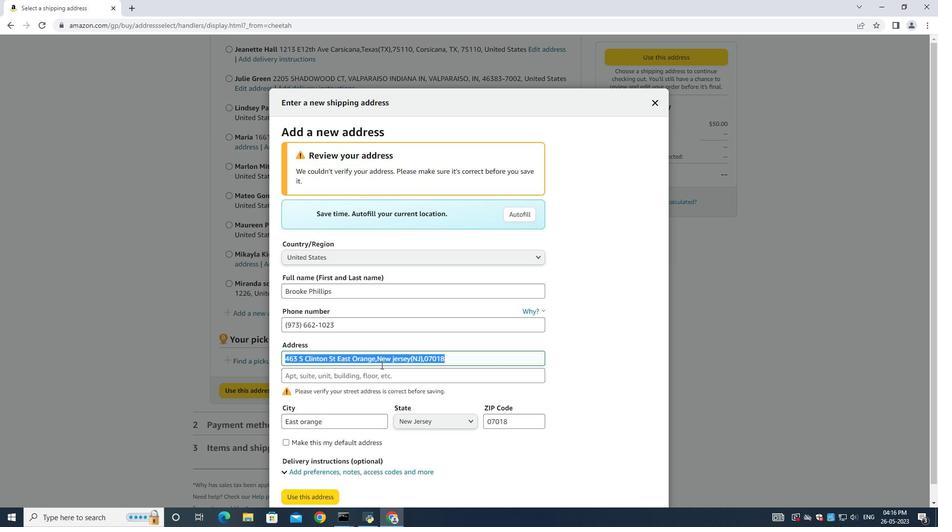 
Action: Mouse pressed left at (381, 365)
Screenshot: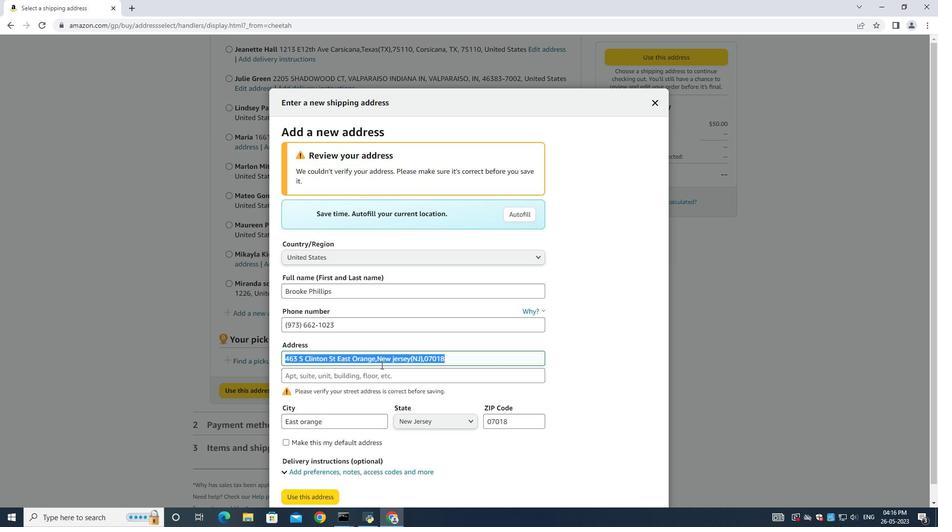 
Action: Mouse moved to (299, 499)
Screenshot: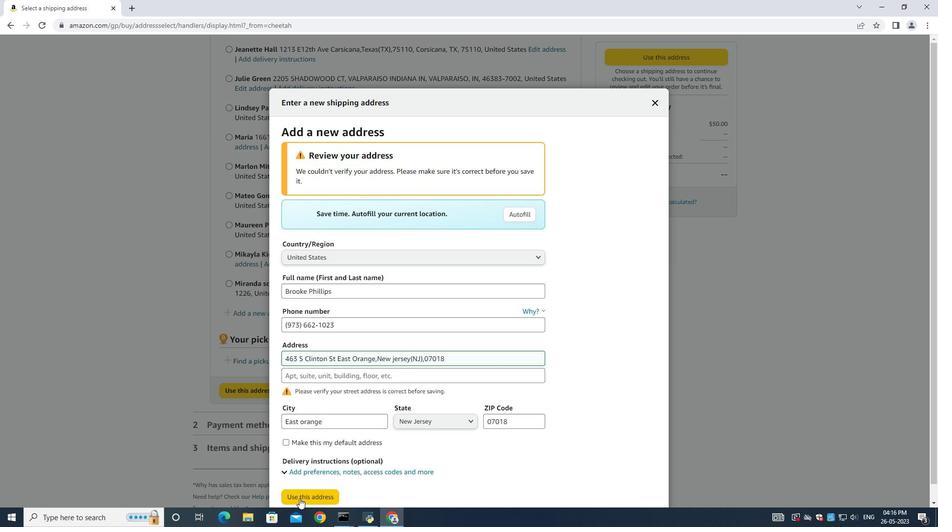 
Action: Mouse pressed left at (299, 499)
Screenshot: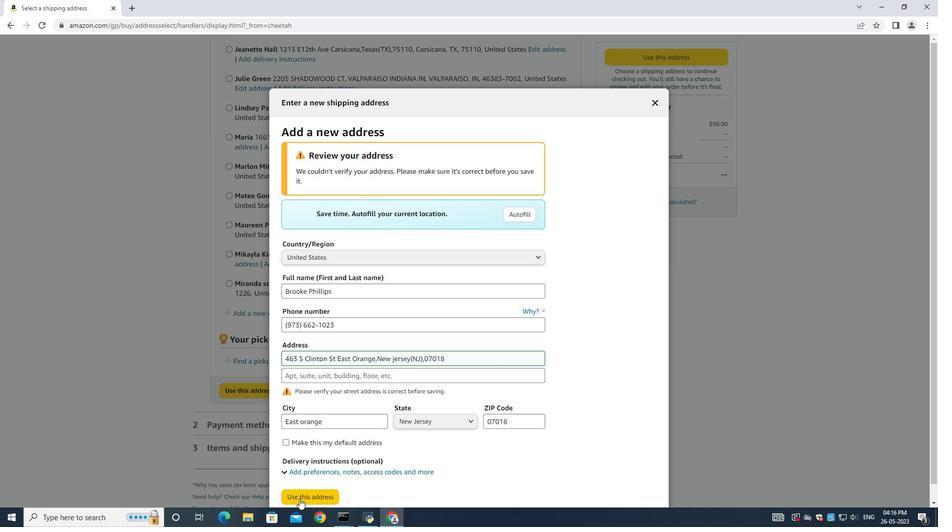 
Action: Mouse moved to (391, 337)
Screenshot: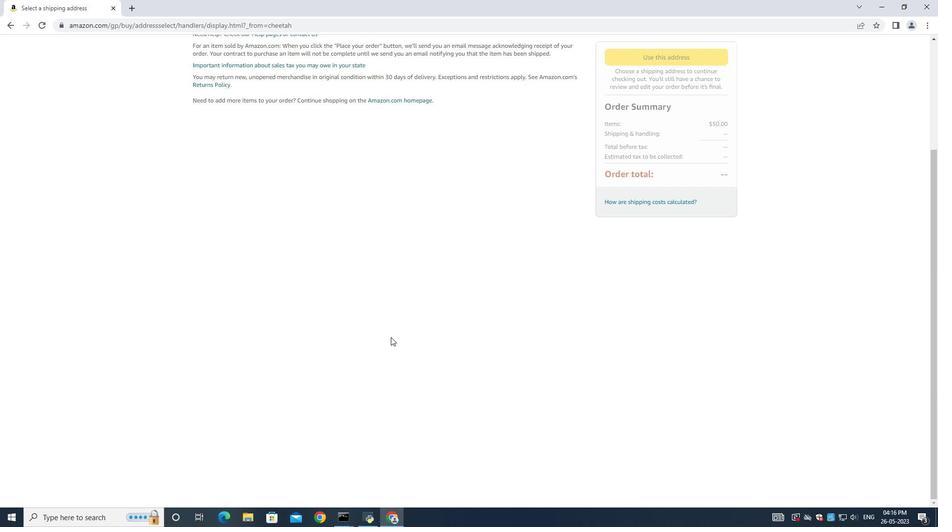 
